Task: Open a template Informal Letter by  Plum save the file as picture.docx Remove the following options from template: 'your brand'. Replace Hello Fan with ' Hello' and change the date to 27 November, 2023. Replace body of the letter with  I can't thank you enough for your love and support. Your presence in my life brings me immense joy and comfort. Thank you for being there for me.; apply Font Style 'Verdana' and font size  14 Add name: Jane
Action: Mouse pressed left at (836, 396)
Screenshot: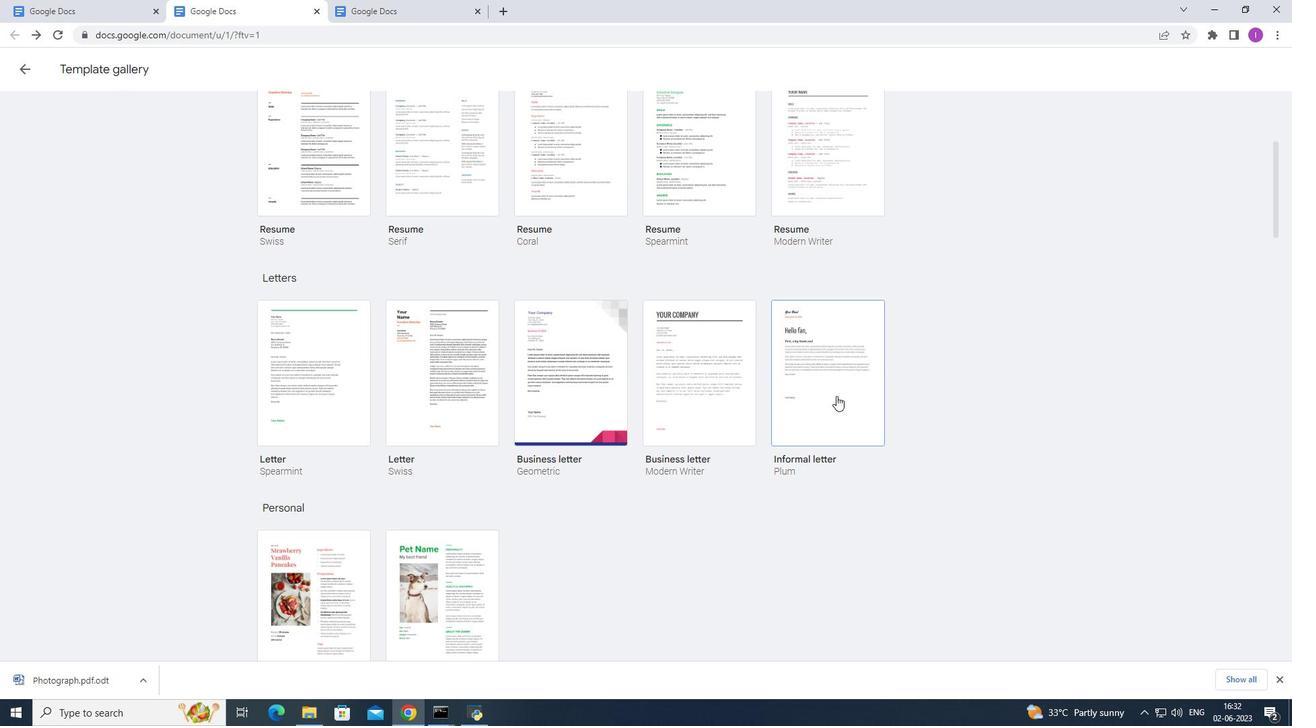 
Action: Mouse moved to (122, 63)
Screenshot: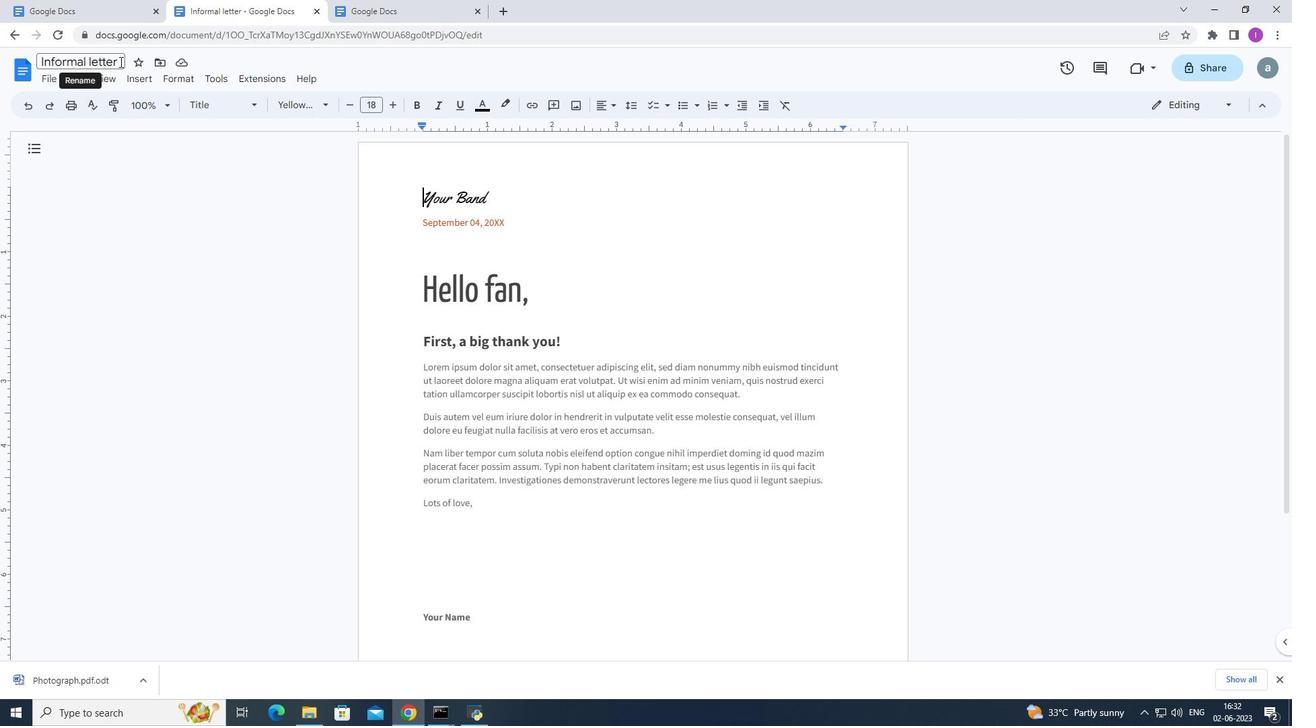 
Action: Mouse pressed left at (122, 63)
Screenshot: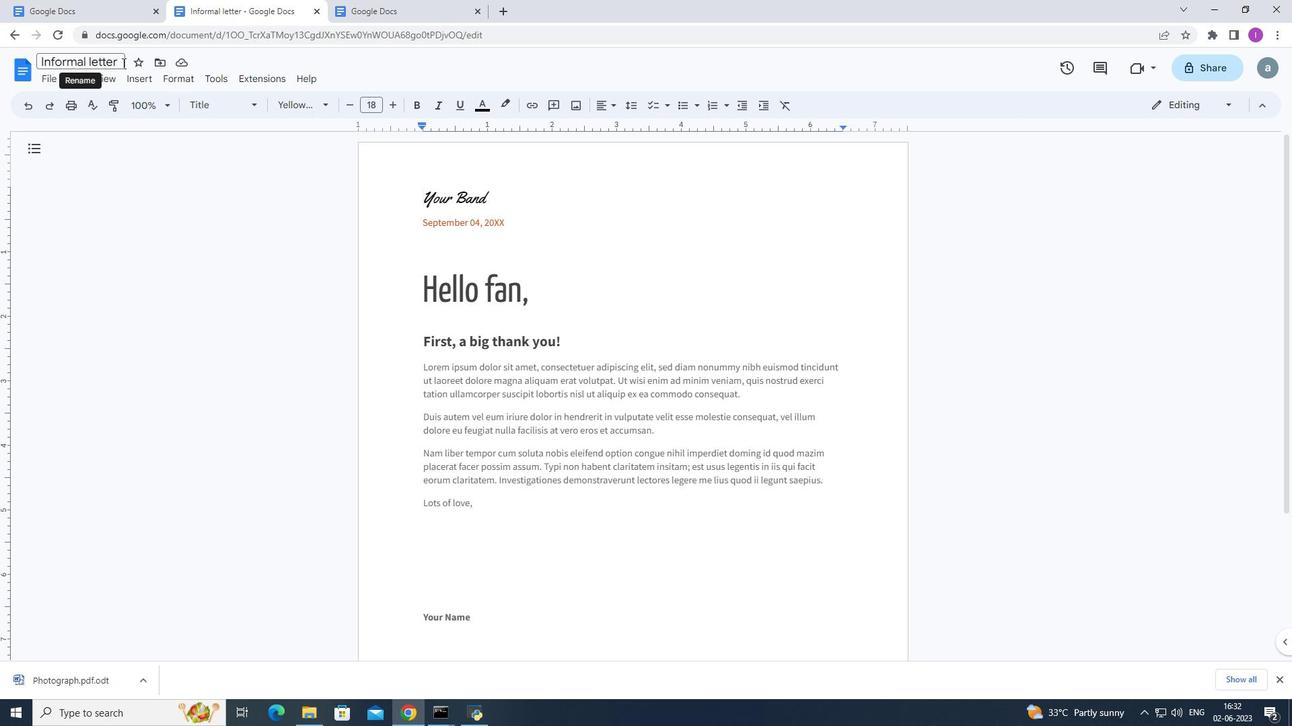 
Action: Key pressed picture.docx
Screenshot: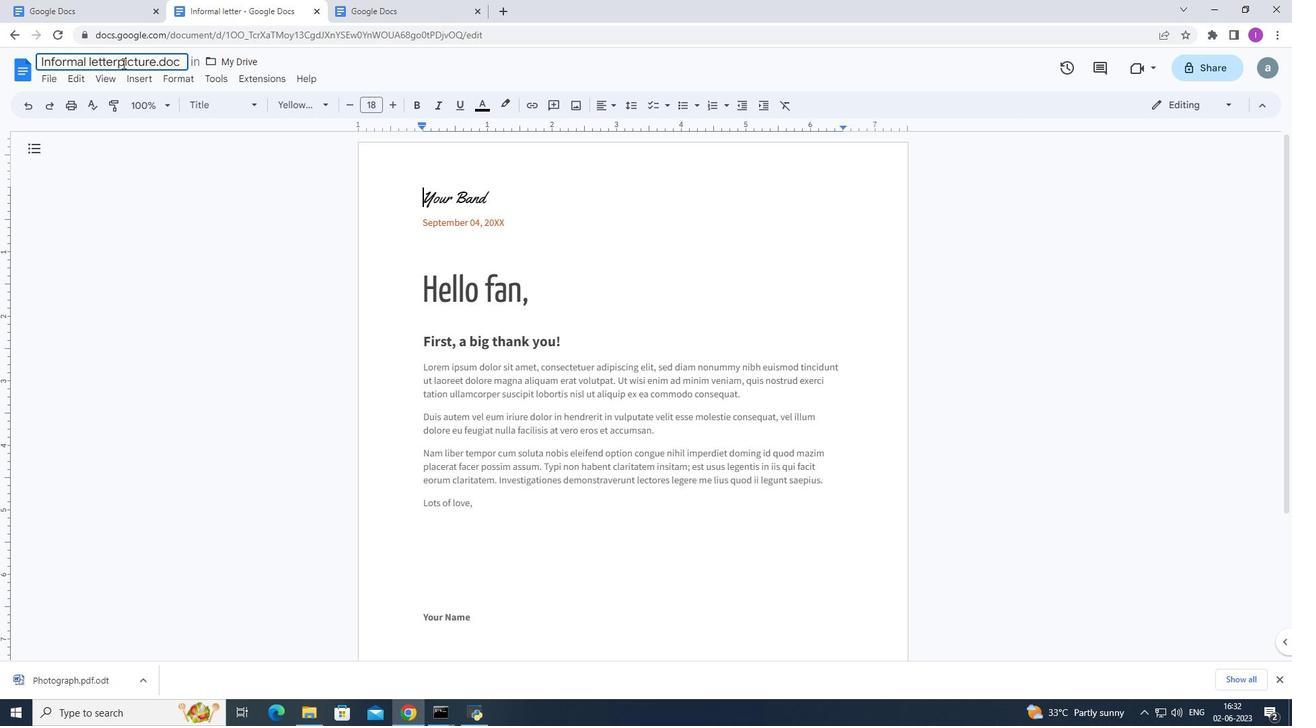 
Action: Mouse moved to (115, 62)
Screenshot: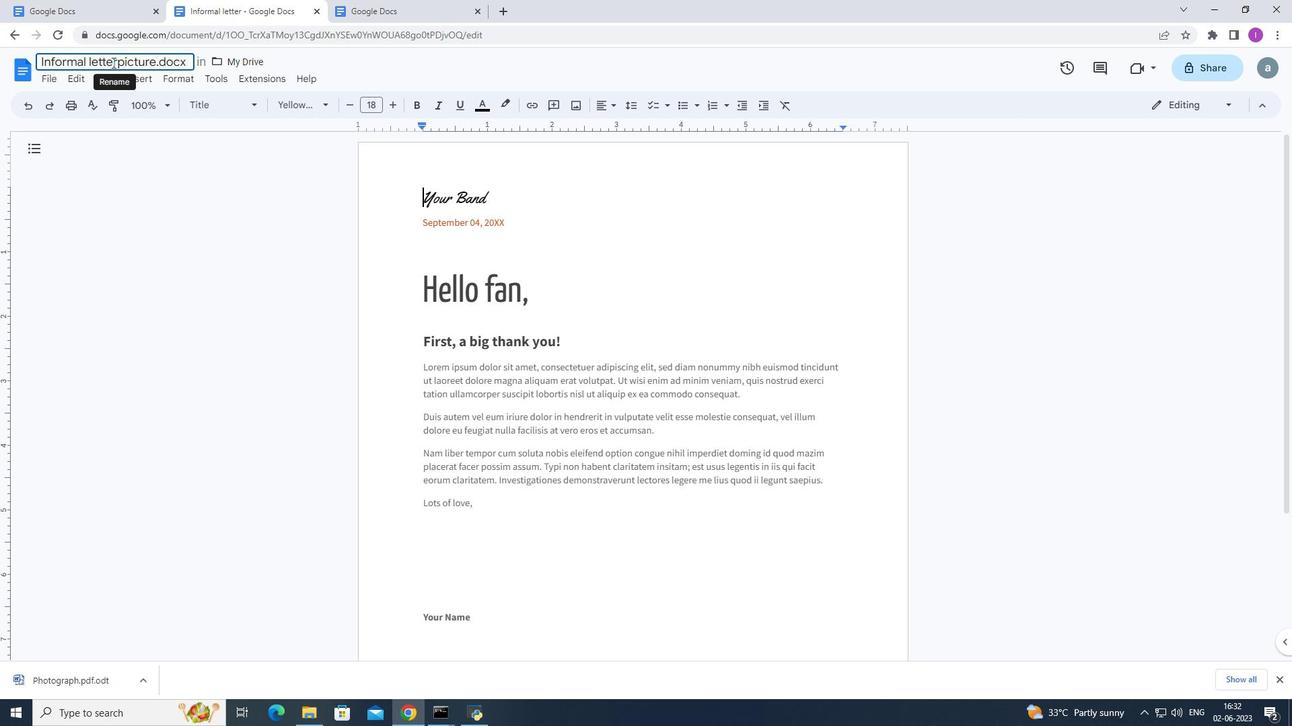 
Action: Mouse pressed left at (115, 62)
Screenshot: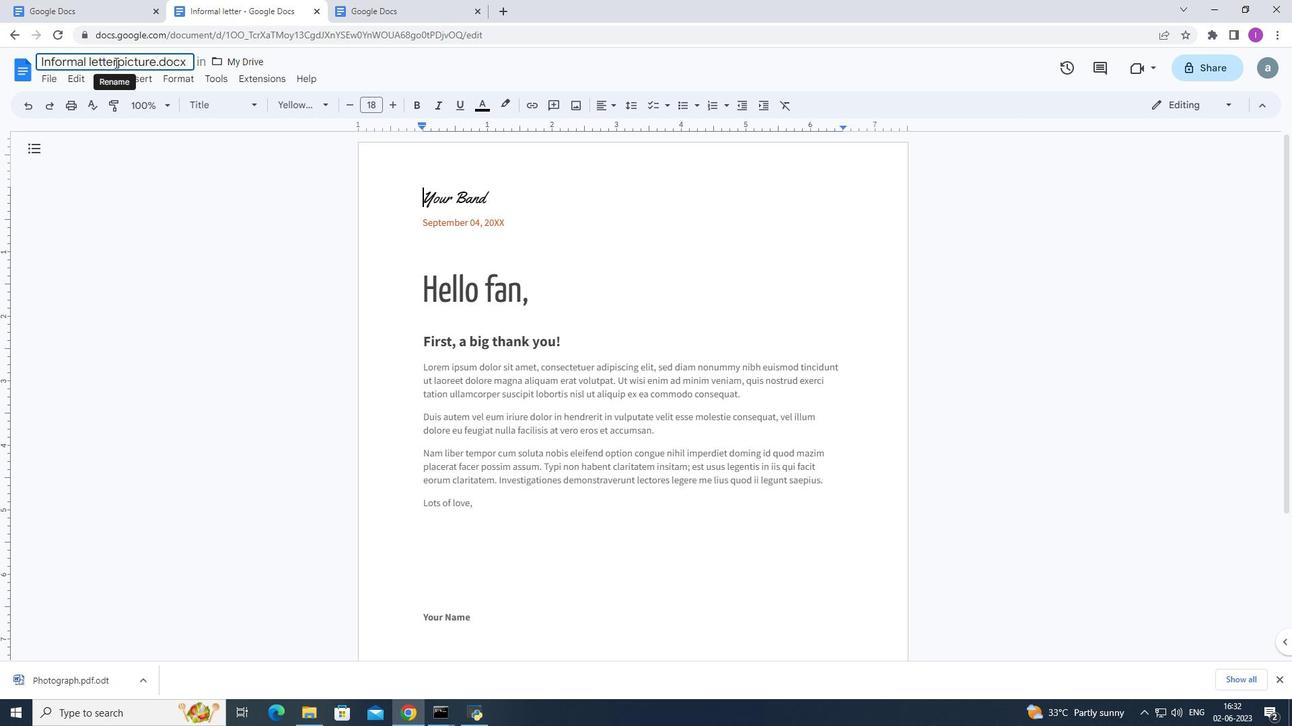 
Action: Key pressed <Key.backspace><Key.backspace><Key.backspace><Key.backspace><Key.backspace>
Screenshot: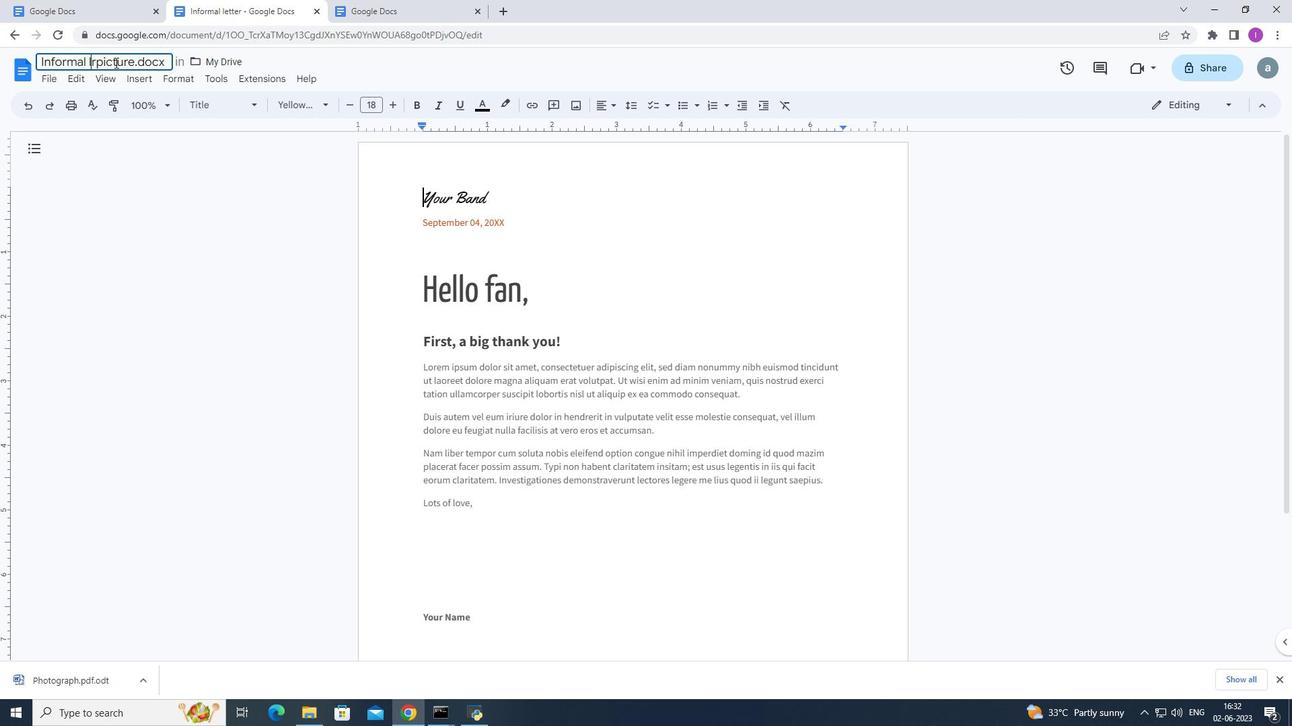 
Action: Mouse moved to (92, 64)
Screenshot: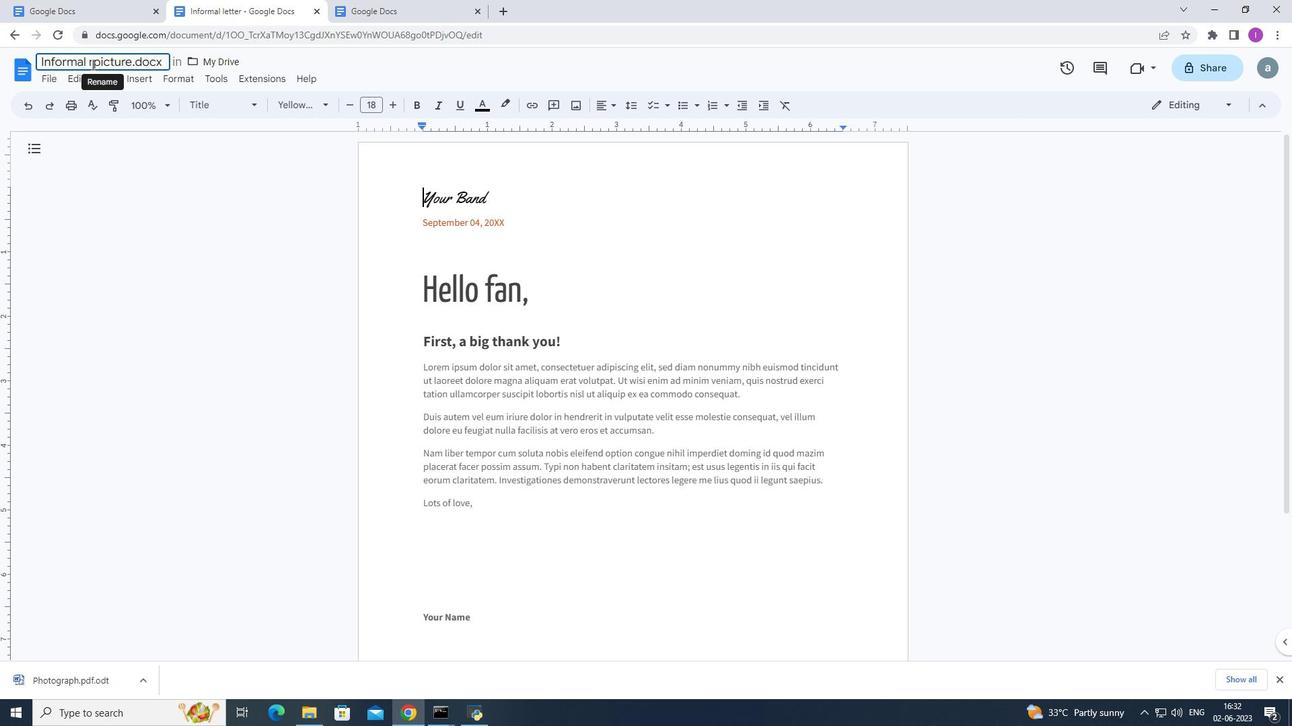 
Action: Mouse pressed left at (92, 64)
Screenshot: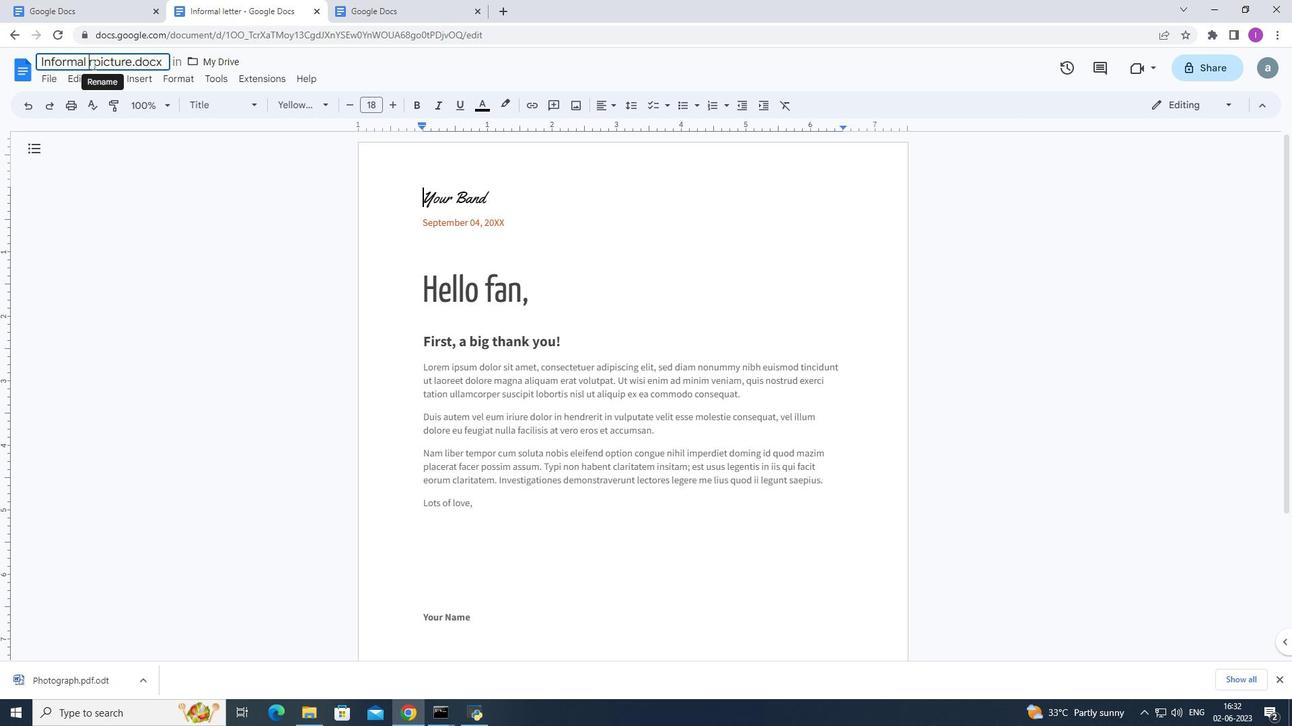 
Action: Mouse moved to (99, 61)
Screenshot: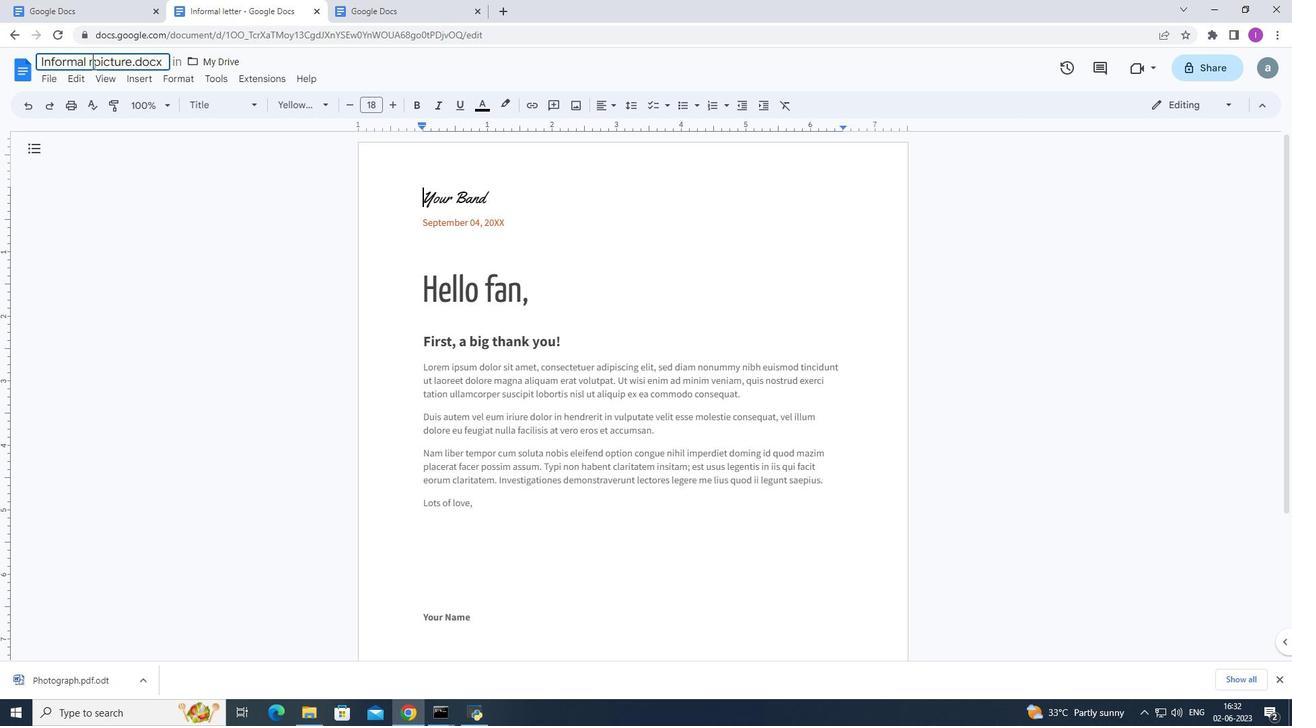 
Action: Key pressed <Key.backspace><Key.backspace><Key.backspace><Key.backspace><Key.backspace><Key.backspace><Key.backspace><Key.backspace><Key.backspace><Key.backspace>
Screenshot: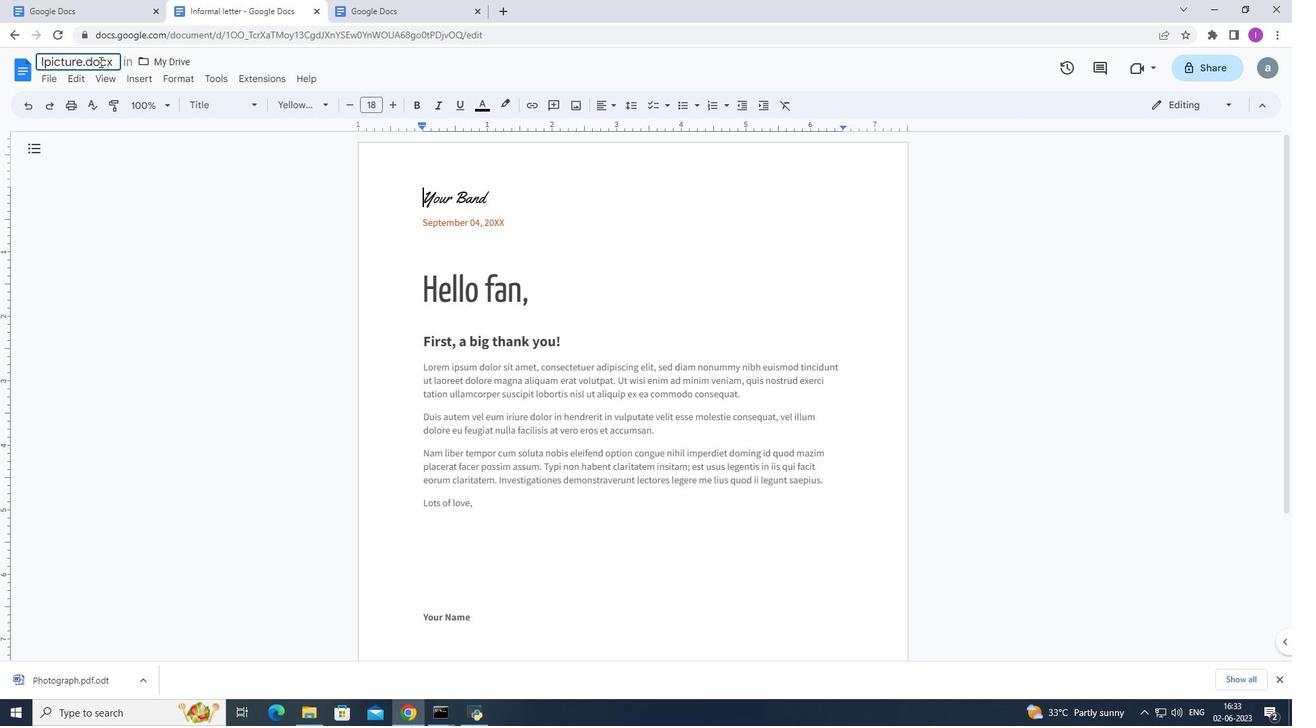 
Action: Mouse moved to (495, 202)
Screenshot: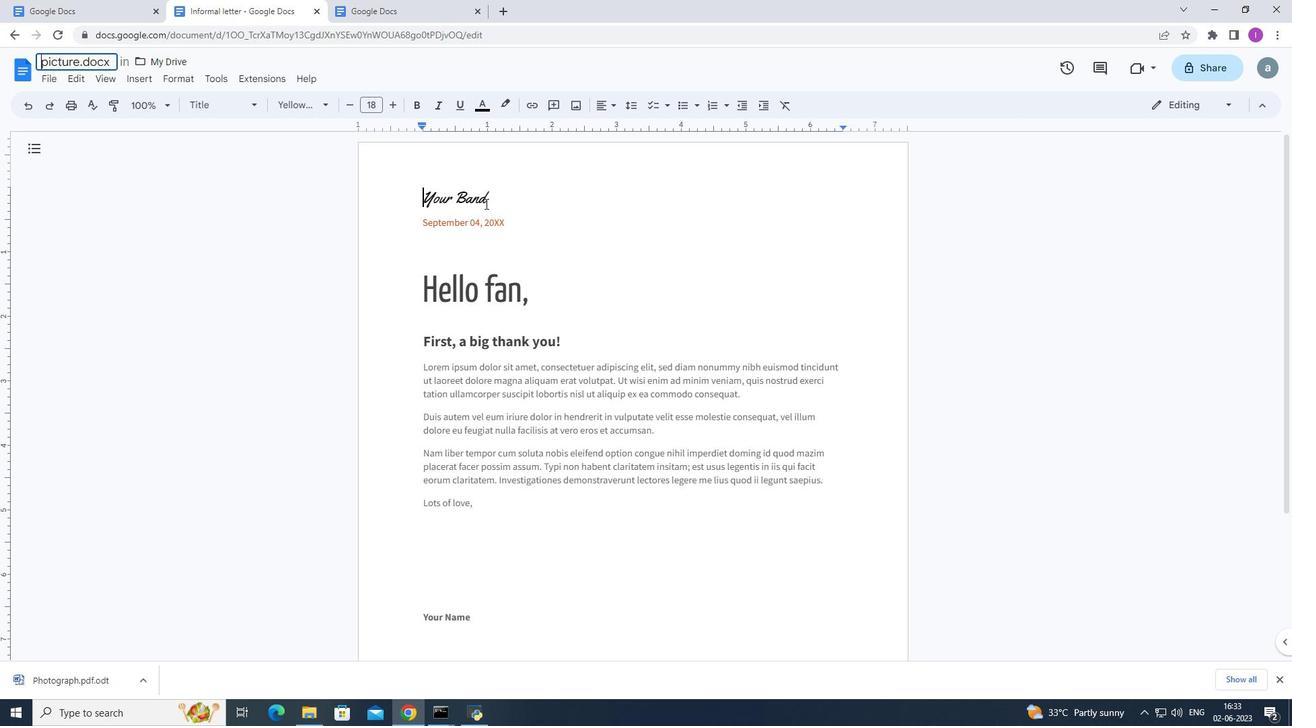 
Action: Mouse pressed left at (495, 202)
Screenshot: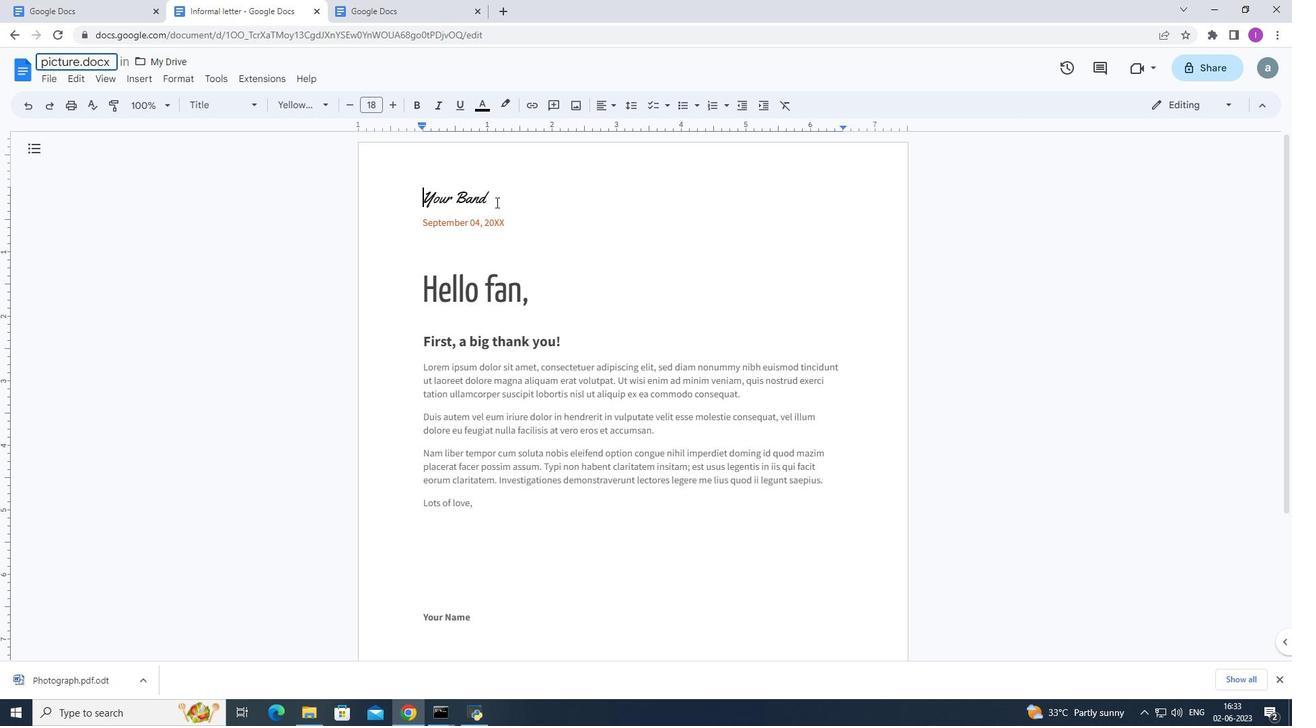 
Action: Mouse moved to (417, 199)
Screenshot: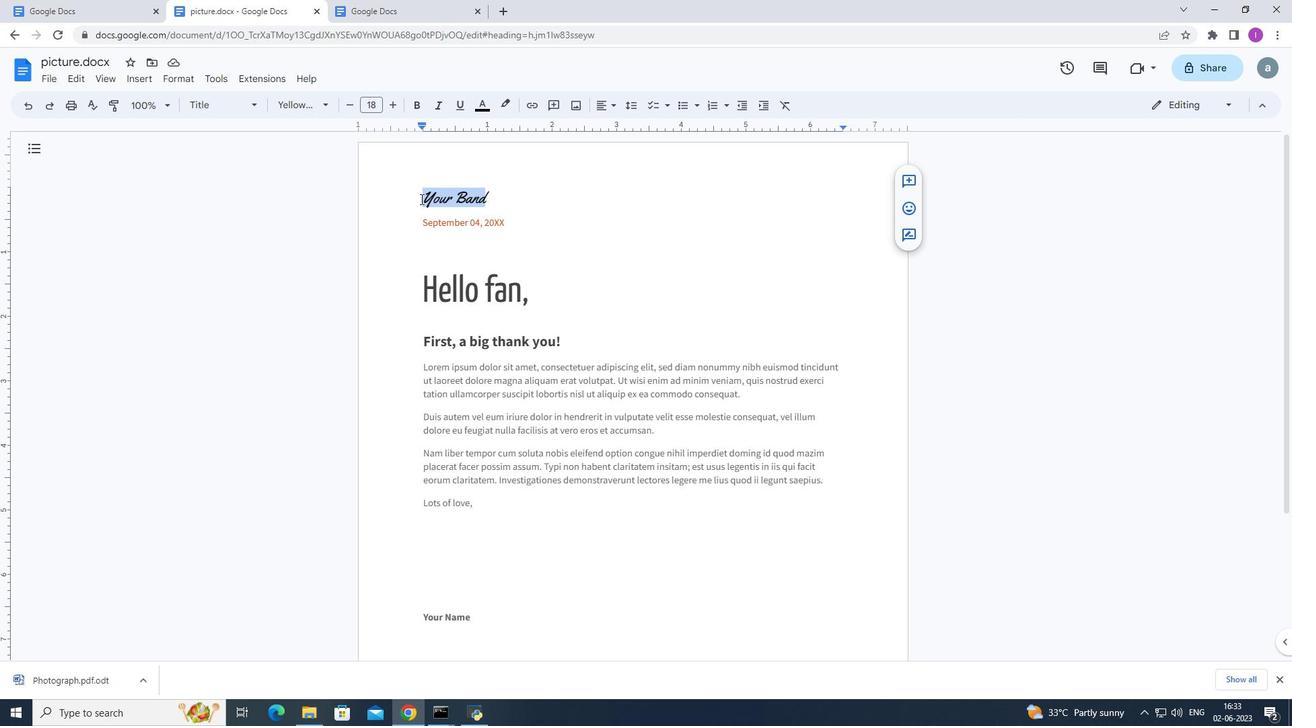 
Action: Key pressed <Key.delete>
Screenshot: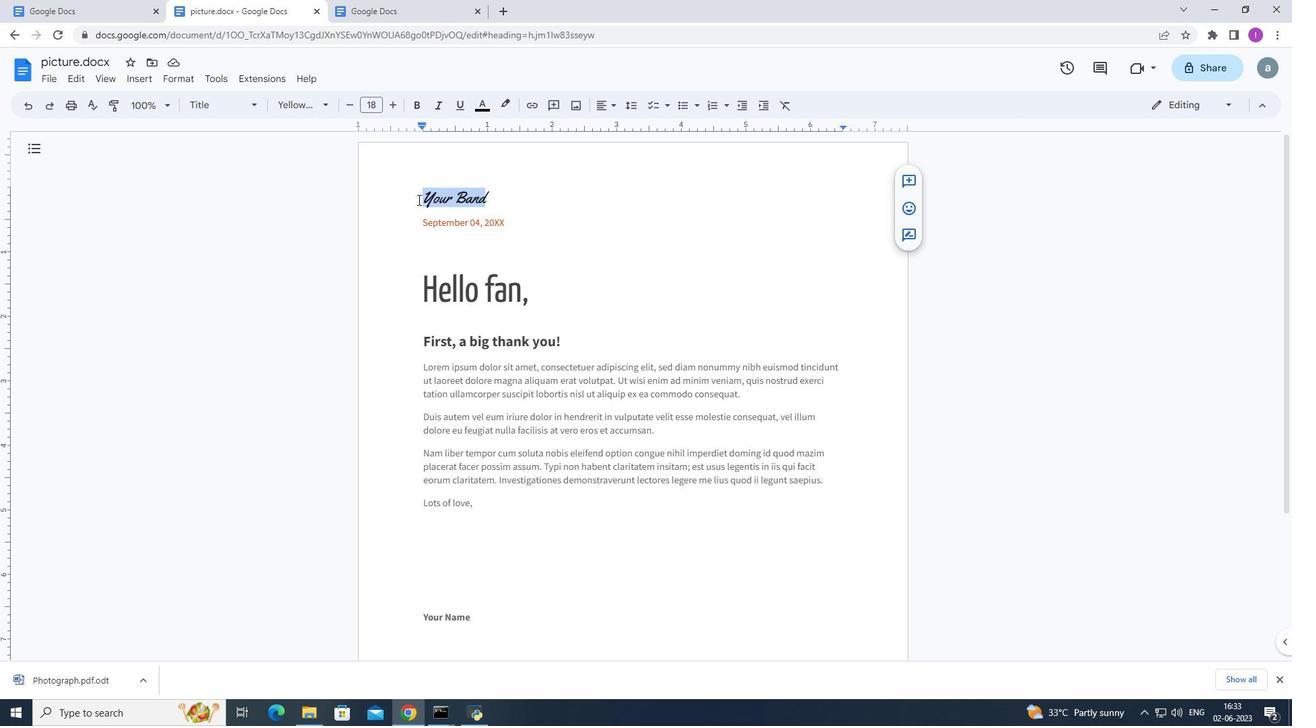 
Action: Mouse moved to (512, 227)
Screenshot: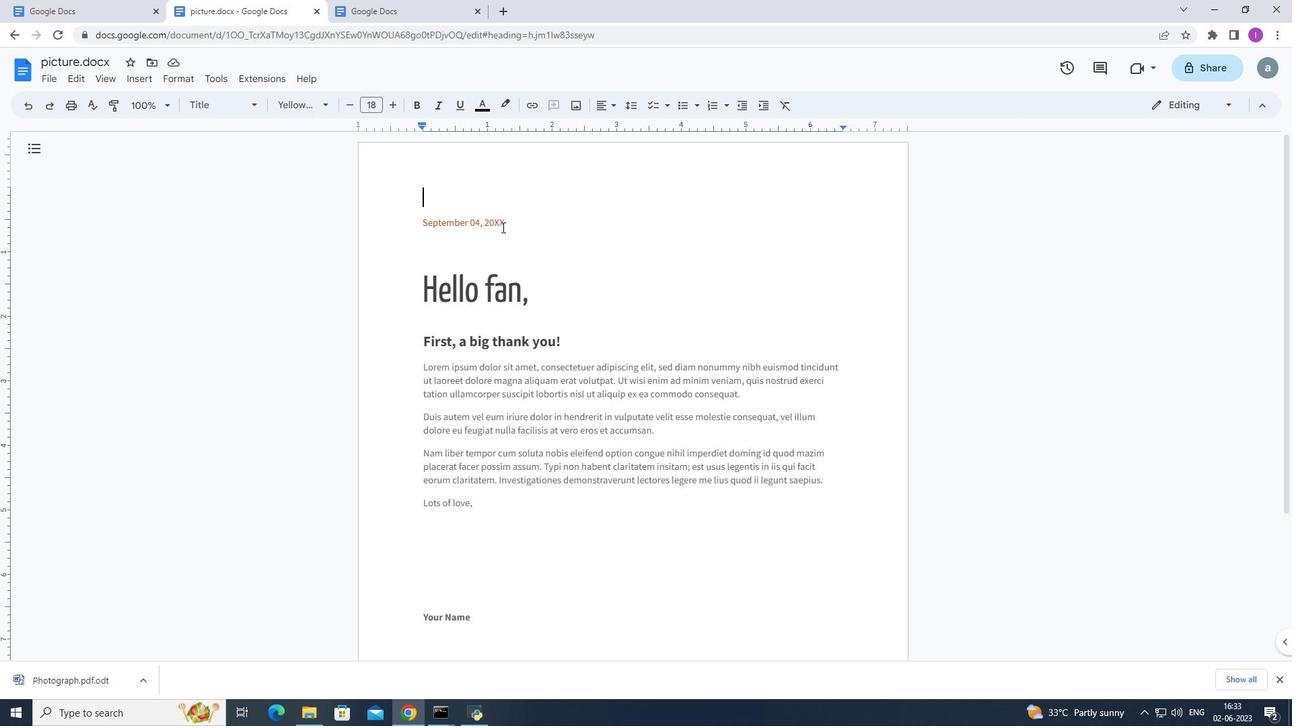 
Action: Mouse pressed left at (512, 227)
Screenshot: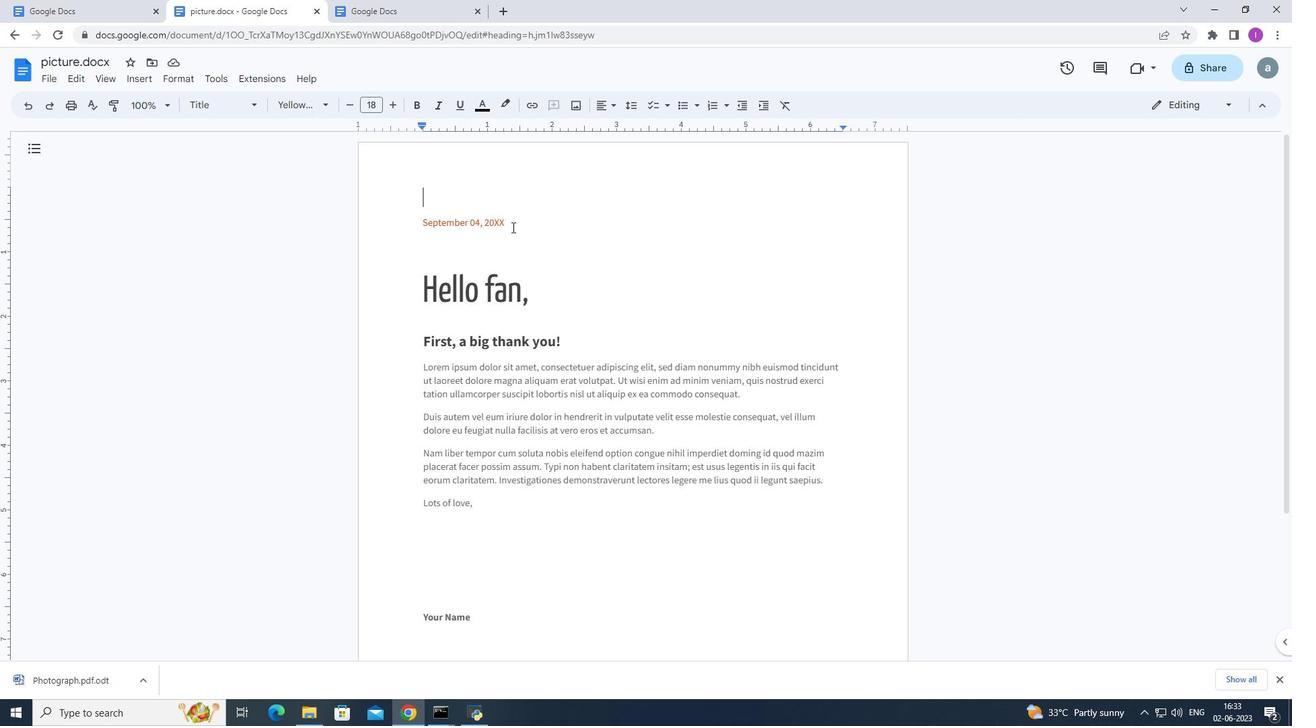 
Action: Mouse moved to (529, 248)
Screenshot: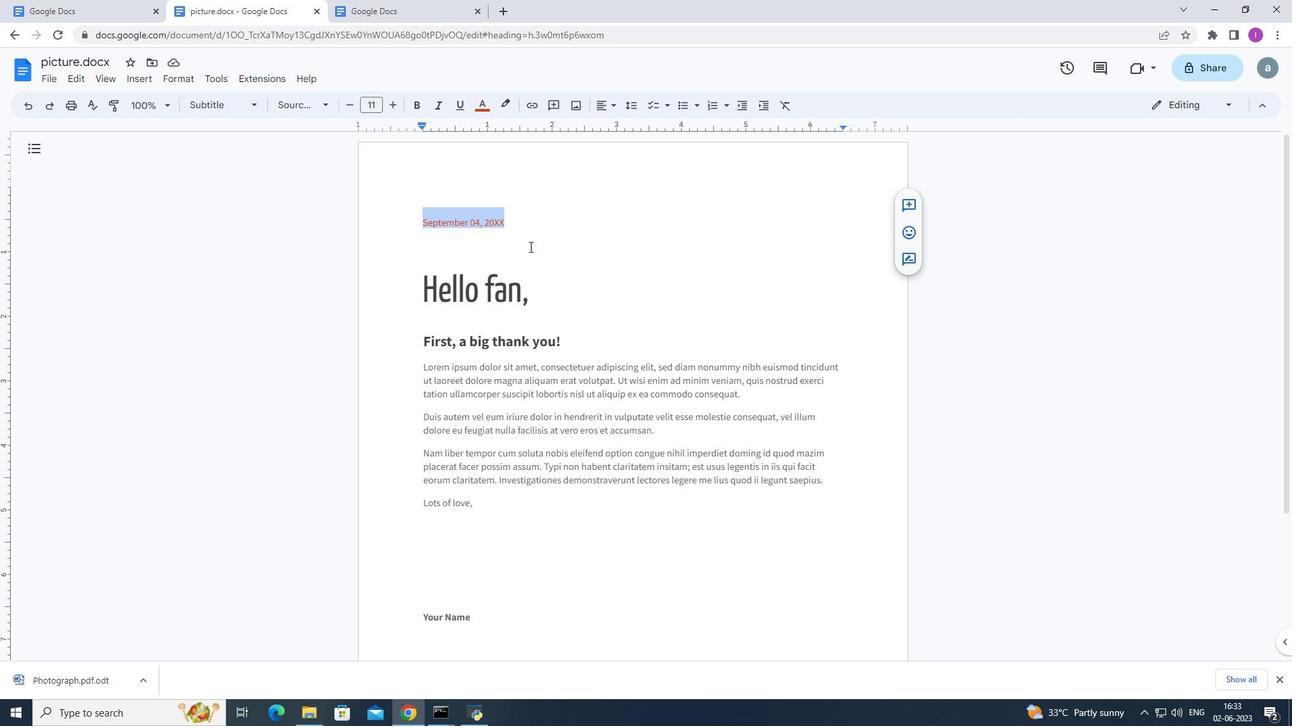 
Action: Key pressed 27<Key.space><Key.shift>November,2023
Screenshot: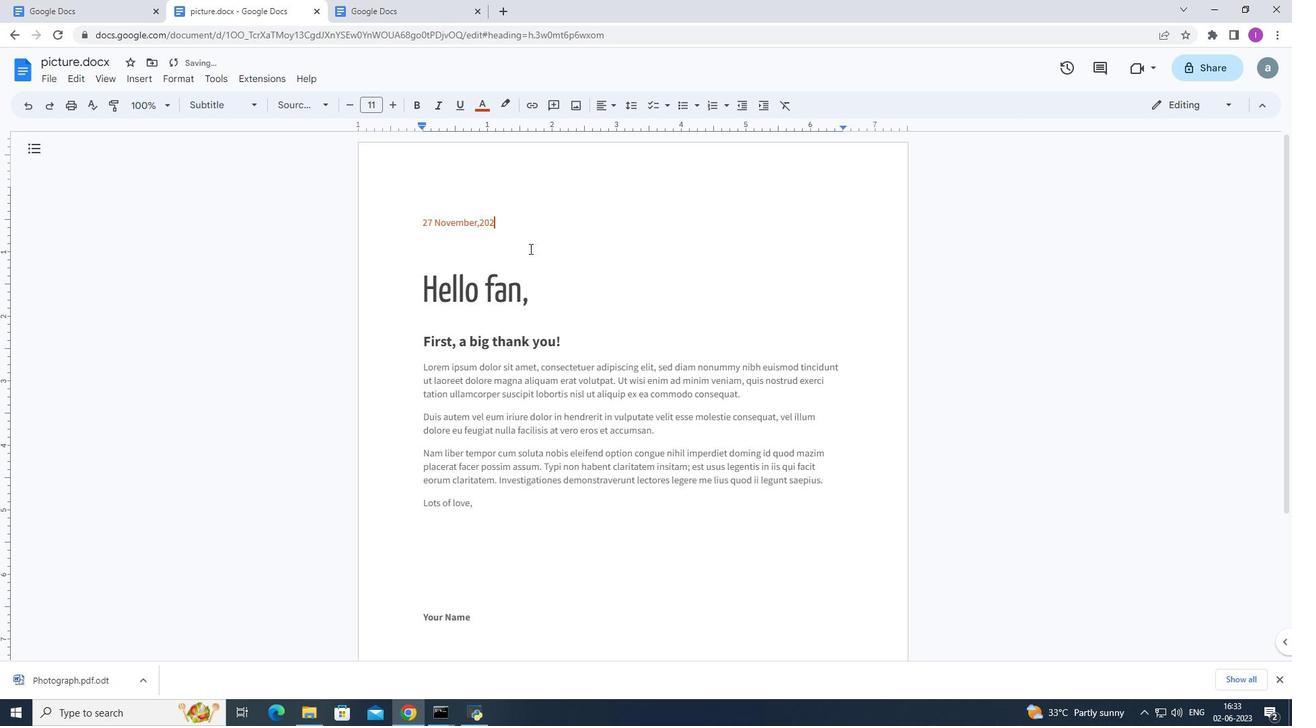 
Action: Mouse moved to (541, 300)
Screenshot: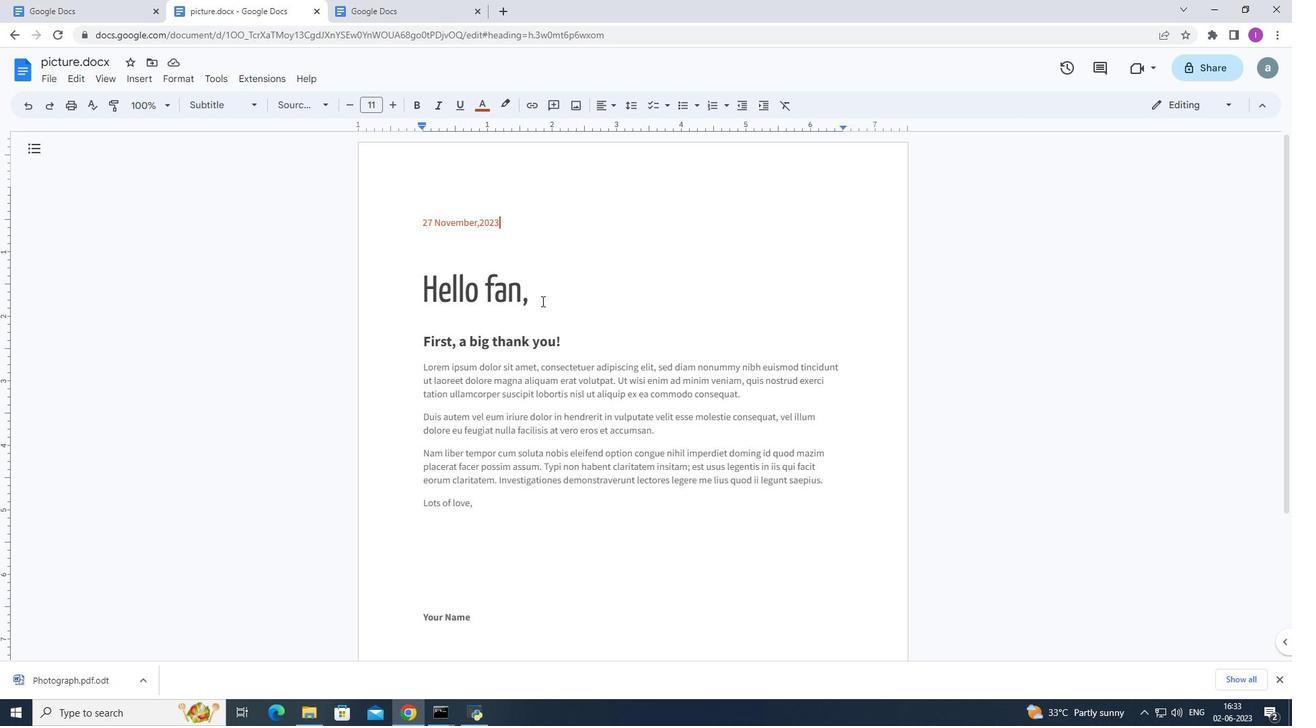 
Action: Mouse pressed left at (541, 300)
Screenshot: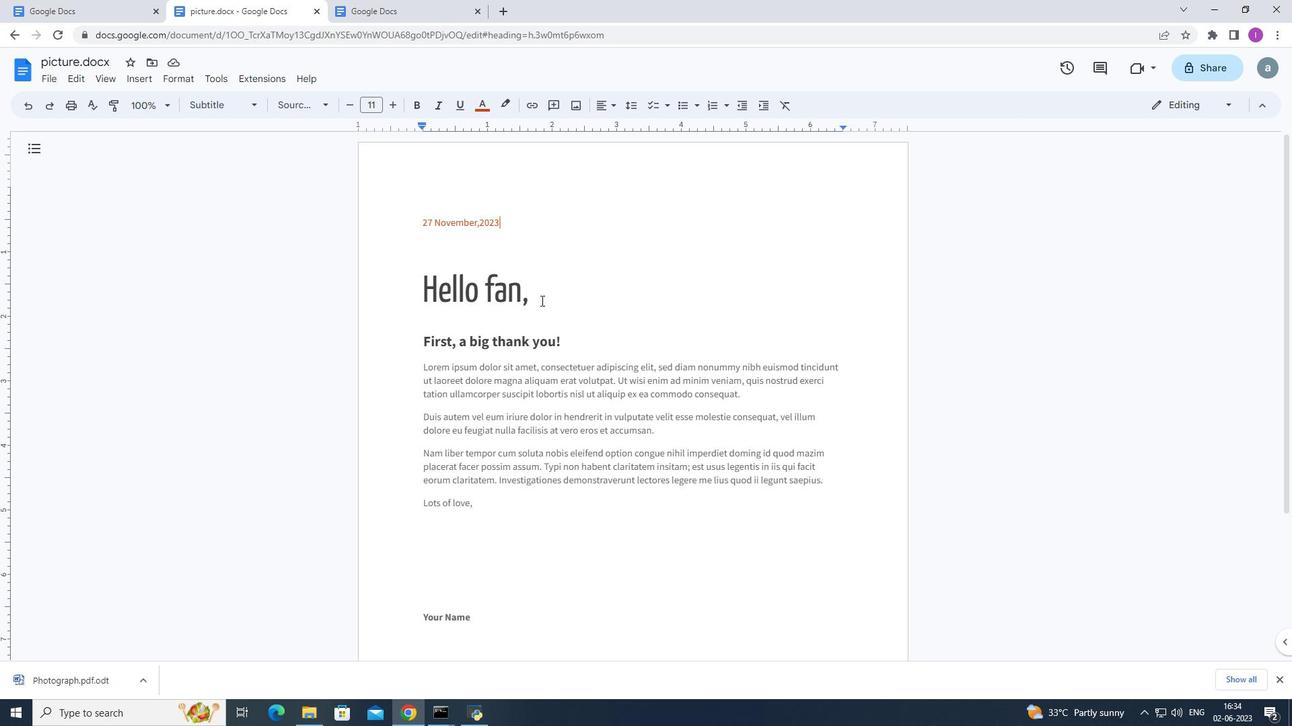 
Action: Mouse moved to (421, 300)
Screenshot: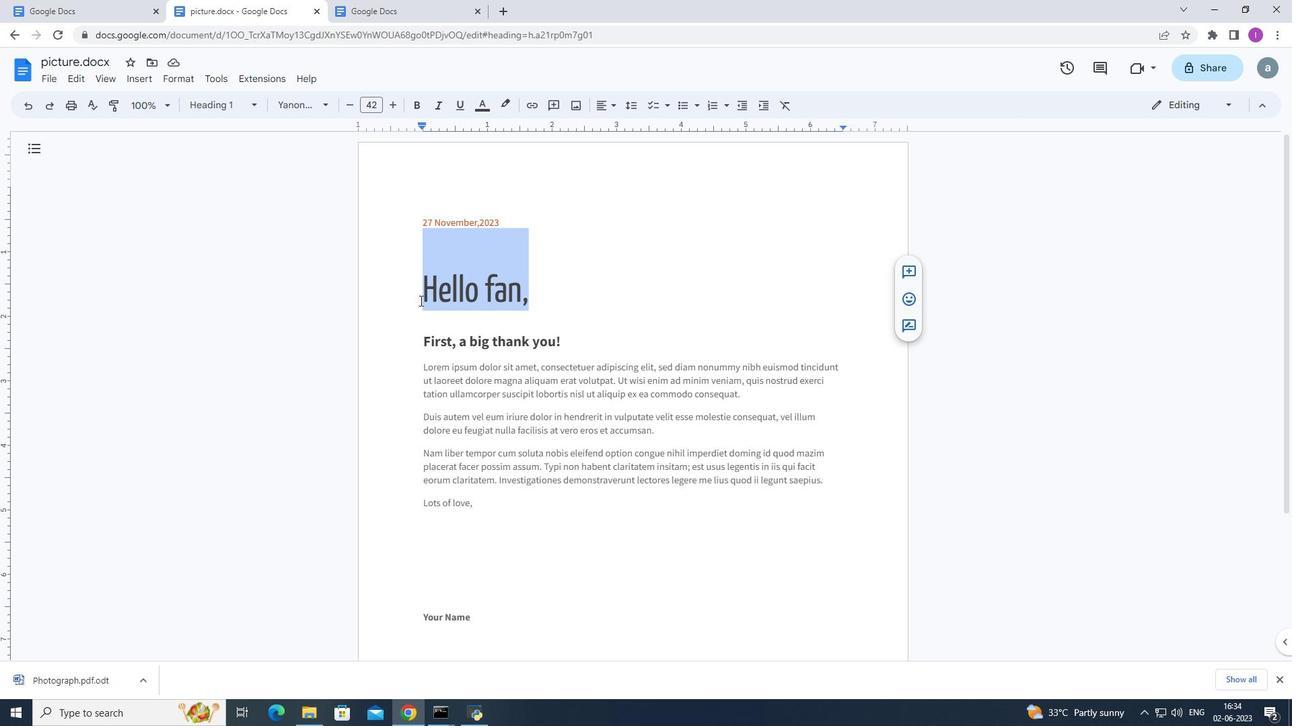 
Action: Key pressed <Key.shift>Hello,
Screenshot: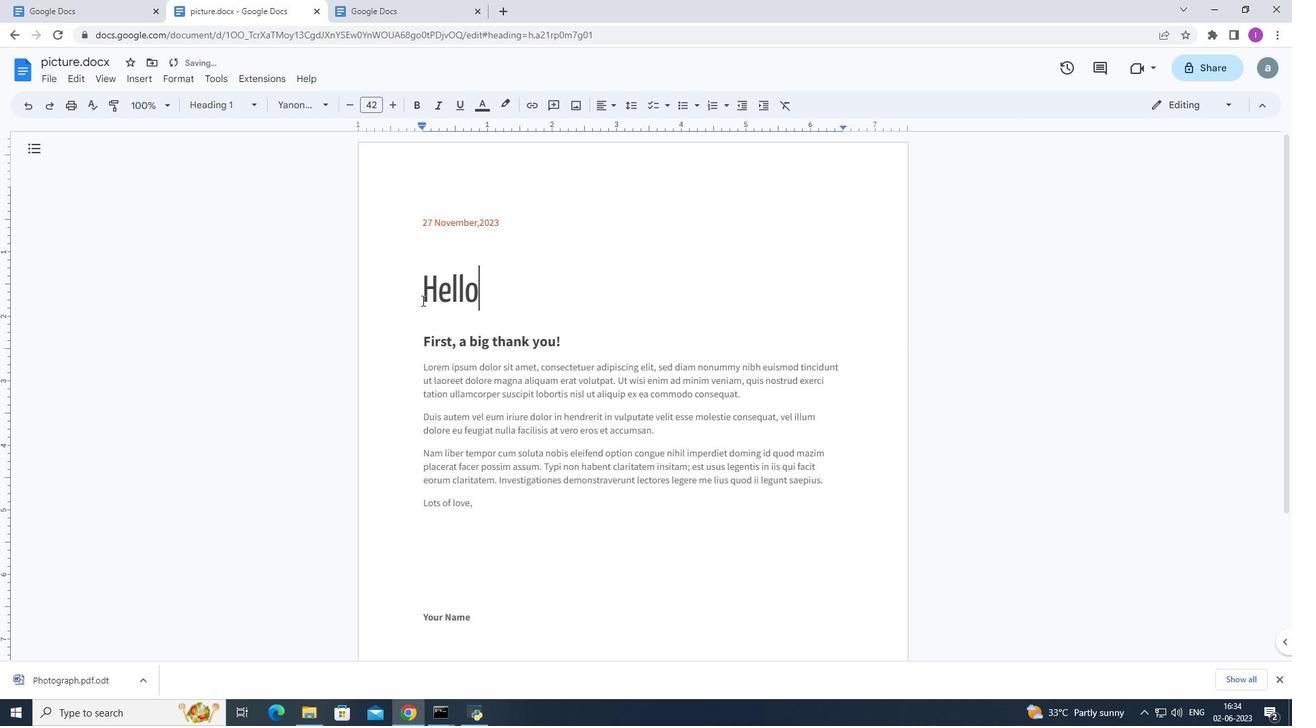 
Action: Mouse moved to (403, 340)
Screenshot: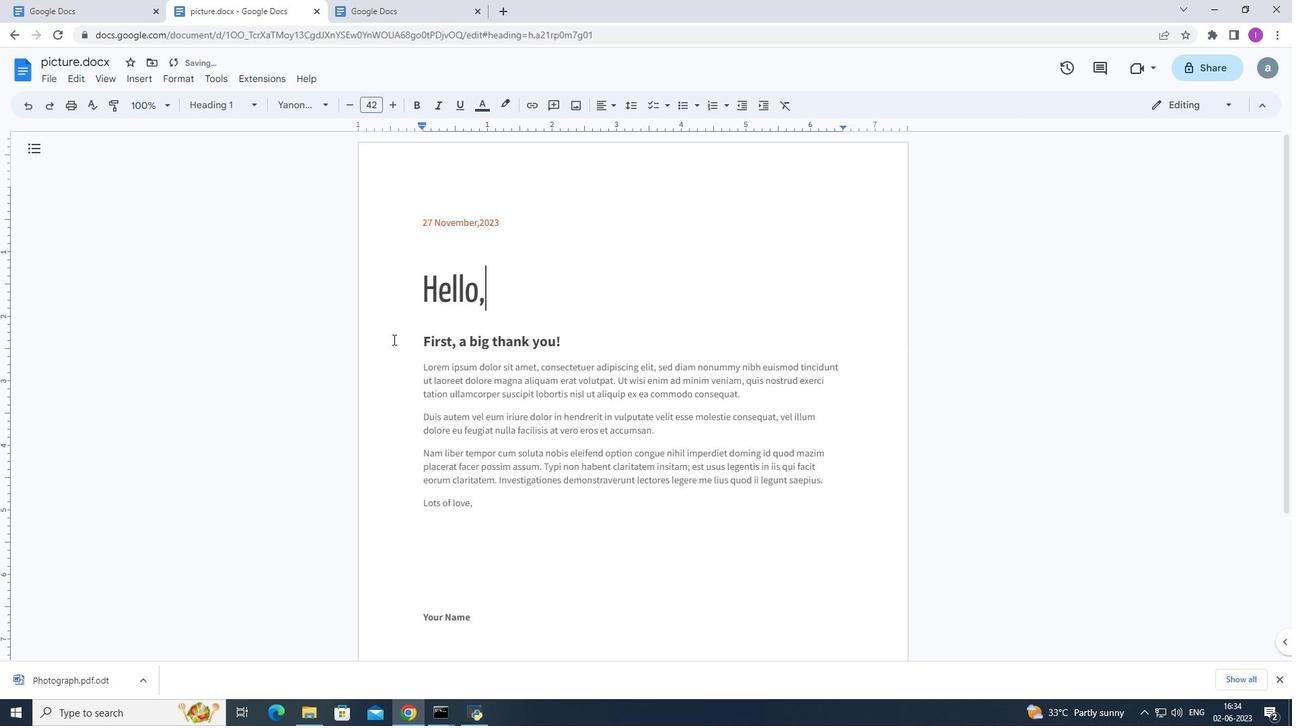 
Action: Mouse pressed left at (403, 340)
Screenshot: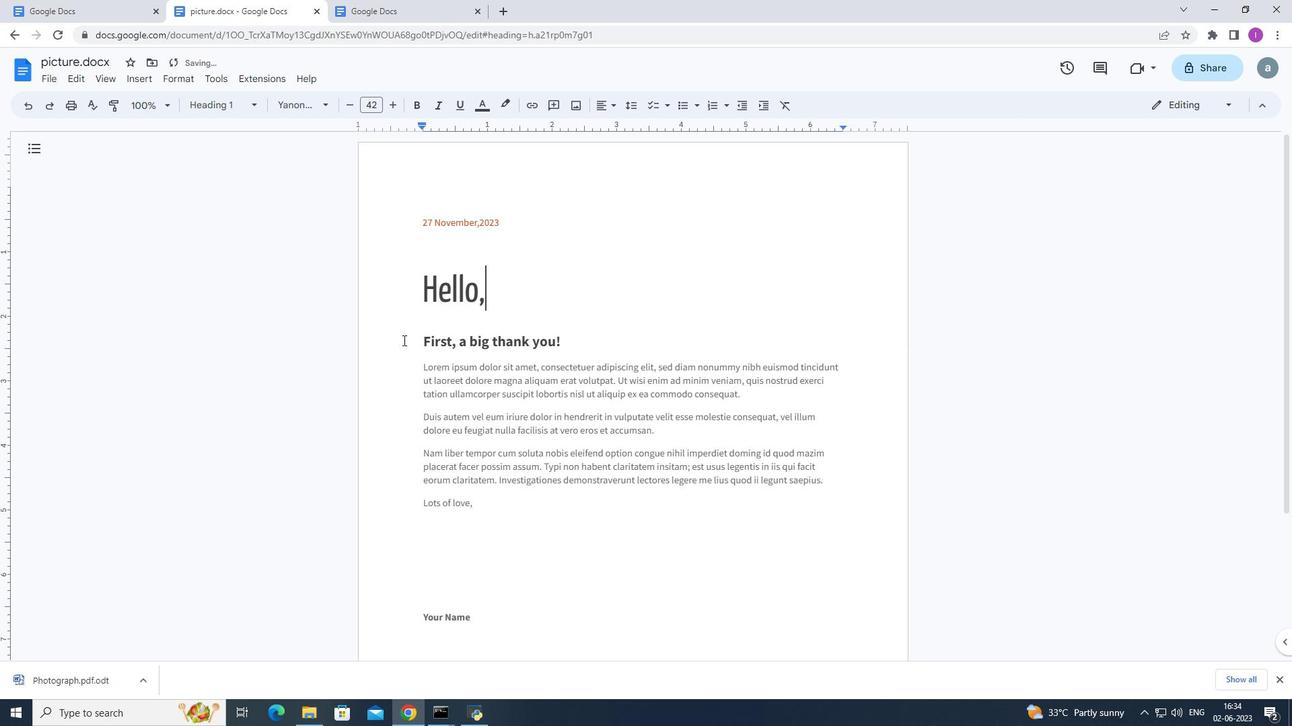 
Action: Mouse moved to (830, 479)
Screenshot: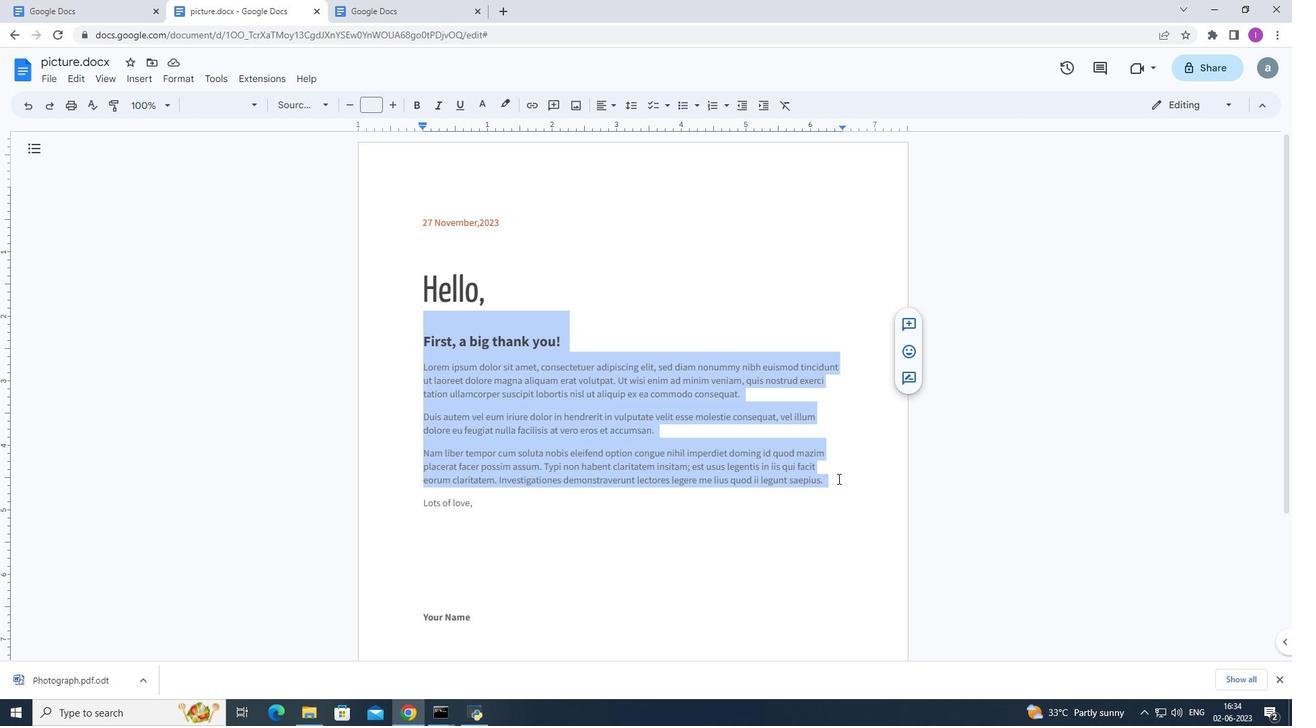 
Action: Key pressed <Key.shift><Key.shift>I<Key.space>can't<Key.space>thank<Key.space>youenough
Screenshot: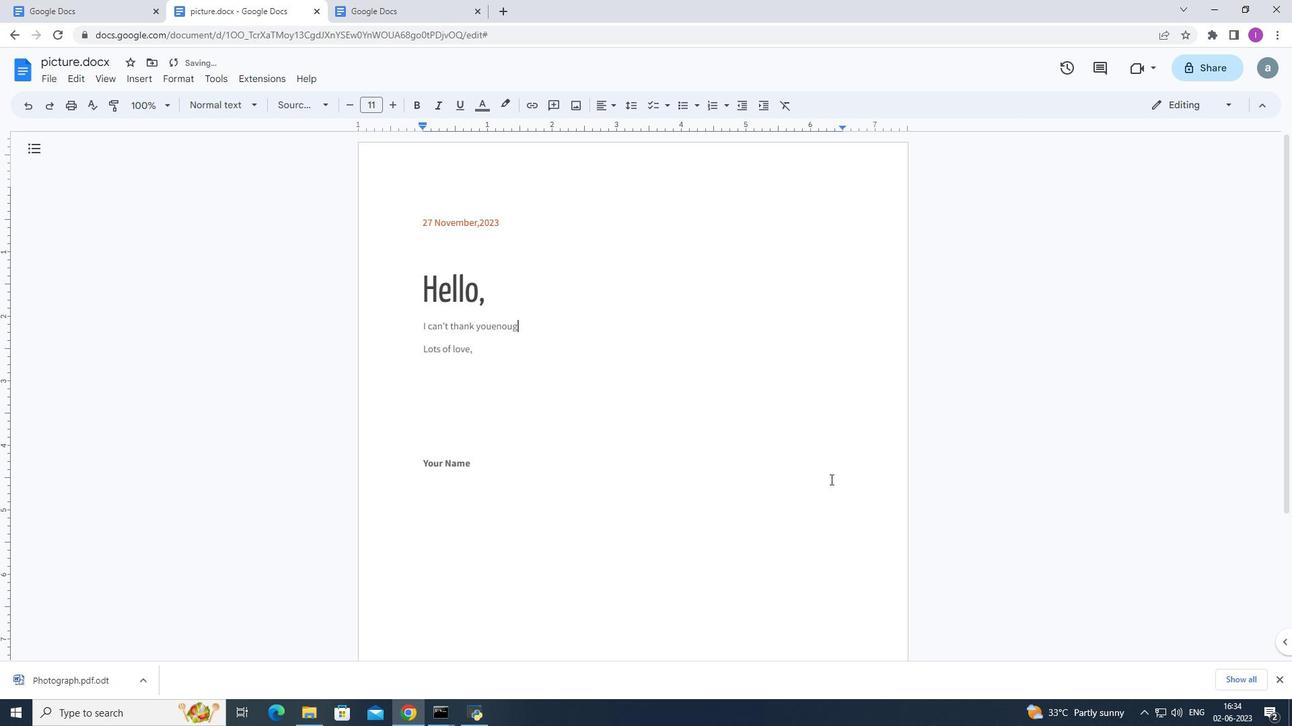 
Action: Mouse moved to (489, 327)
Screenshot: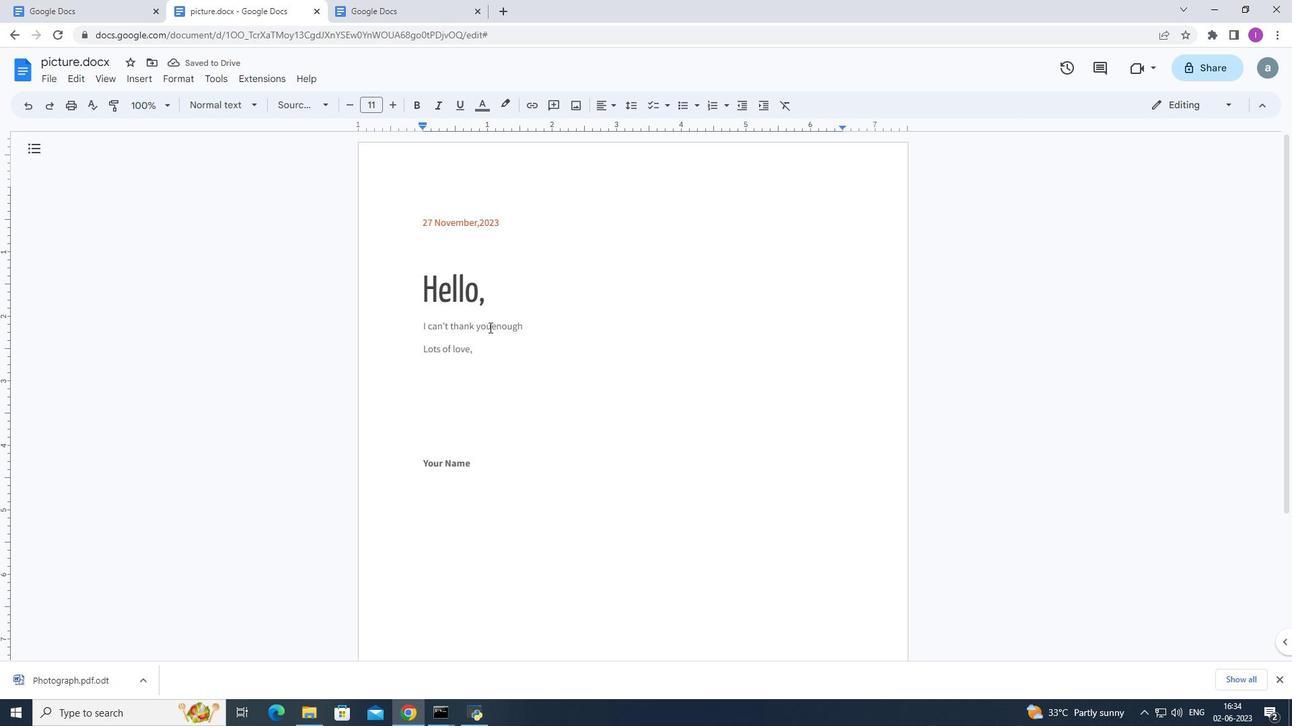 
Action: Mouse pressed left at (489, 327)
Screenshot: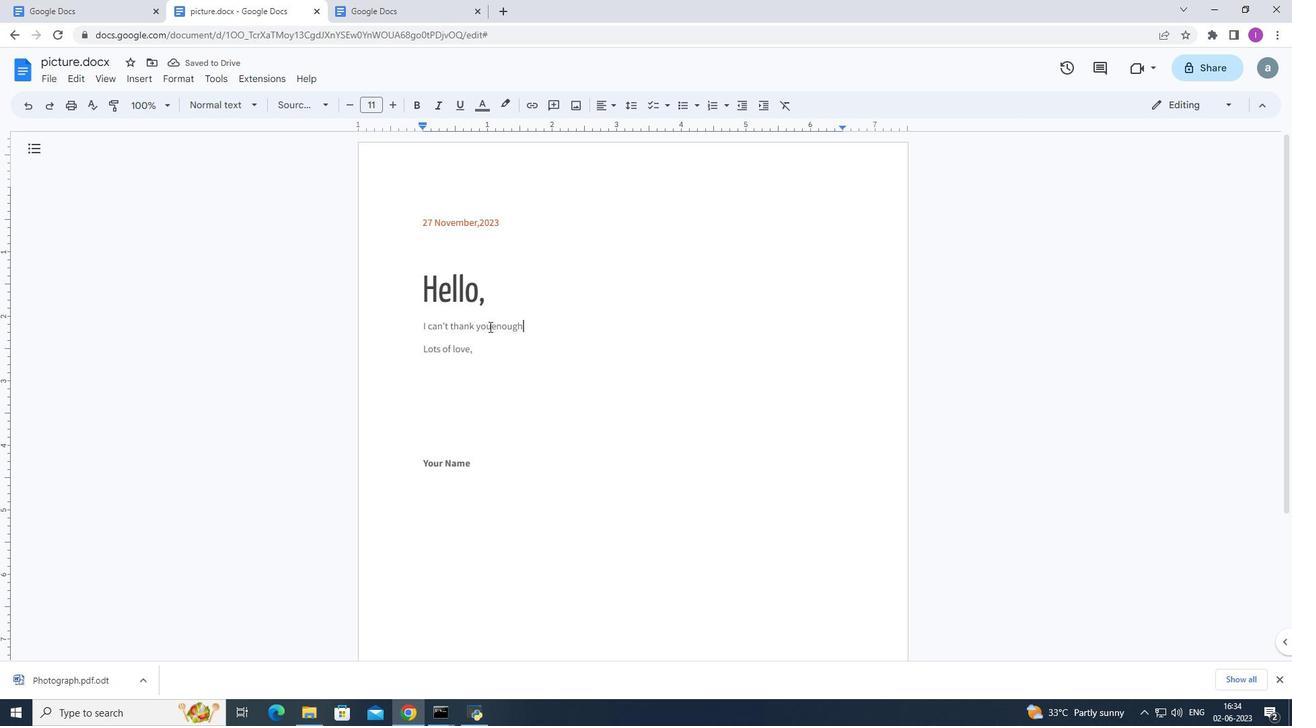 
Action: Mouse moved to (514, 306)
Screenshot: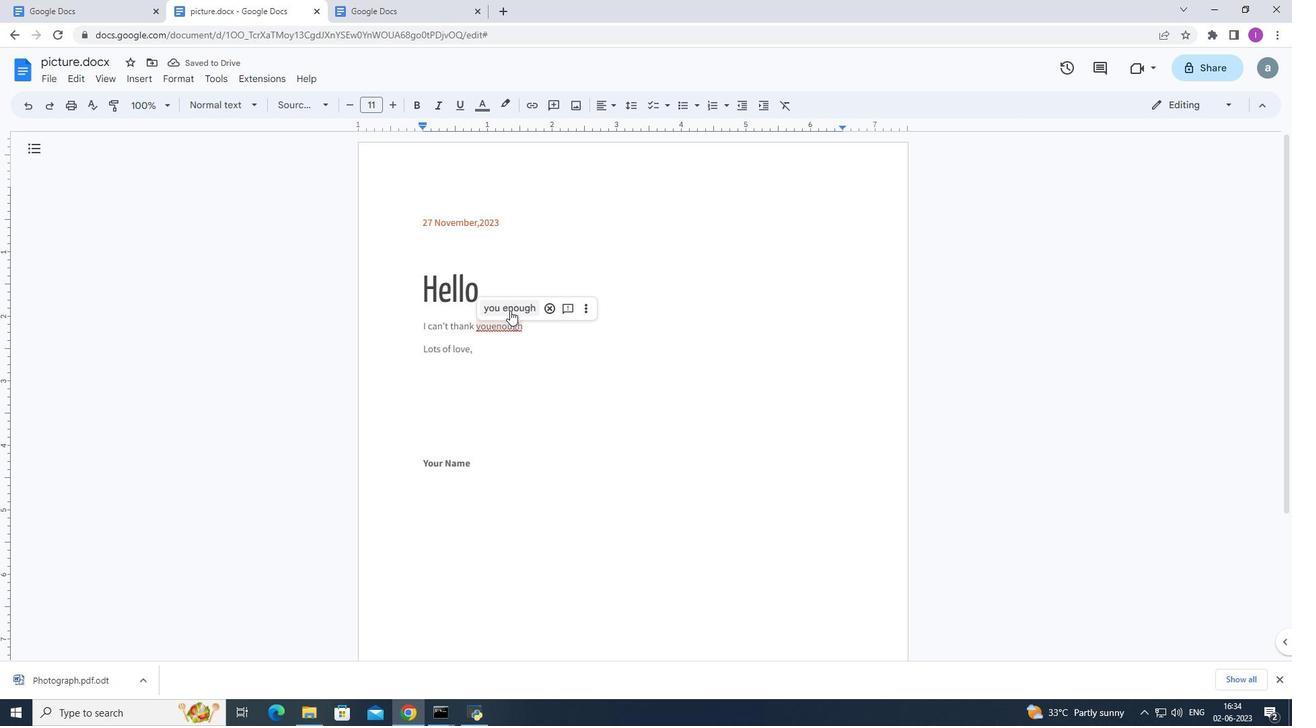 
Action: Mouse pressed left at (514, 306)
Screenshot: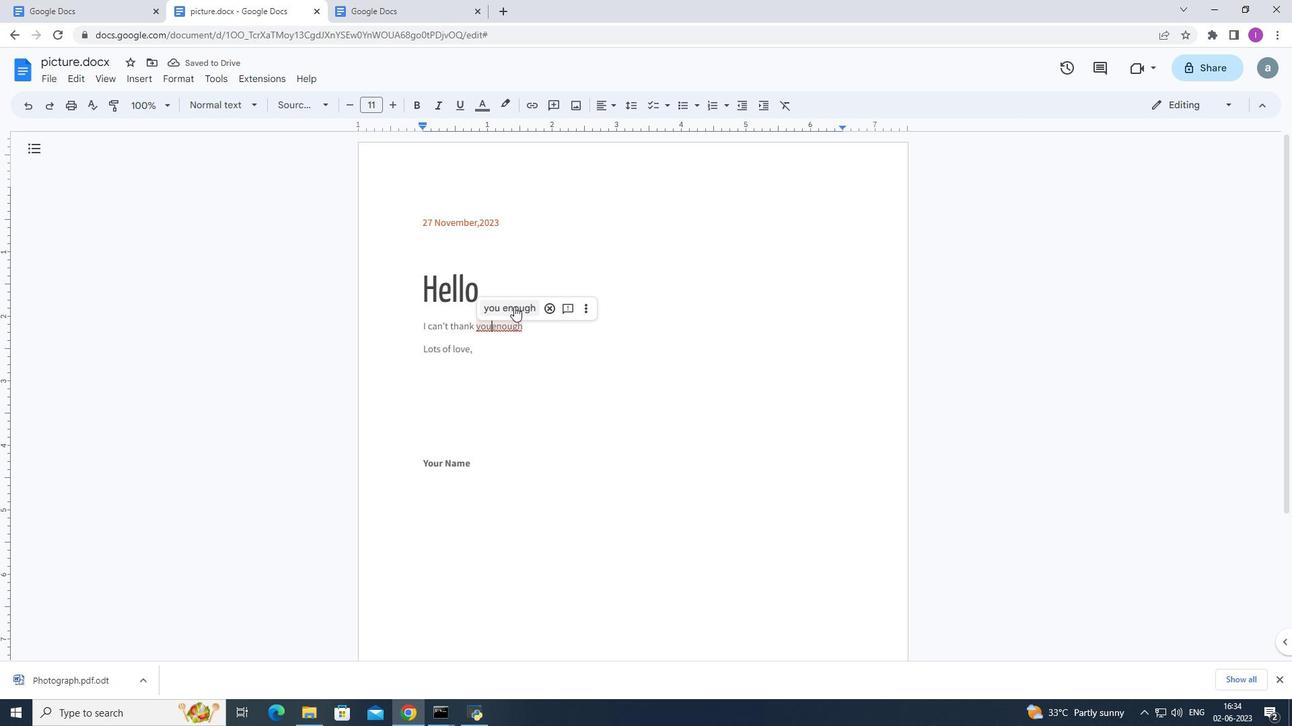 
Action: Mouse moved to (530, 324)
Screenshot: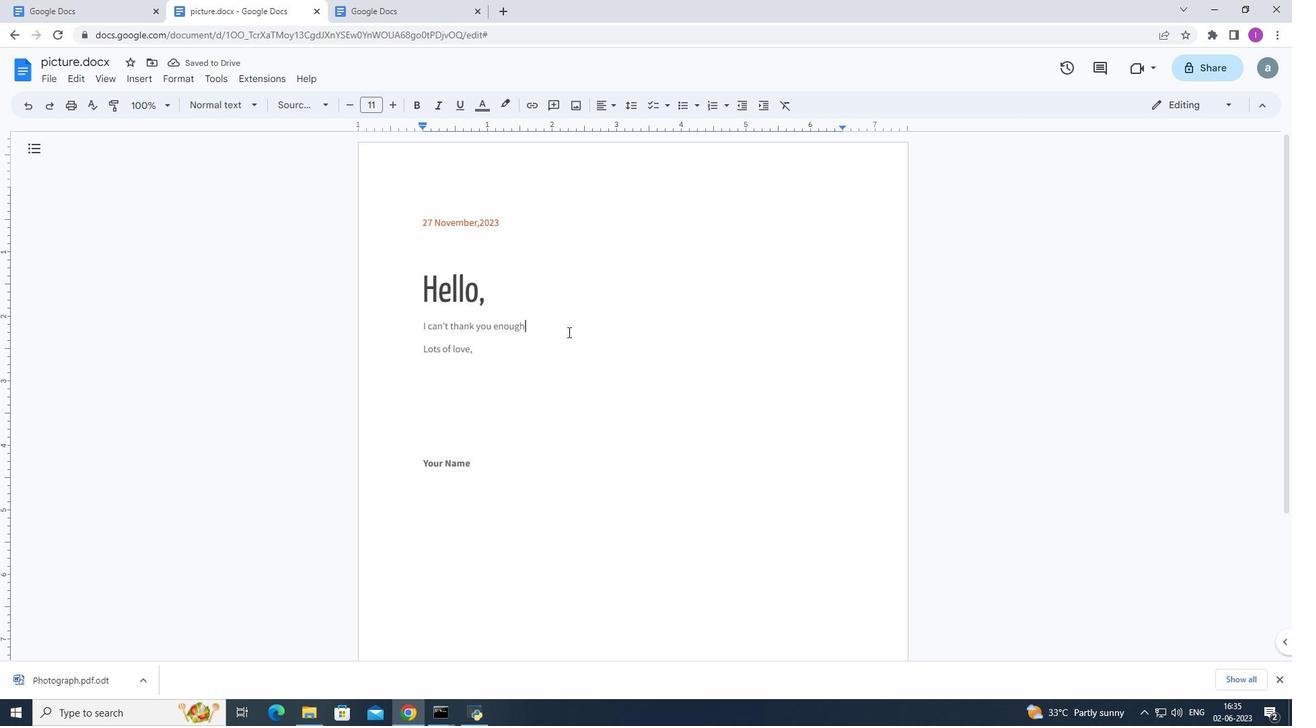 
Action: Mouse pressed left at (530, 324)
Screenshot: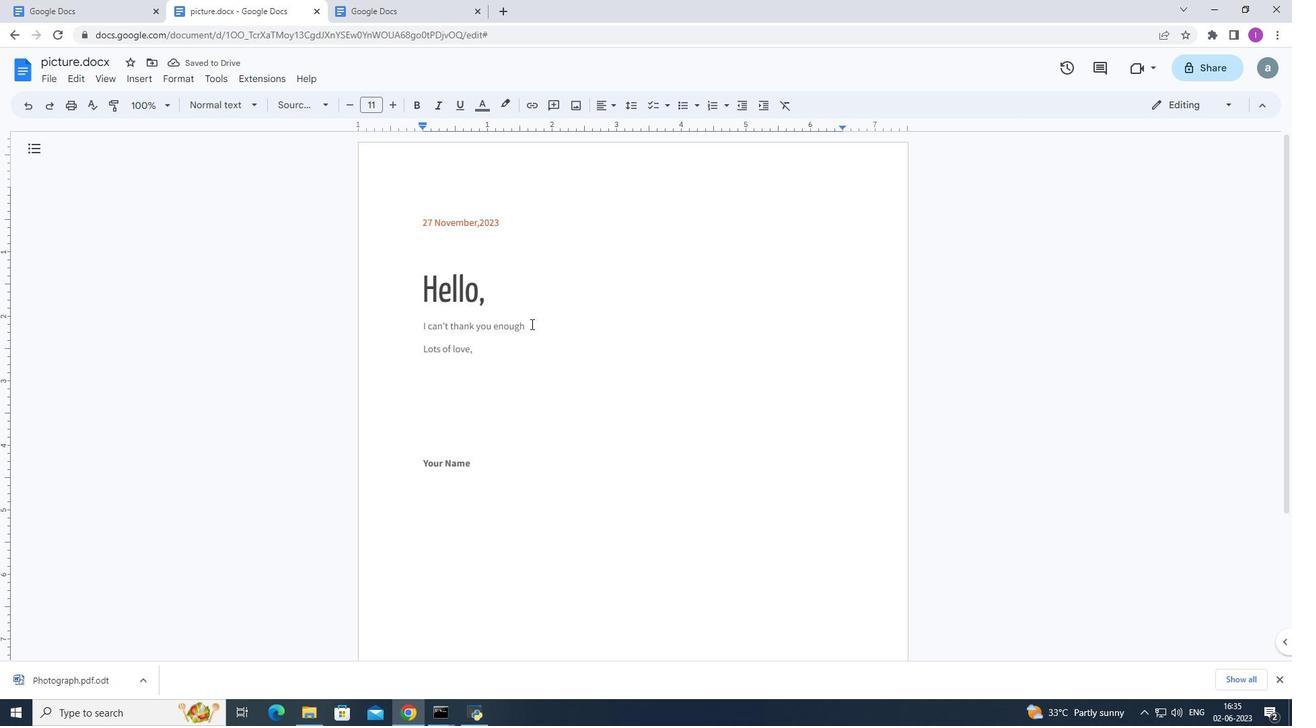 
Action: Mouse moved to (597, 331)
Screenshot: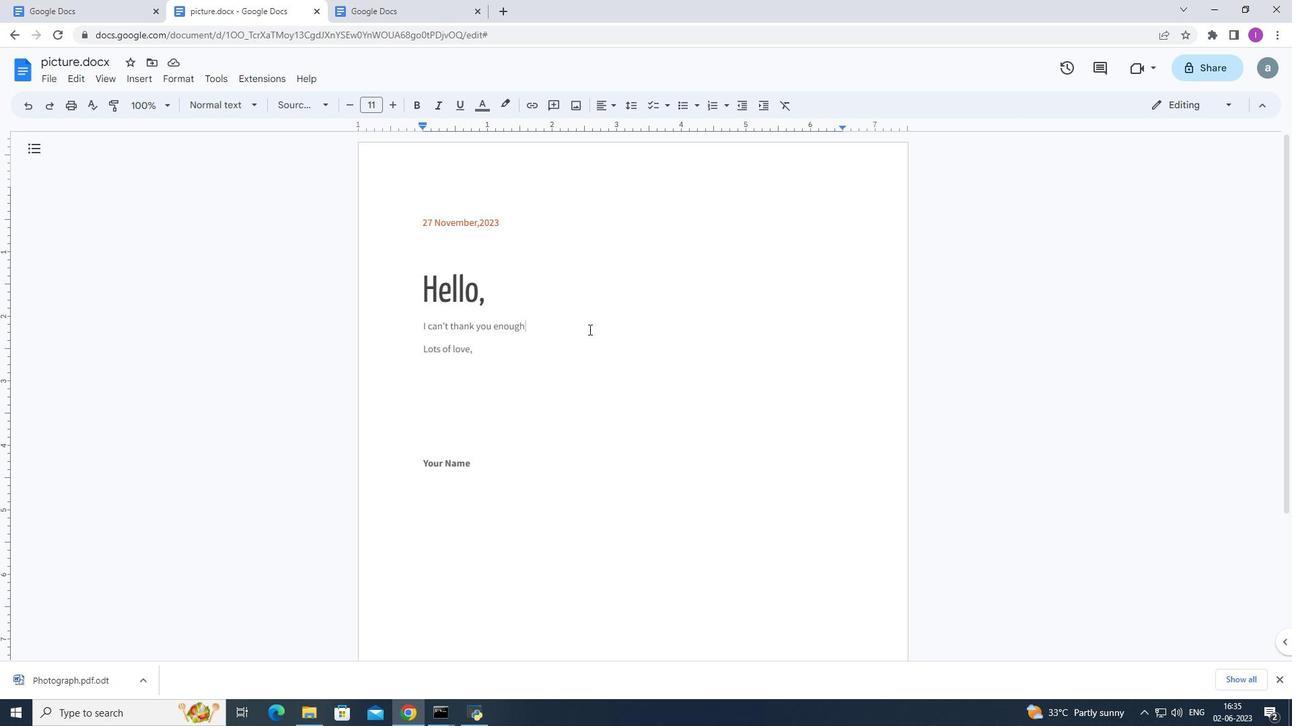 
Action: Key pressed <Key.space>for<Key.space>your<Key.space>love<Key.space>and<Key.space>support.<Key.shift><Key.shift><Key.shift><Key.shift><Key.shift><Key.shift><Key.shift><Key.shift><Key.shift><Key.shift><Key.shift><Key.shift>Your<Key.space>presence<Key.space>in<Key.space>my<Key.space>life<Key.space>brings<Key.space>me<Key.space>immense<Key.space>joy<Key.space>and<Key.space>somfort
Screenshot: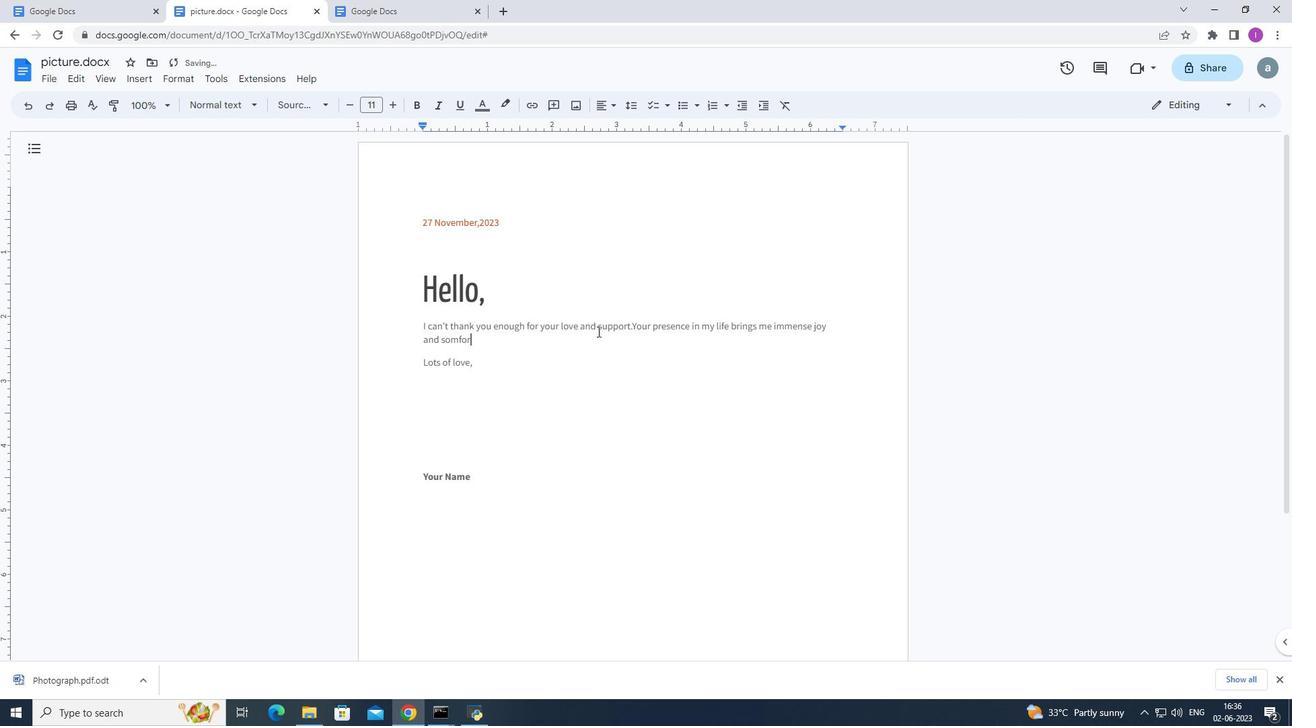 
Action: Mouse moved to (445, 341)
Screenshot: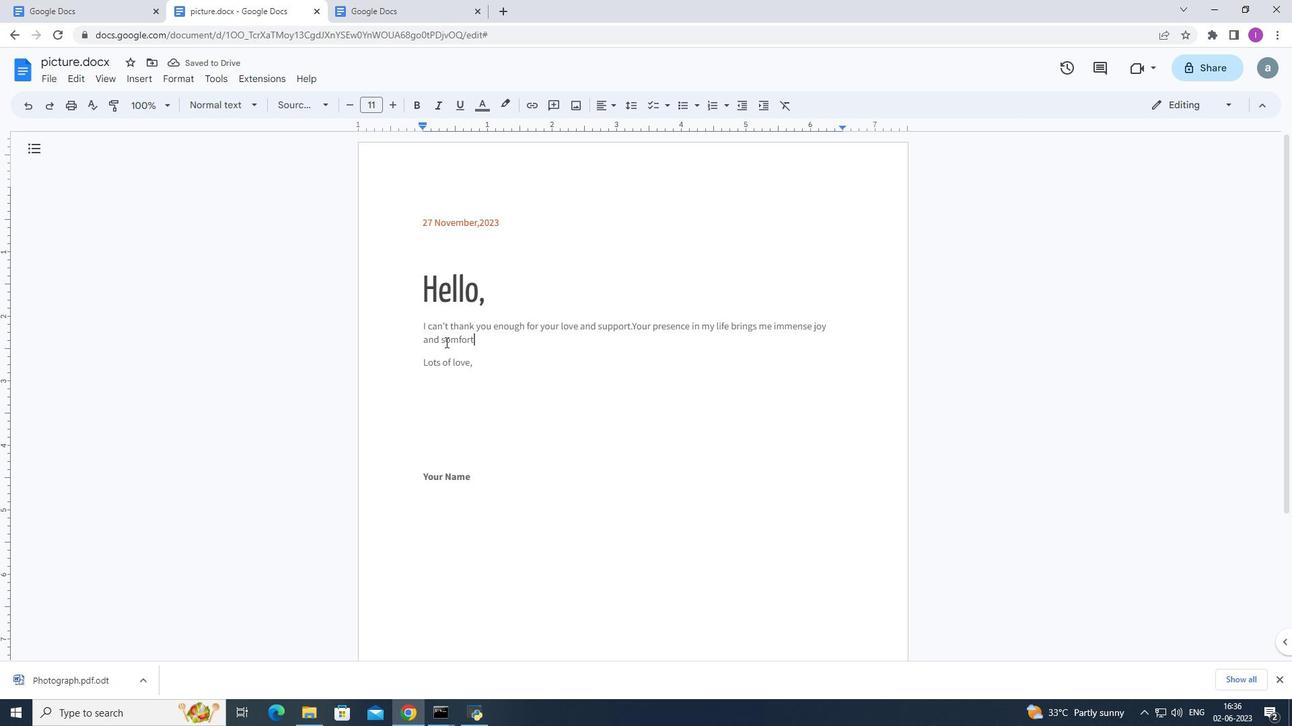 
Action: Mouse pressed left at (445, 341)
Screenshot: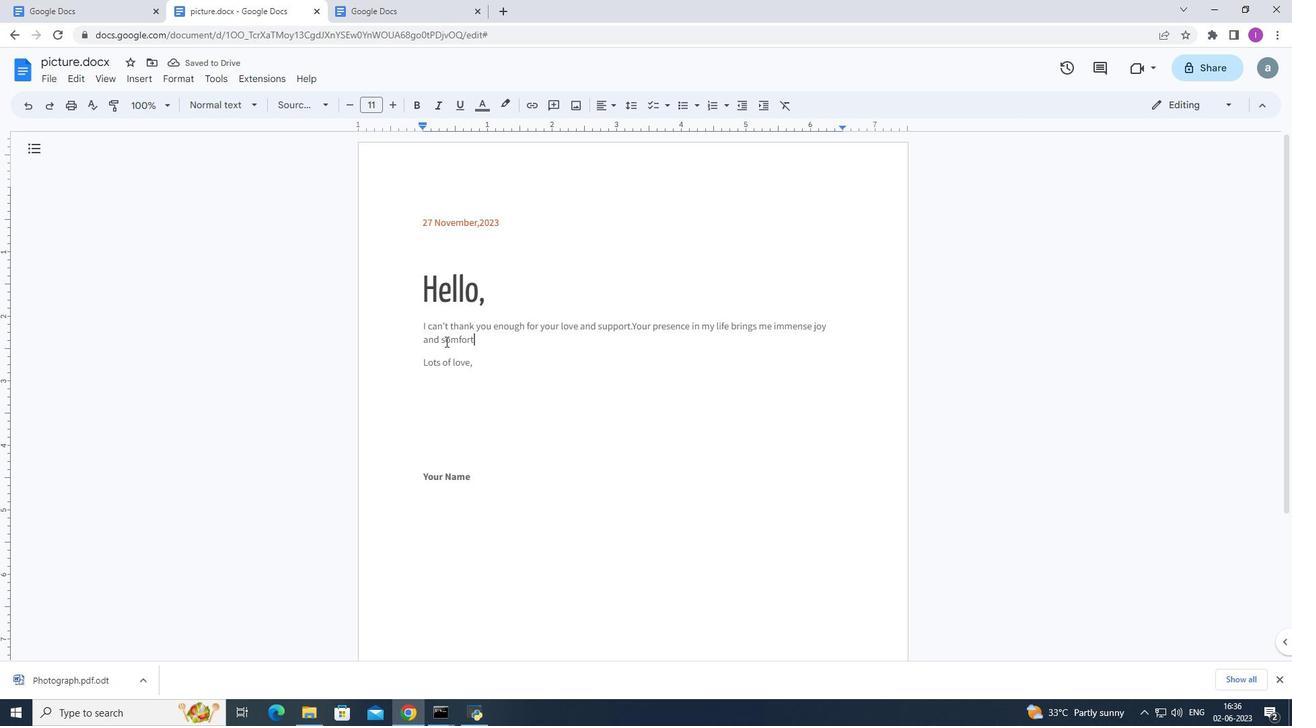 
Action: Mouse moved to (465, 316)
Screenshot: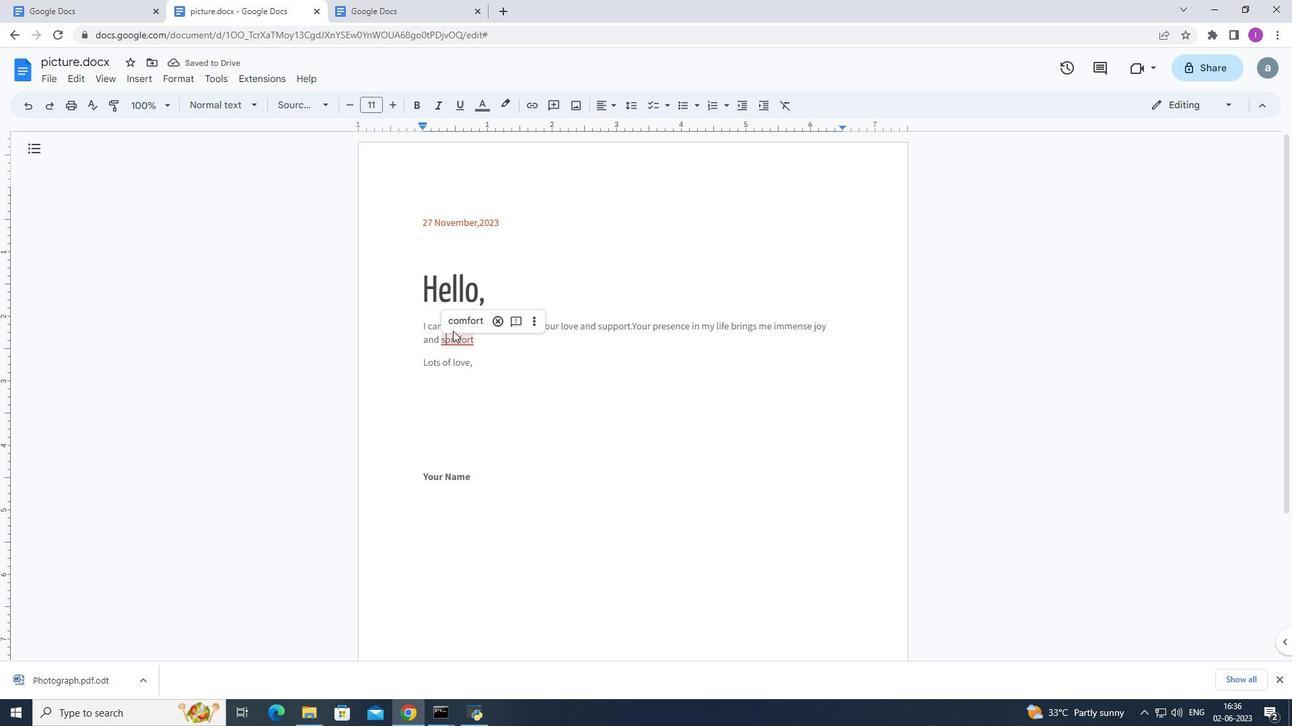 
Action: Mouse pressed left at (465, 316)
Screenshot: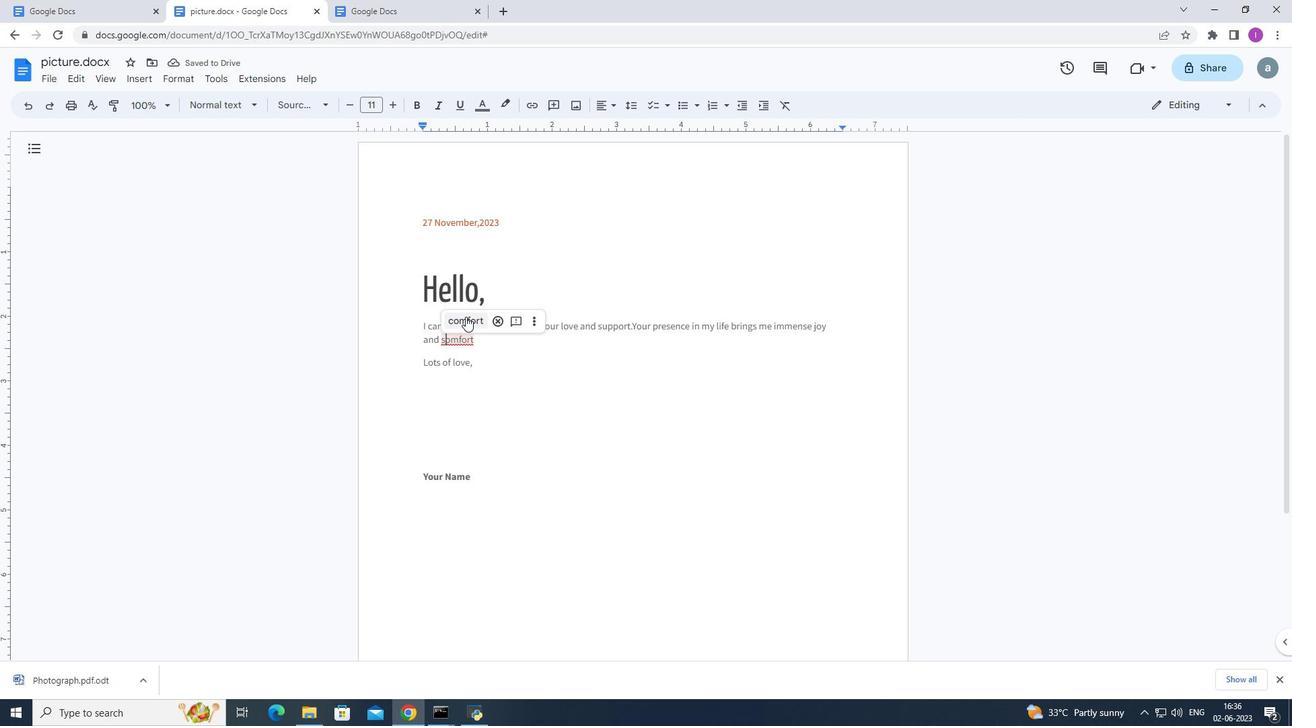 
Action: Mouse moved to (495, 341)
Screenshot: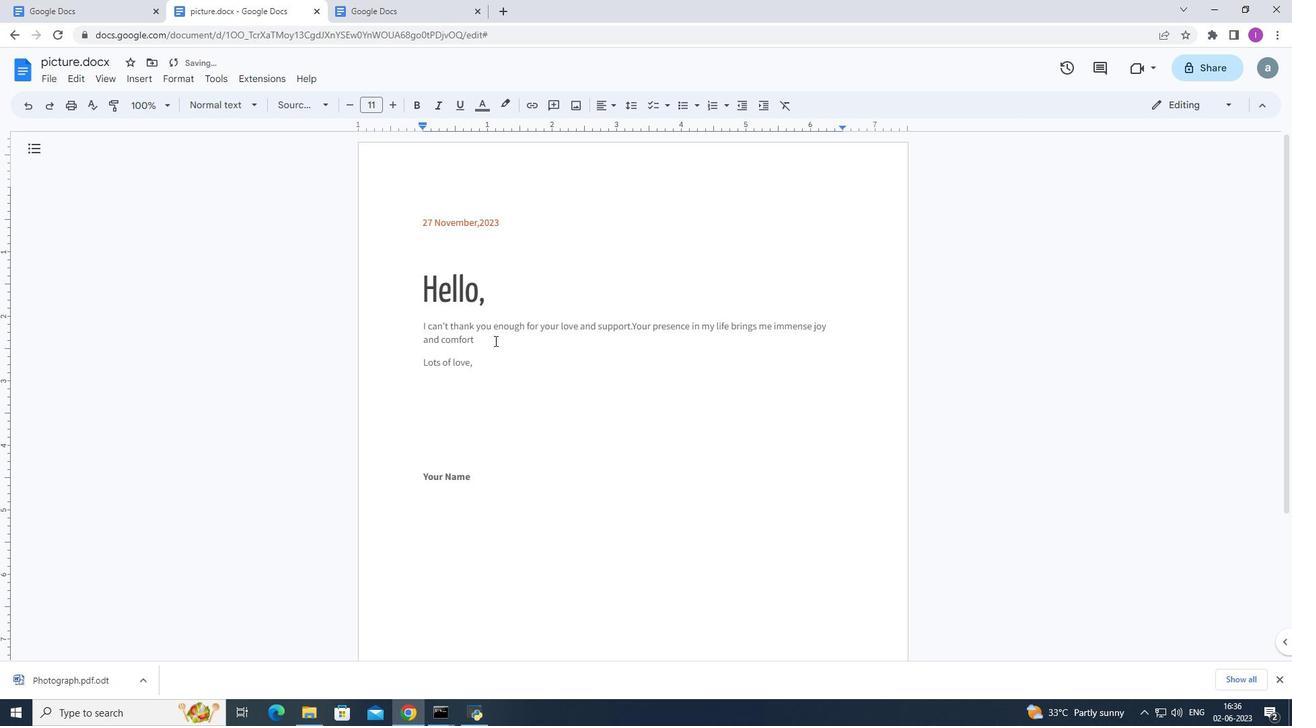 
Action: Key pressed .<Key.shift>Thank<Key.space>you<Key.space>for<Key.space>being<Key.space>there<Key.space>forme.
Screenshot: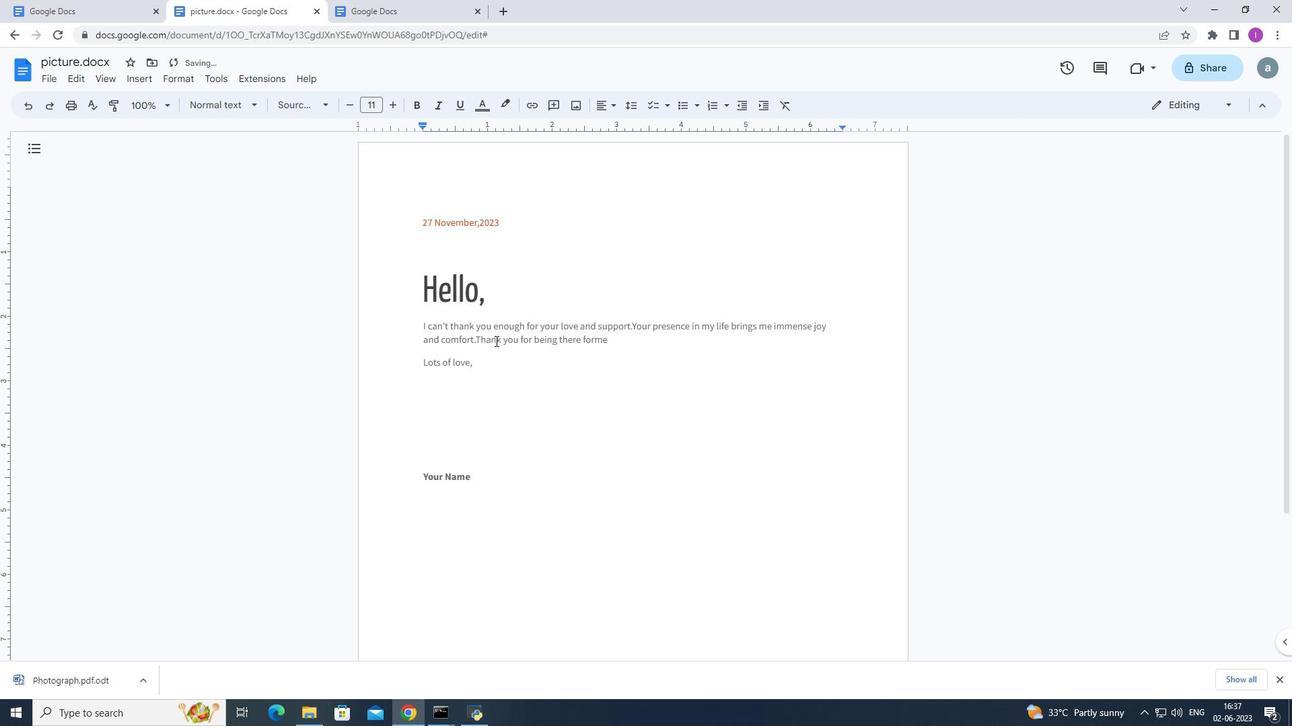 
Action: Mouse moved to (591, 341)
Screenshot: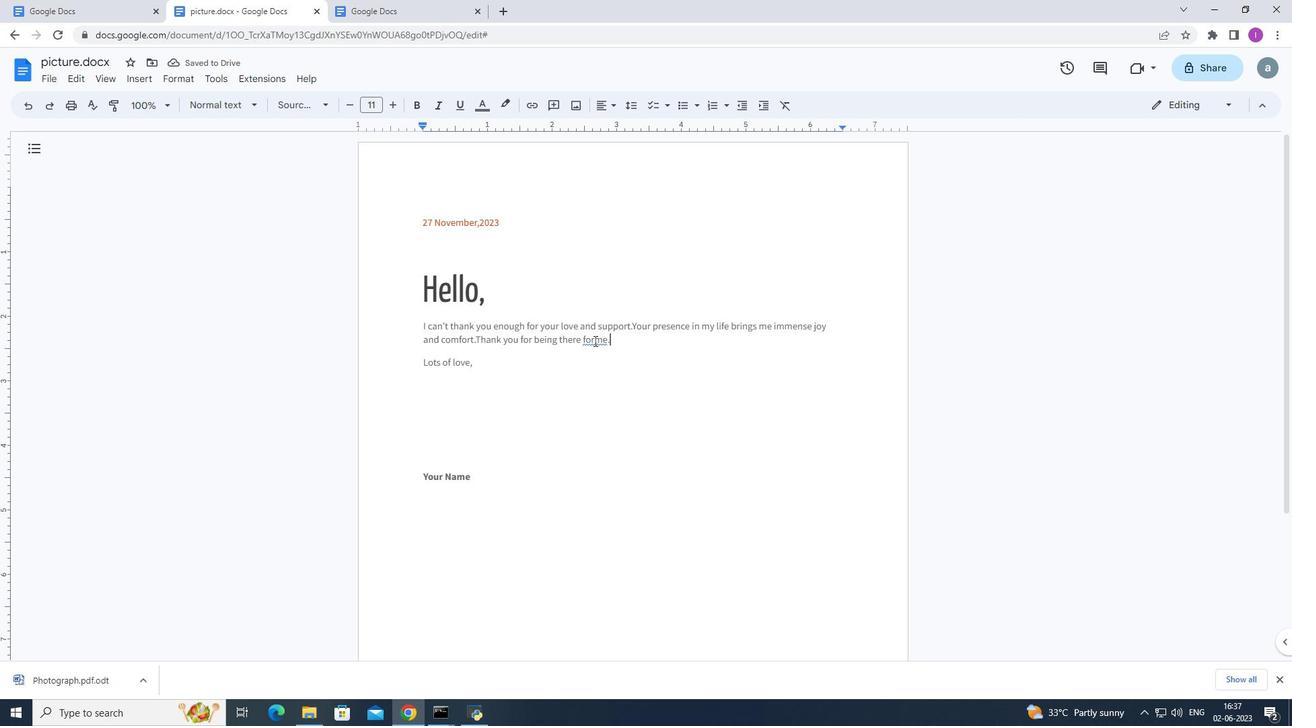 
Action: Mouse pressed left at (591, 341)
Screenshot: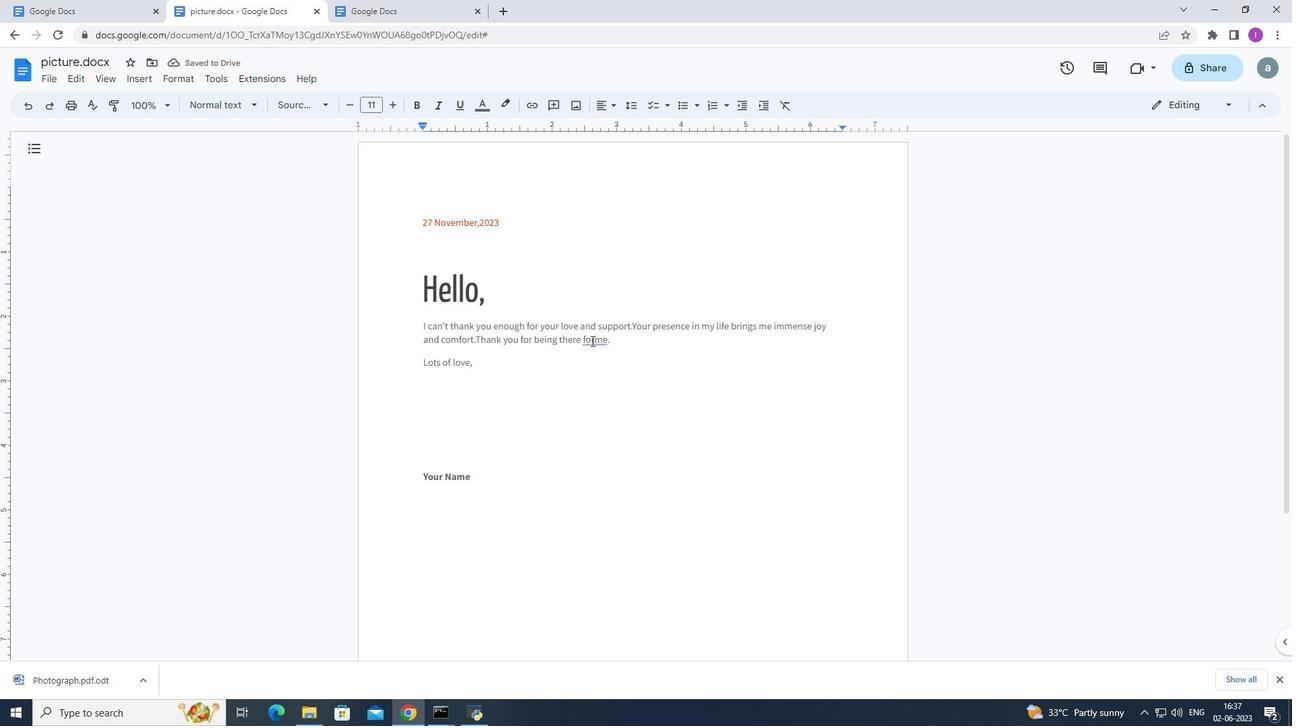 
Action: Mouse moved to (600, 323)
Screenshot: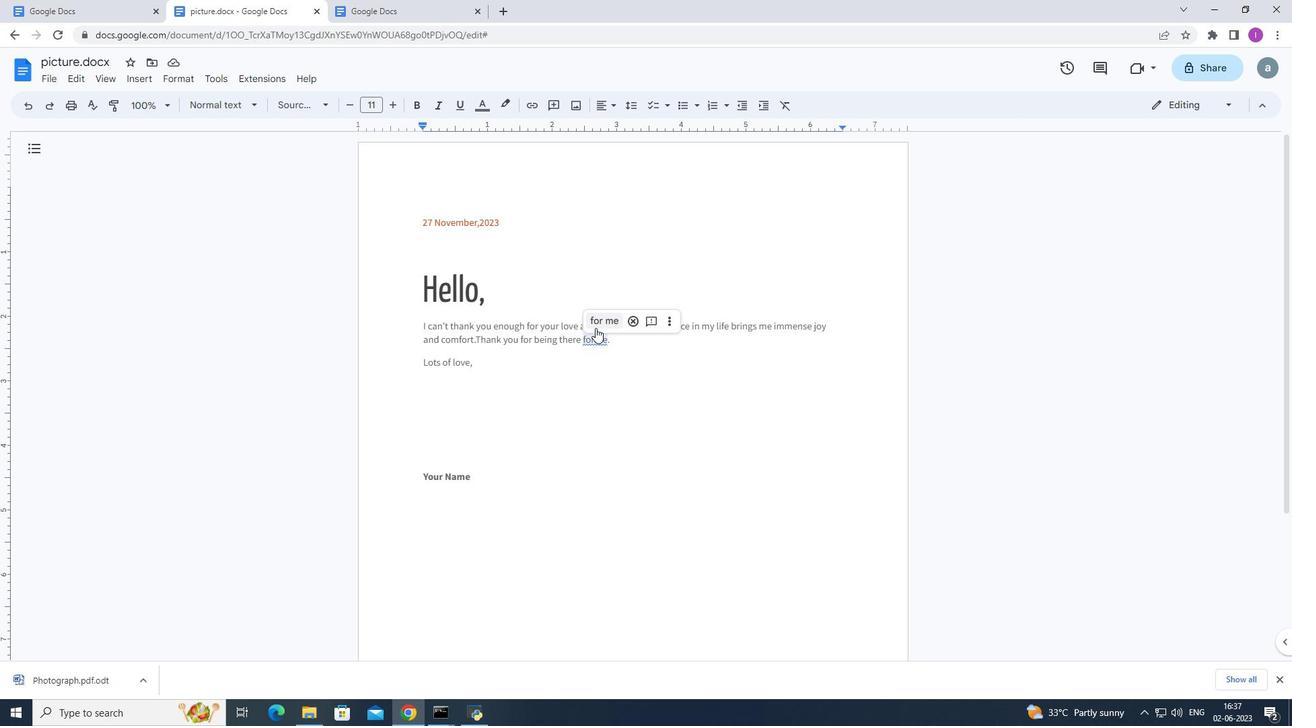 
Action: Mouse pressed left at (600, 323)
Screenshot: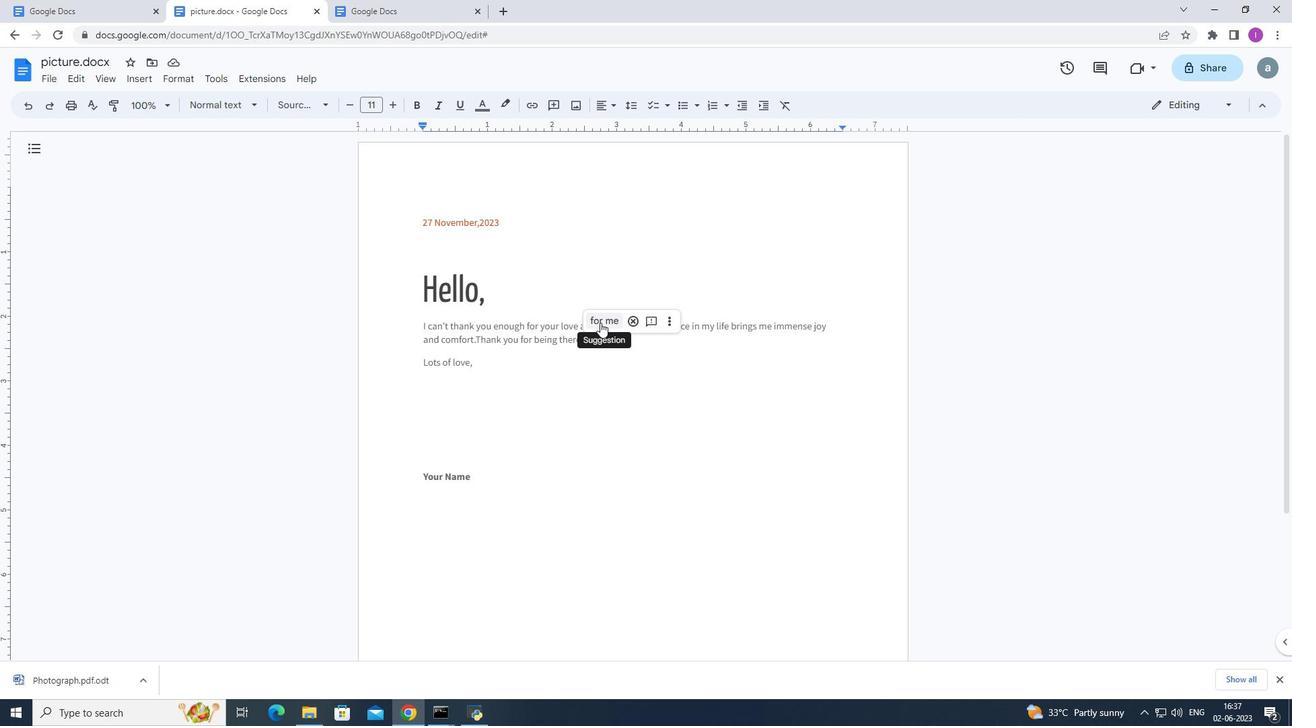 
Action: Mouse moved to (504, 370)
Screenshot: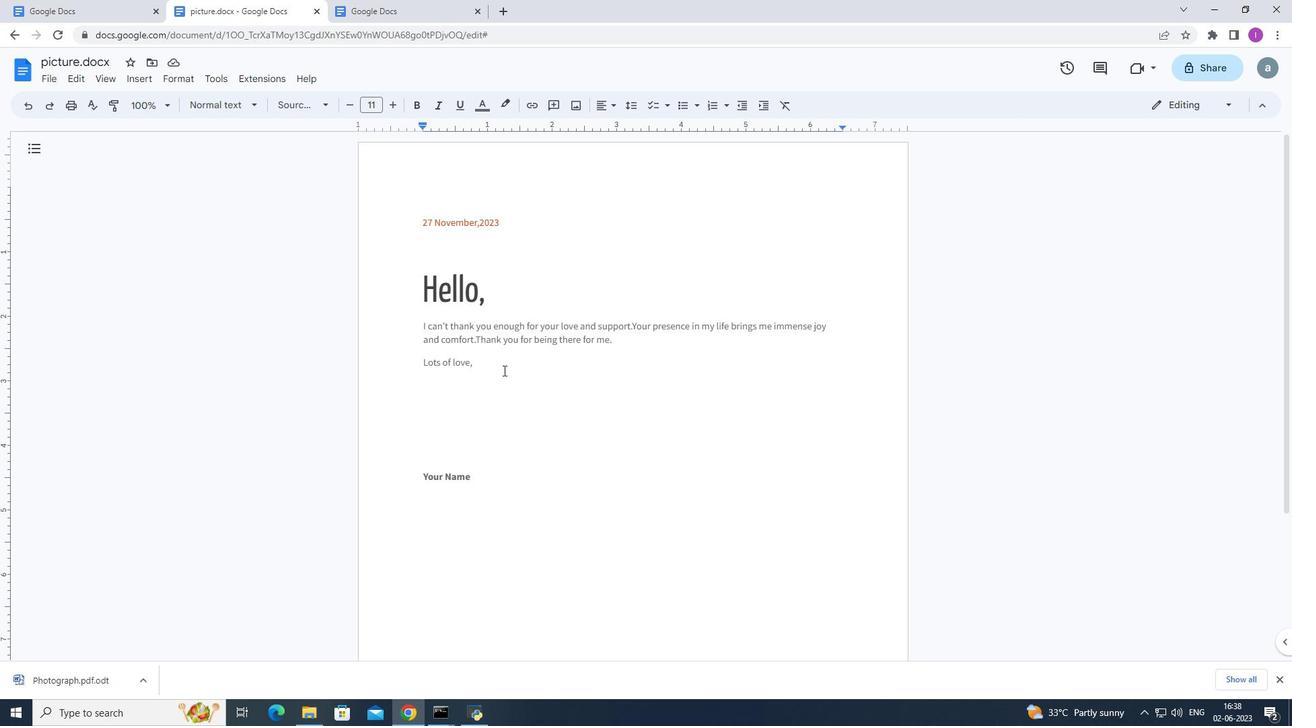 
Action: Mouse pressed left at (504, 370)
Screenshot: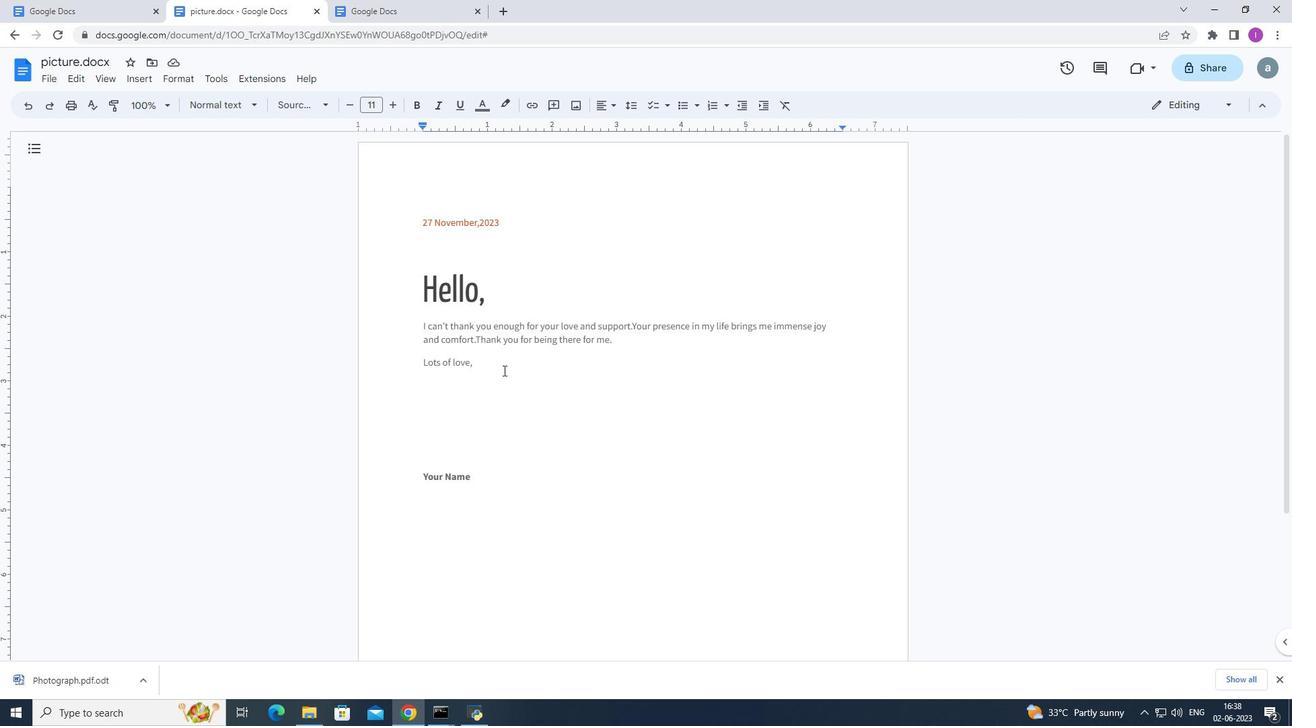 
Action: Mouse moved to (328, 101)
Screenshot: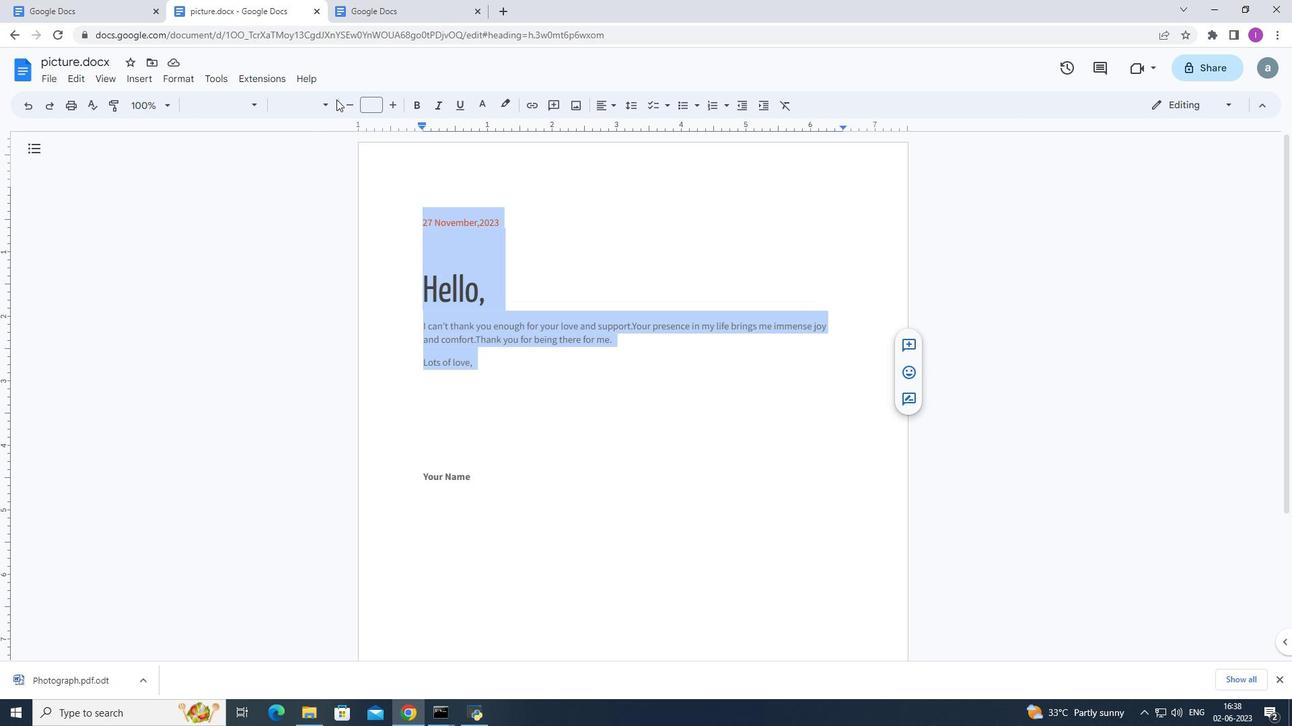 
Action: Mouse pressed left at (328, 101)
Screenshot: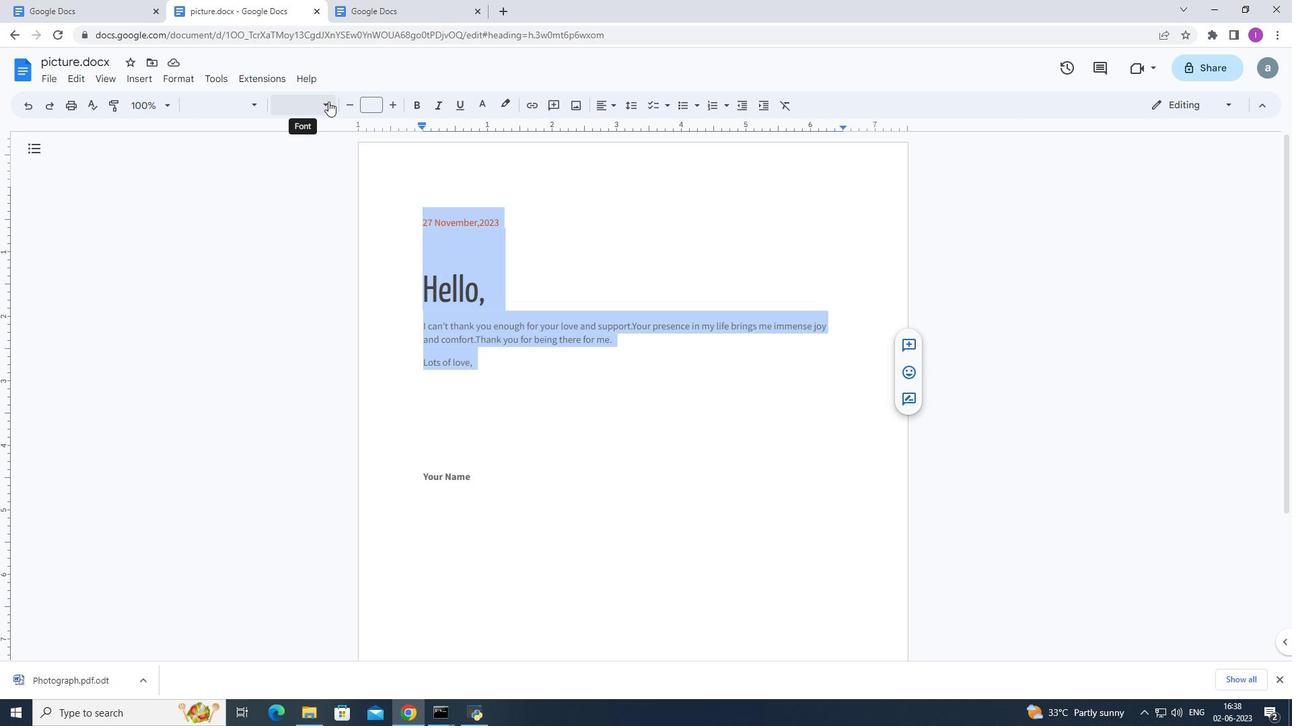
Action: Mouse moved to (337, 456)
Screenshot: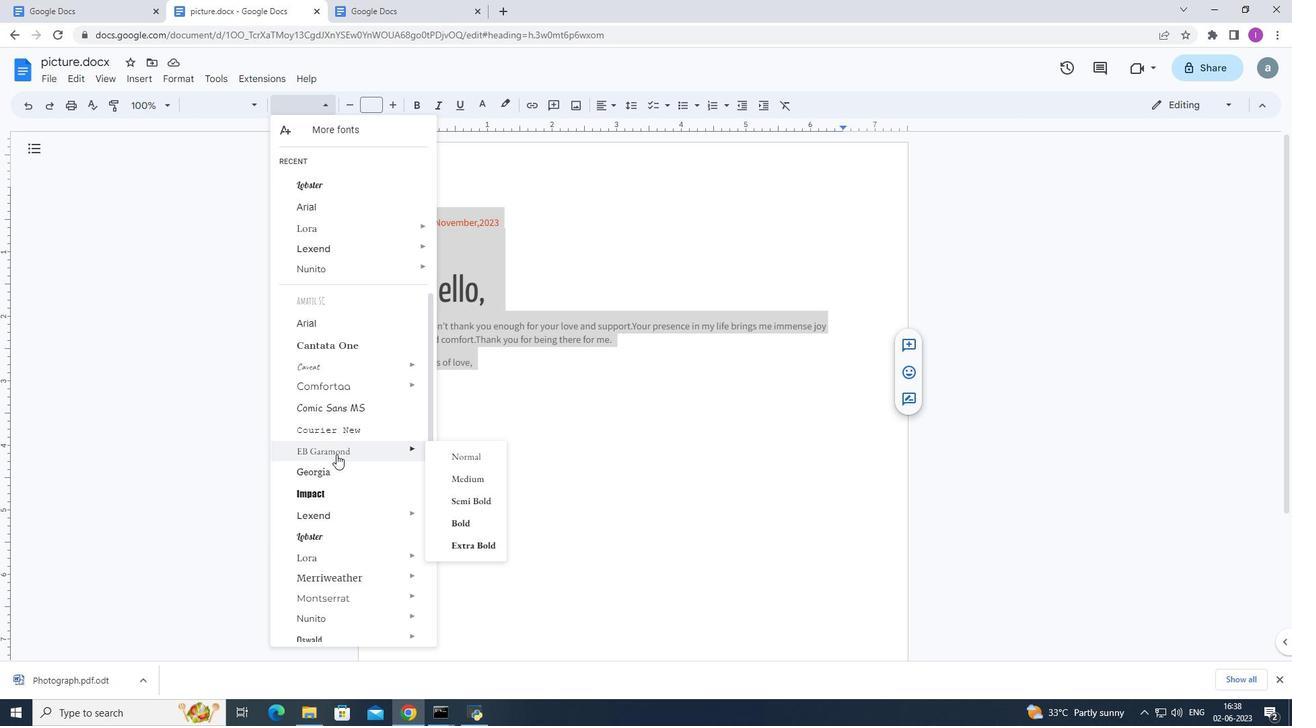 
Action: Mouse scrolled (337, 455) with delta (0, 0)
Screenshot: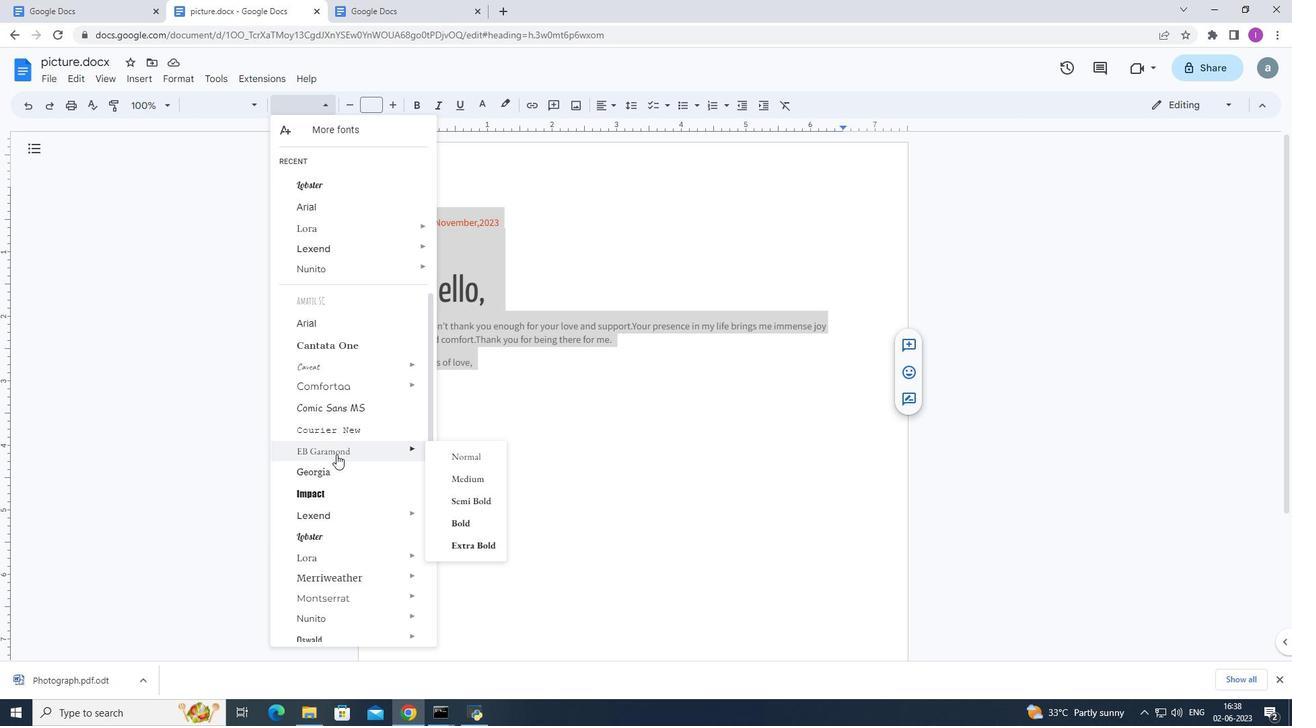 
Action: Mouse moved to (337, 456)
Screenshot: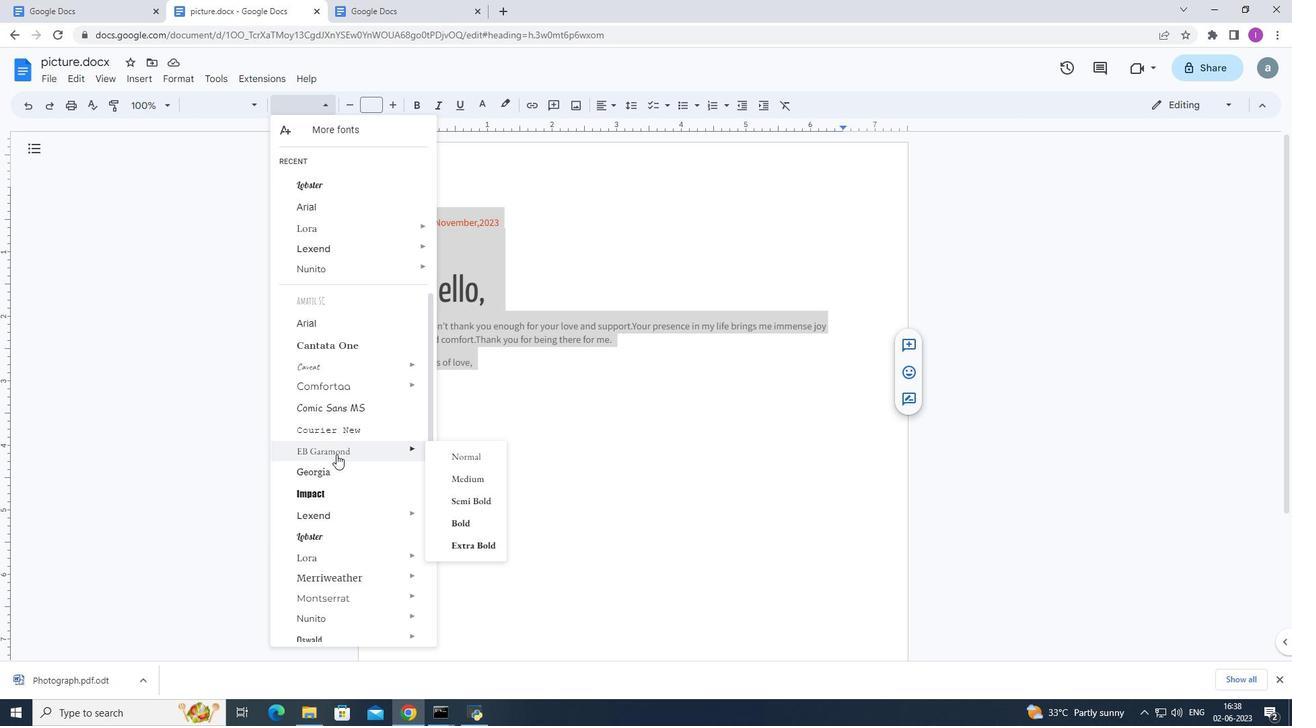 
Action: Mouse scrolled (337, 455) with delta (0, 0)
Screenshot: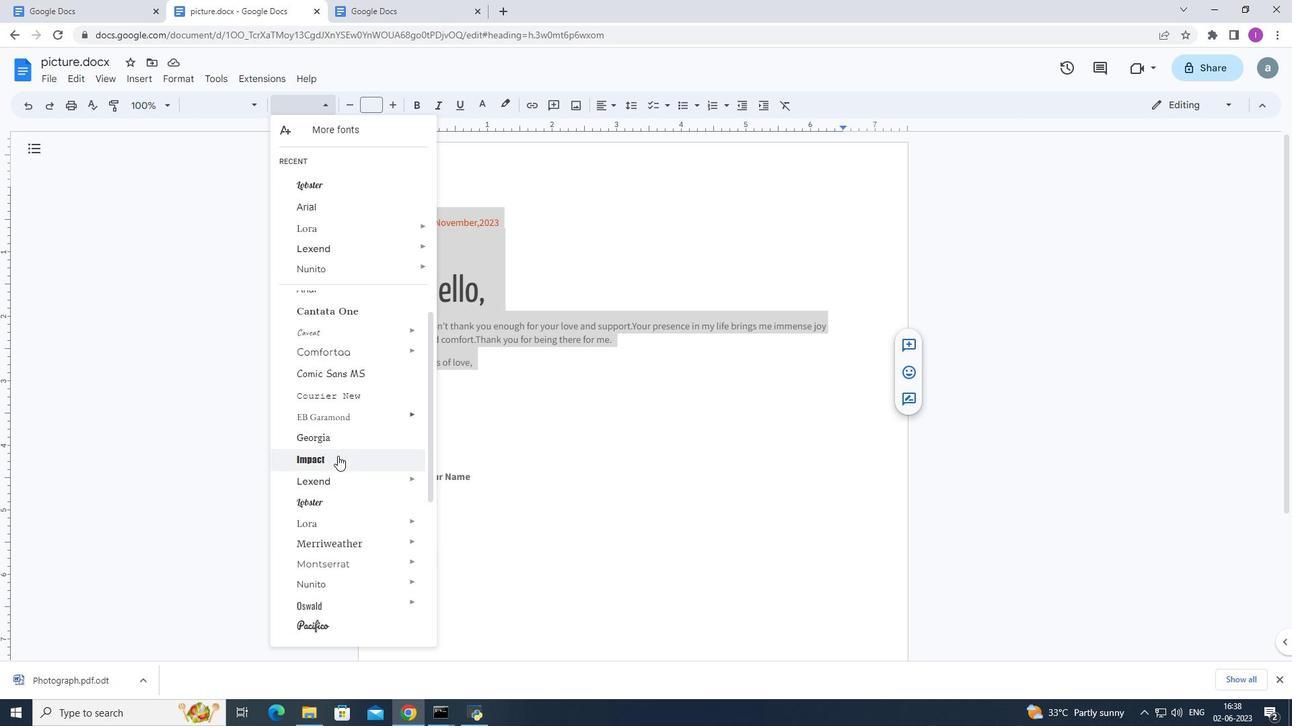 
Action: Mouse scrolled (337, 455) with delta (0, 0)
Screenshot: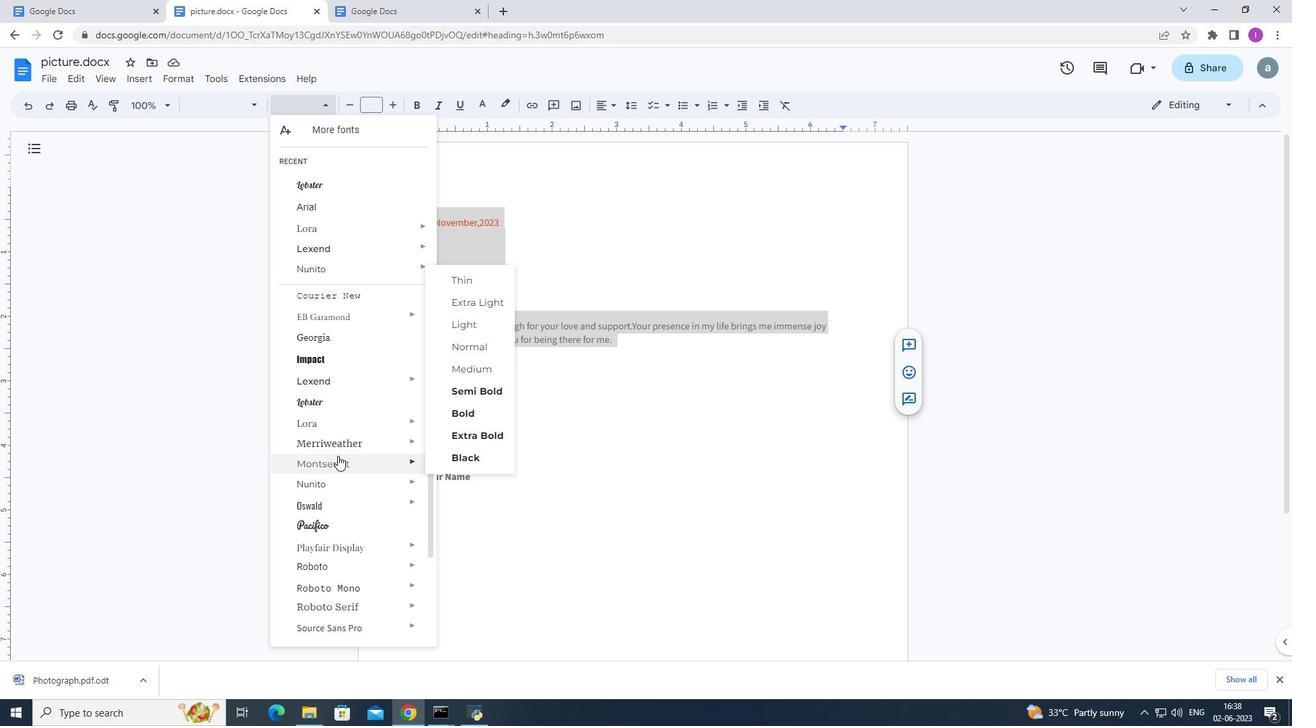 
Action: Mouse moved to (354, 452)
Screenshot: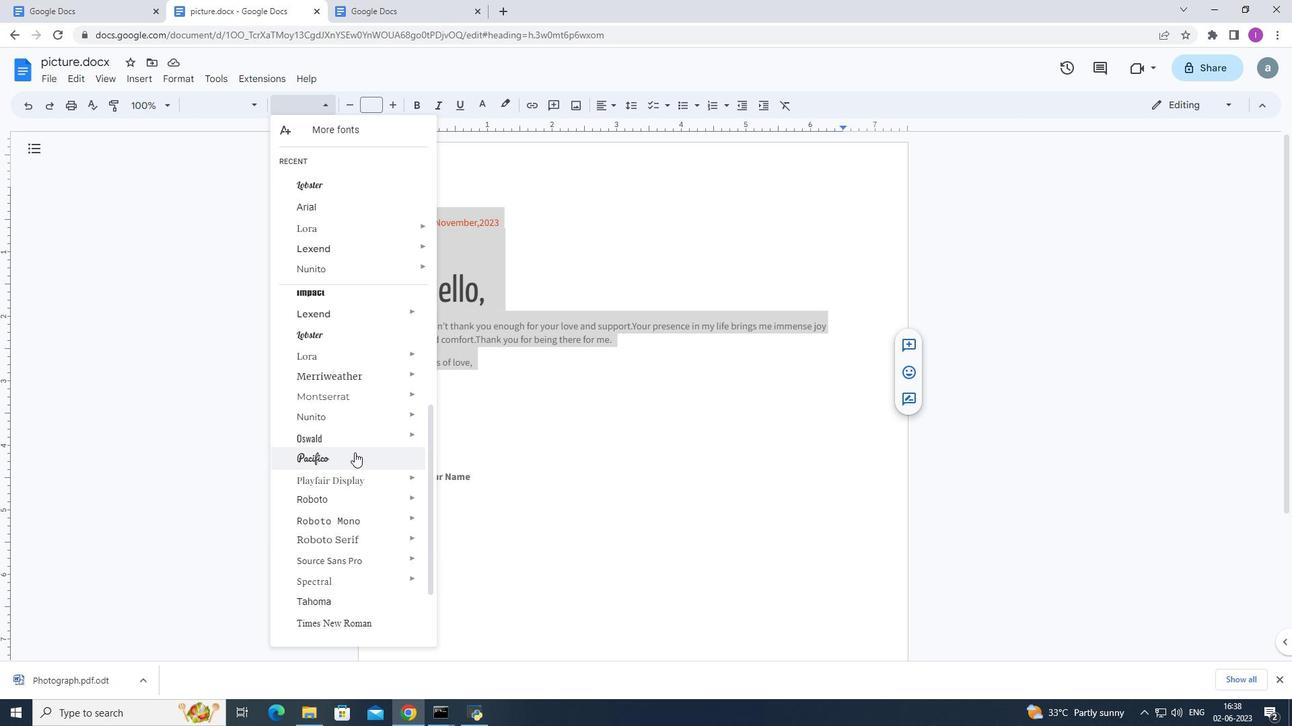
Action: Mouse scrolled (354, 452) with delta (0, 0)
Screenshot: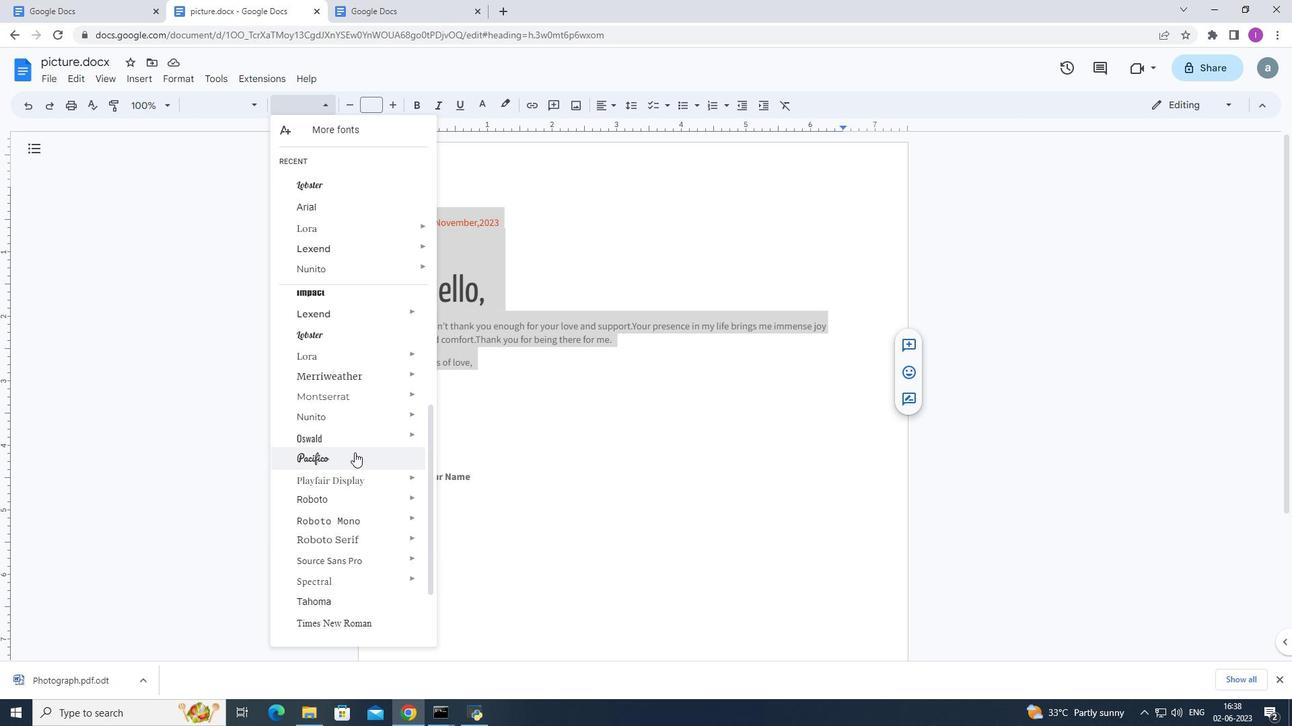 
Action: Mouse moved to (355, 452)
Screenshot: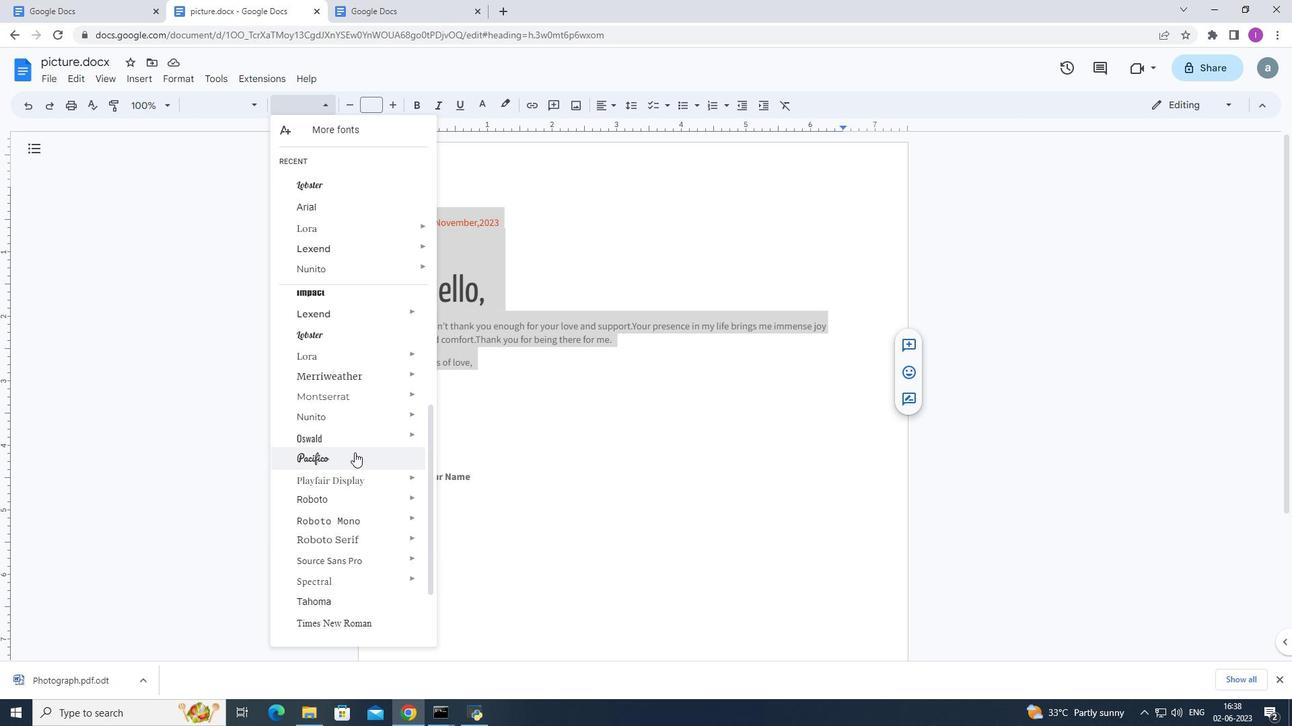 
Action: Mouse scrolled (355, 452) with delta (0, 0)
Screenshot: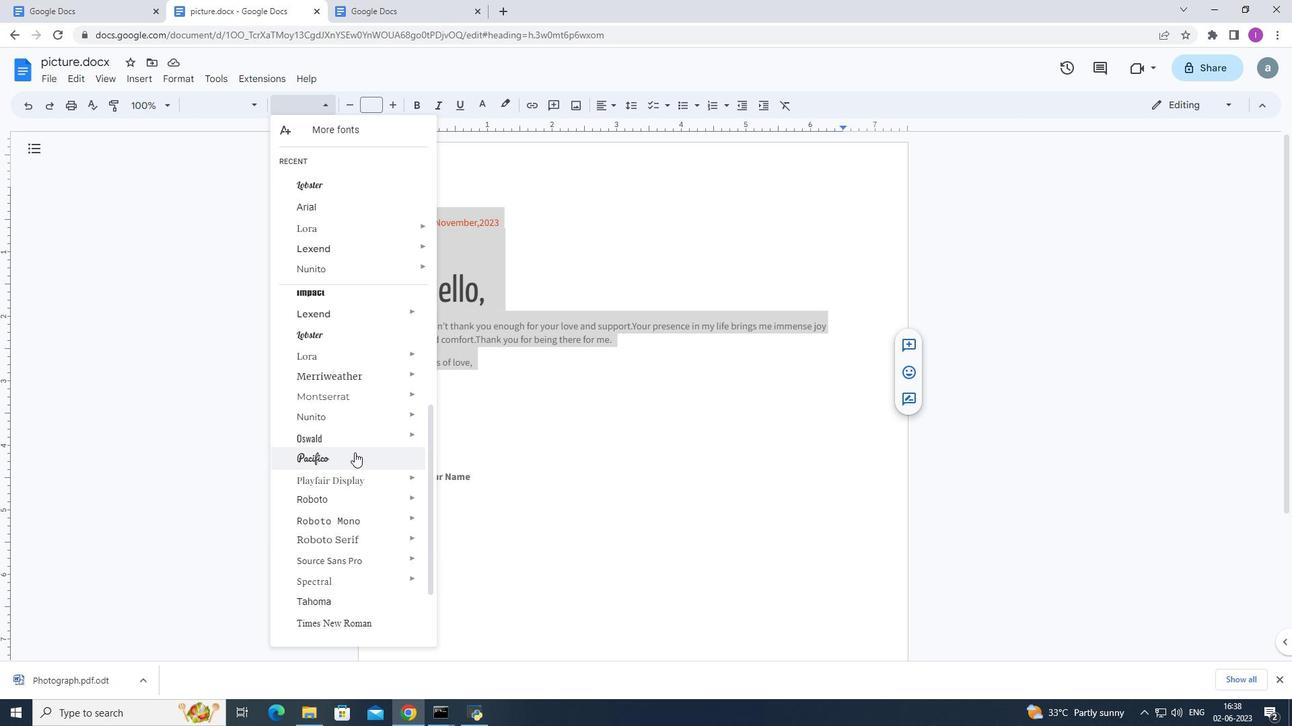 
Action: Mouse moved to (355, 452)
Screenshot: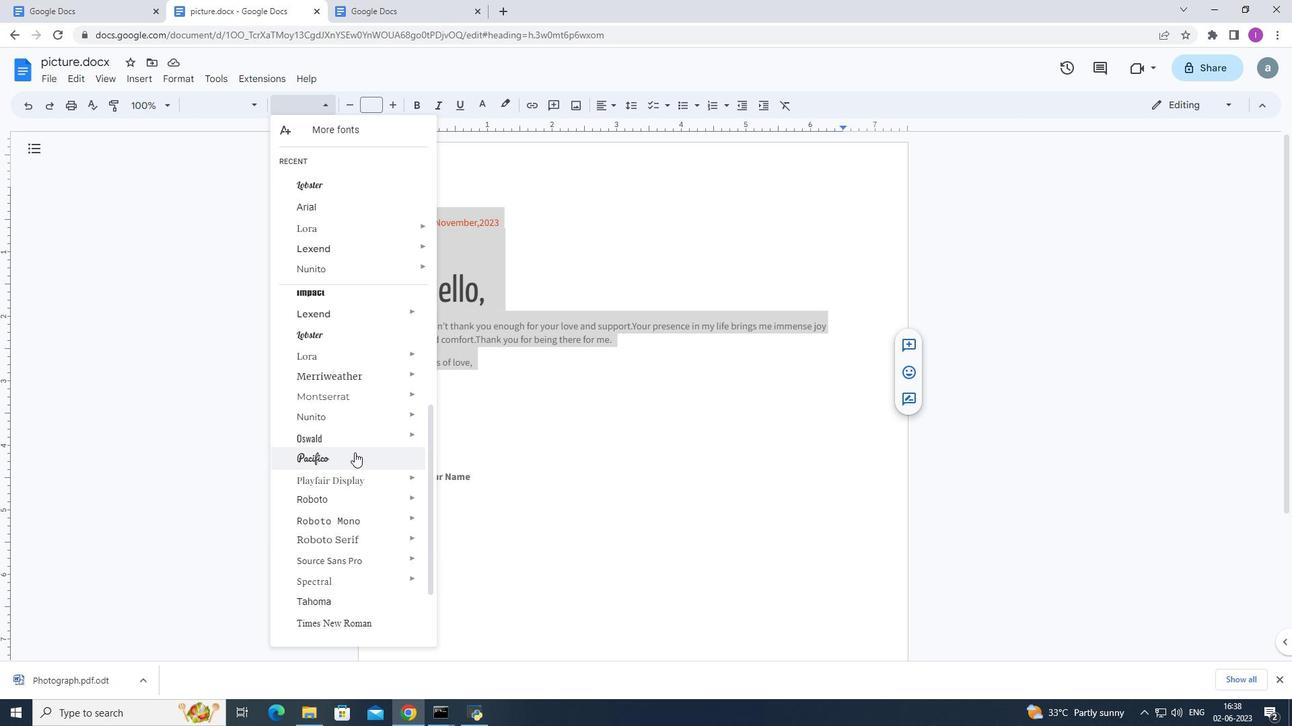 
Action: Mouse scrolled (355, 452) with delta (0, 0)
Screenshot: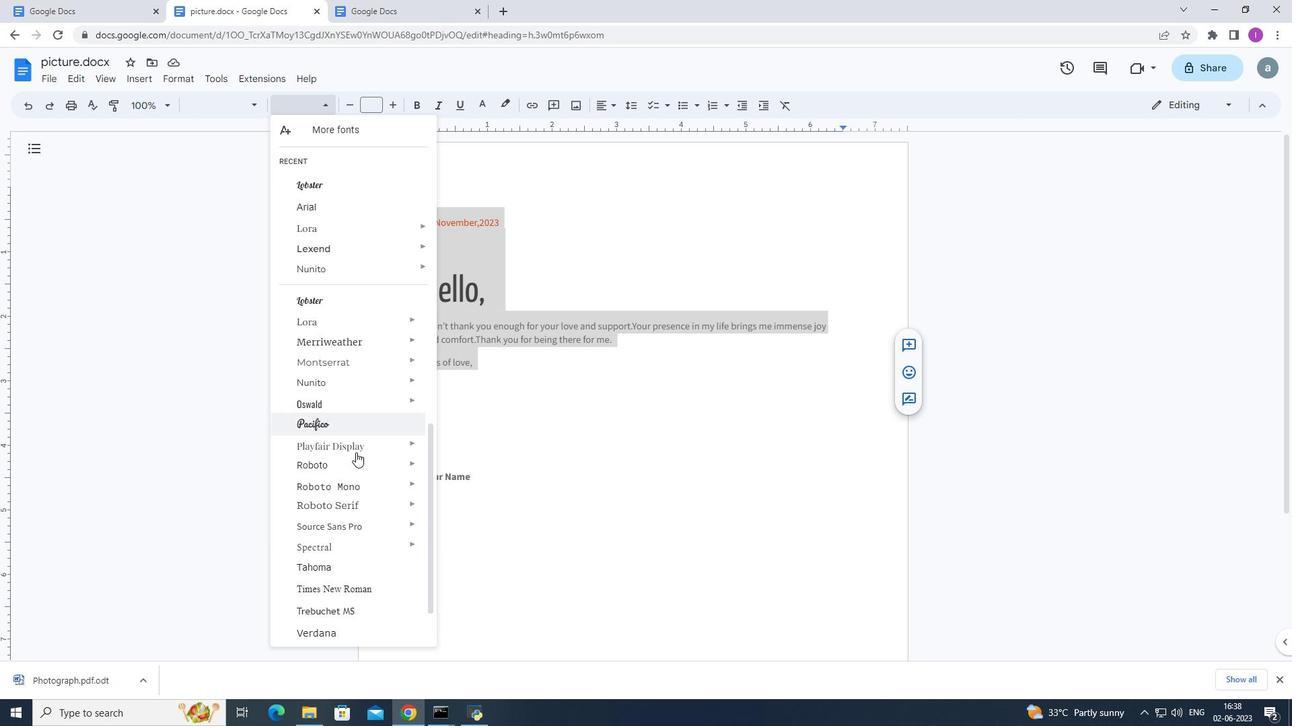 
Action: Mouse moved to (335, 590)
Screenshot: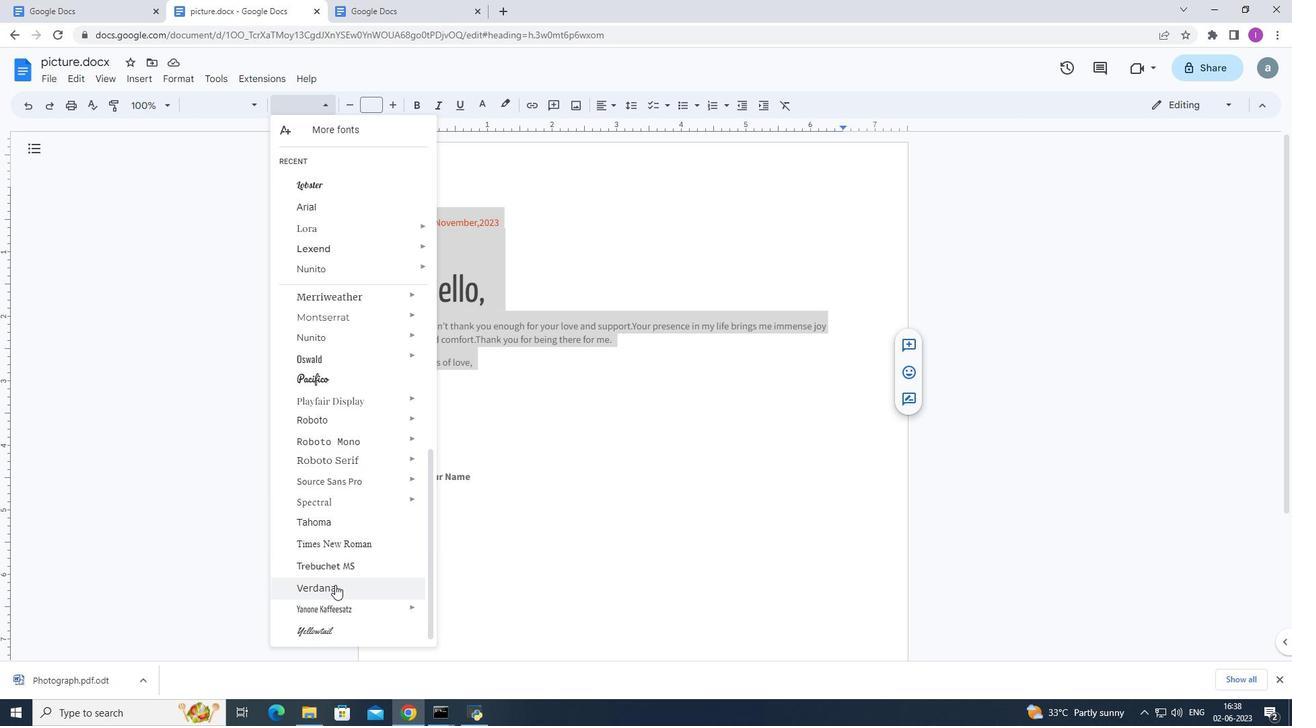 
Action: Mouse pressed left at (335, 590)
Screenshot: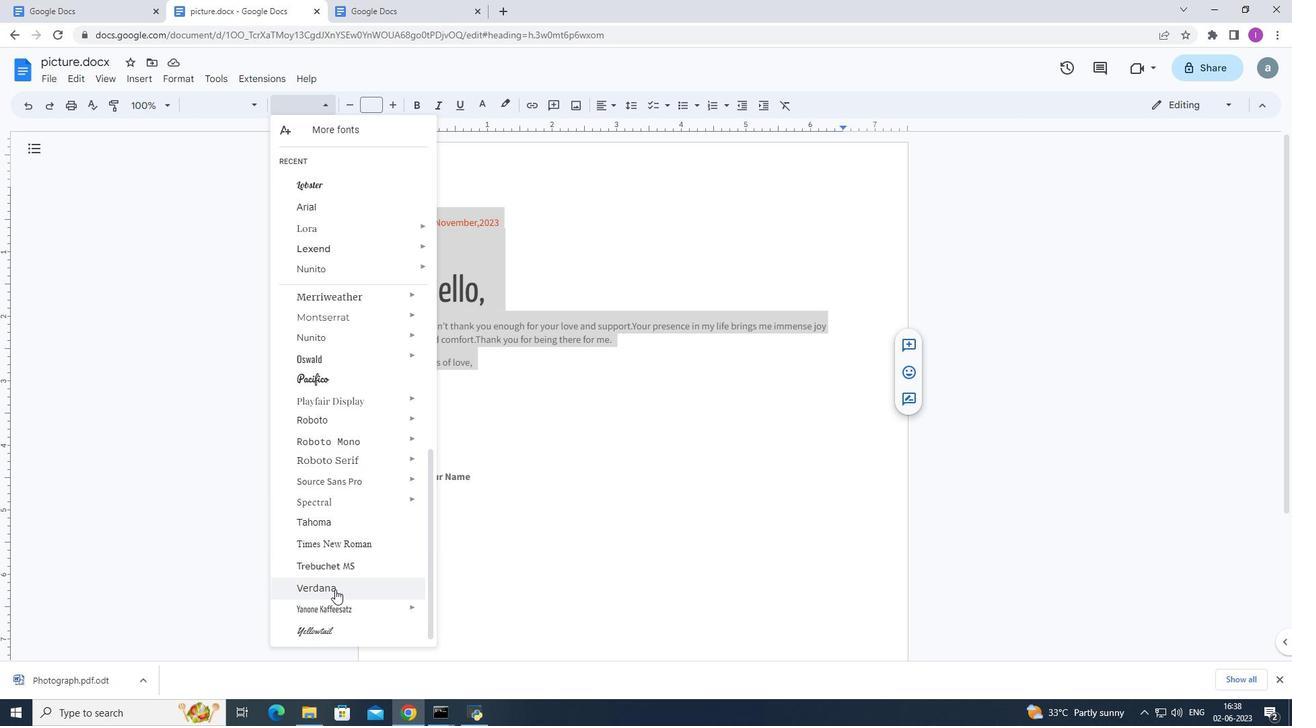 
Action: Mouse moved to (376, 106)
Screenshot: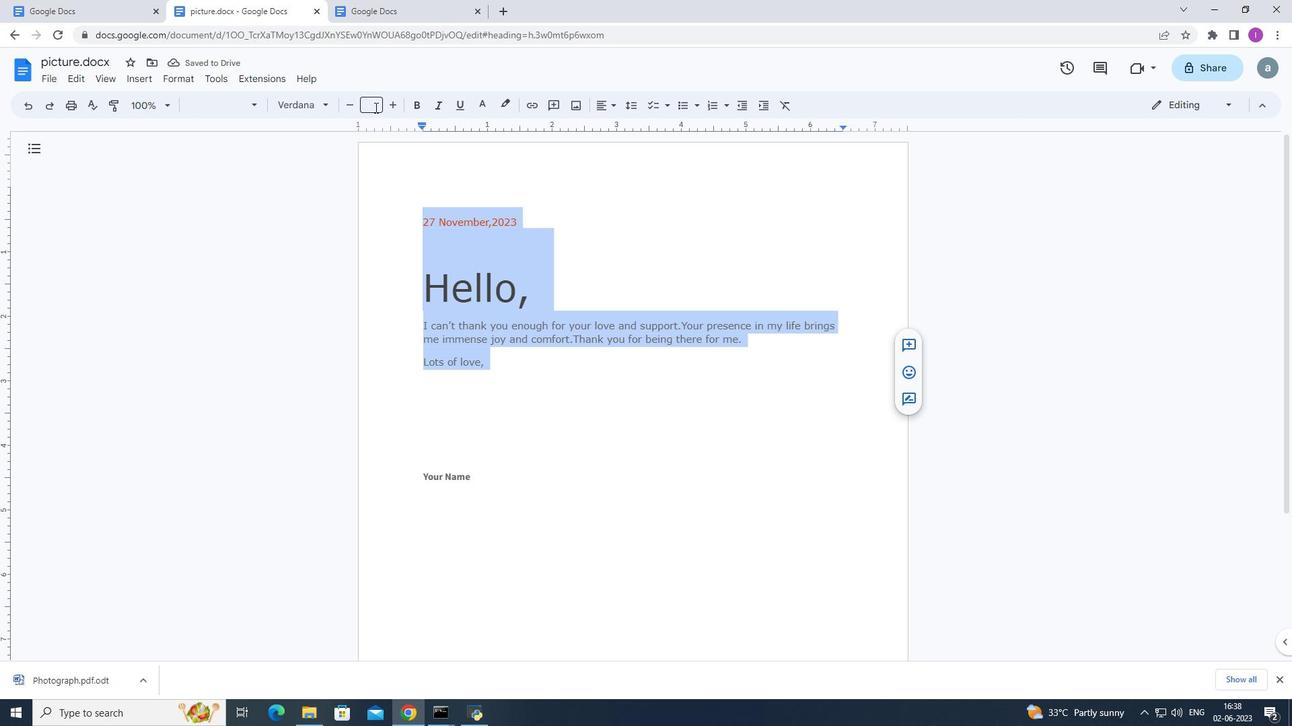 
Action: Mouse pressed left at (376, 106)
Screenshot: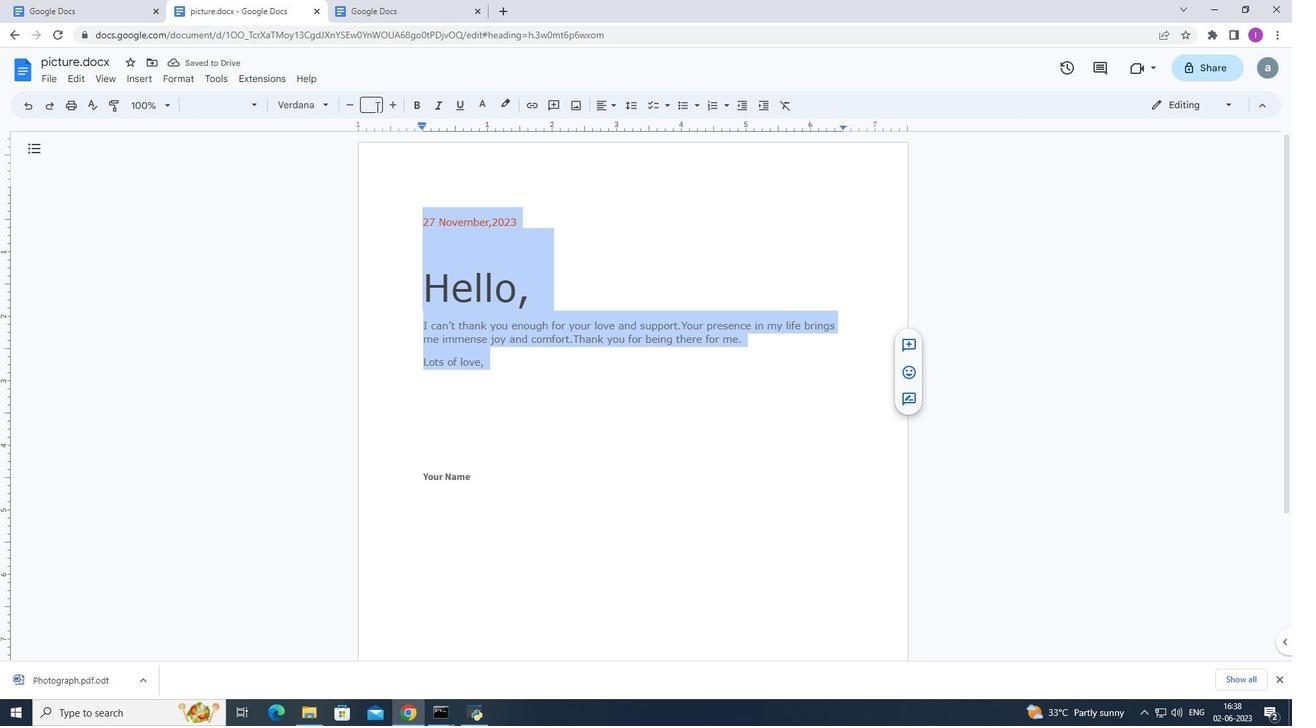 
Action: Mouse moved to (374, 240)
Screenshot: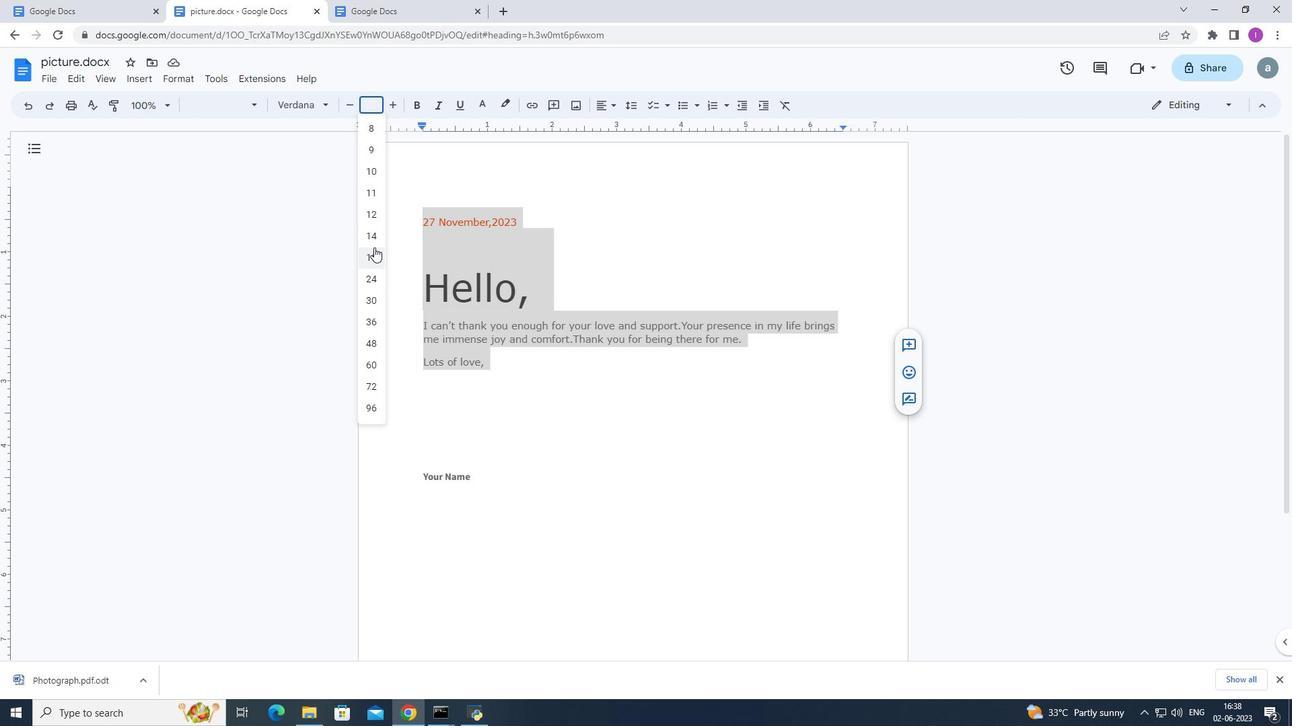 
Action: Mouse pressed left at (374, 240)
Screenshot: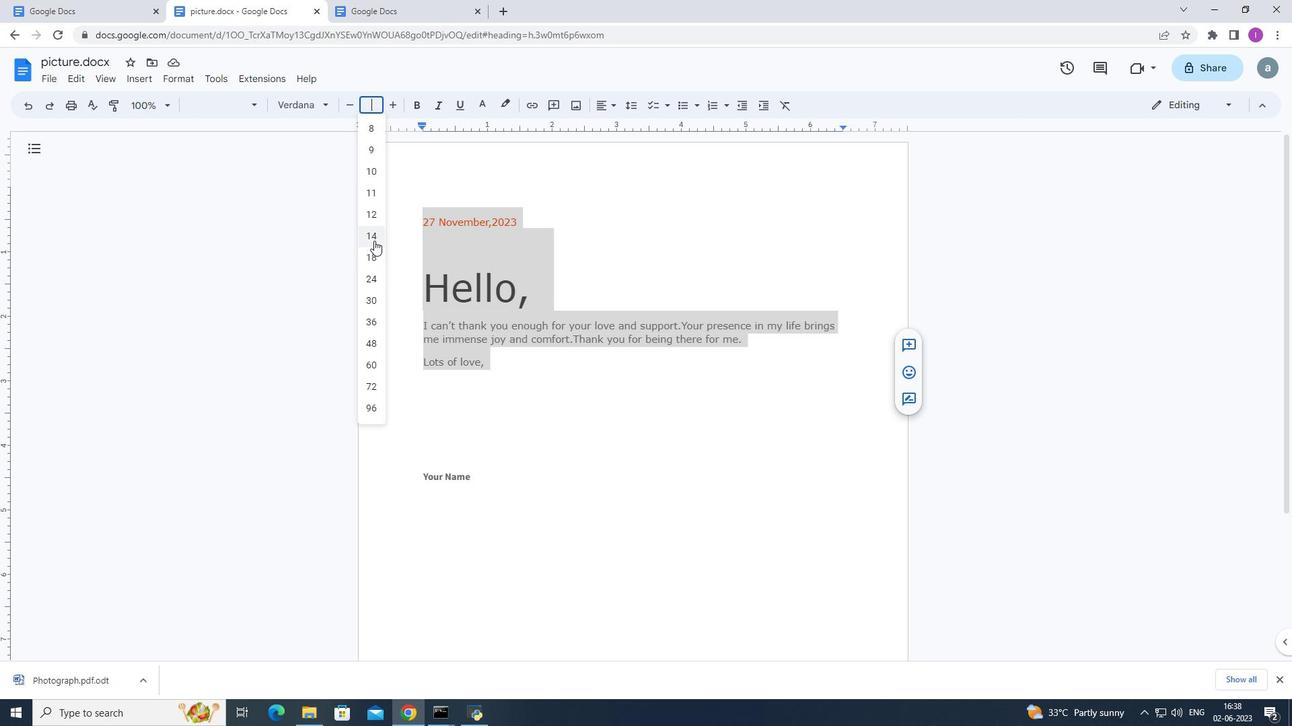 
Action: Mouse moved to (483, 390)
Screenshot: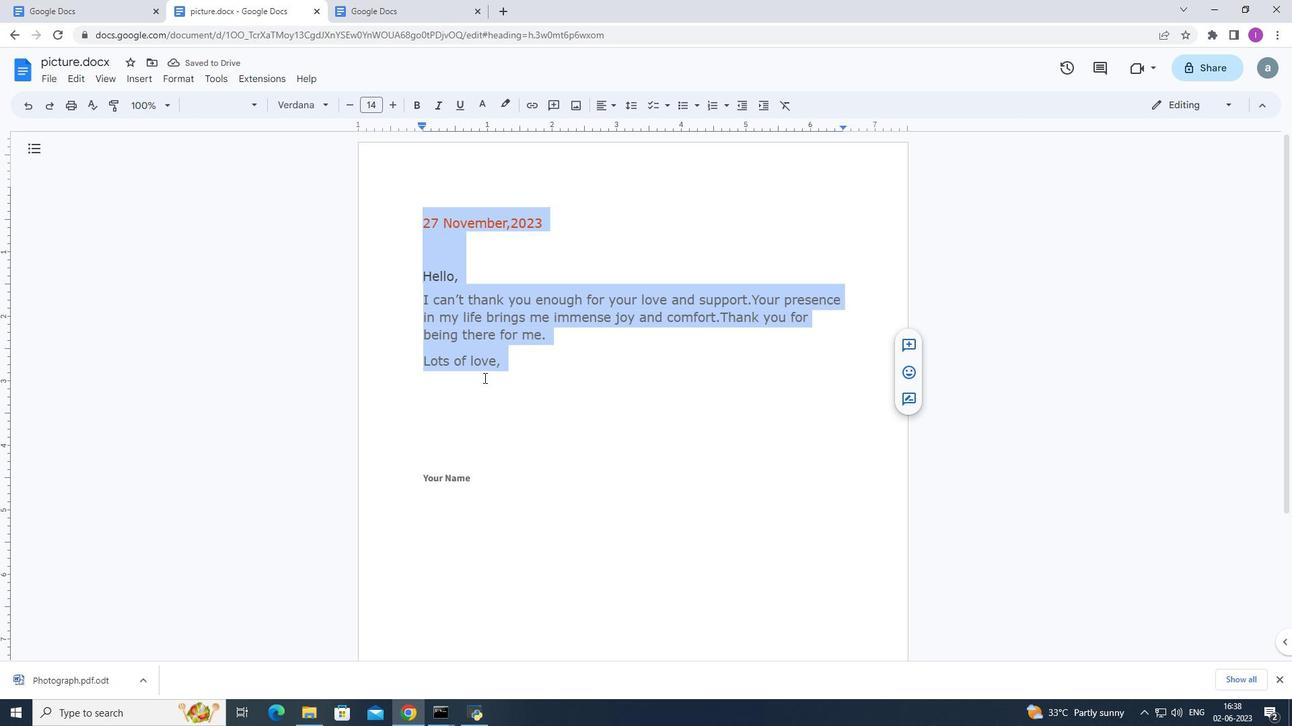 
Action: Mouse pressed left at (483, 390)
Screenshot: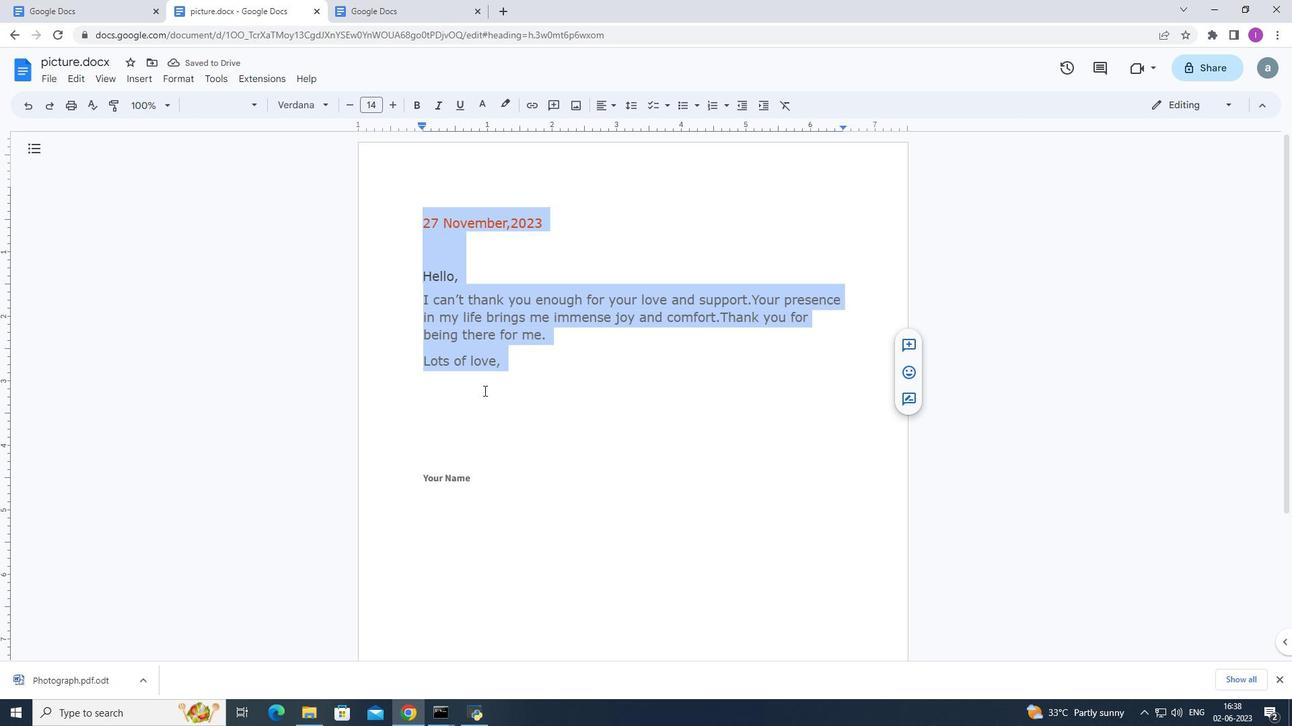 
Action: Mouse moved to (464, 395)
Screenshot: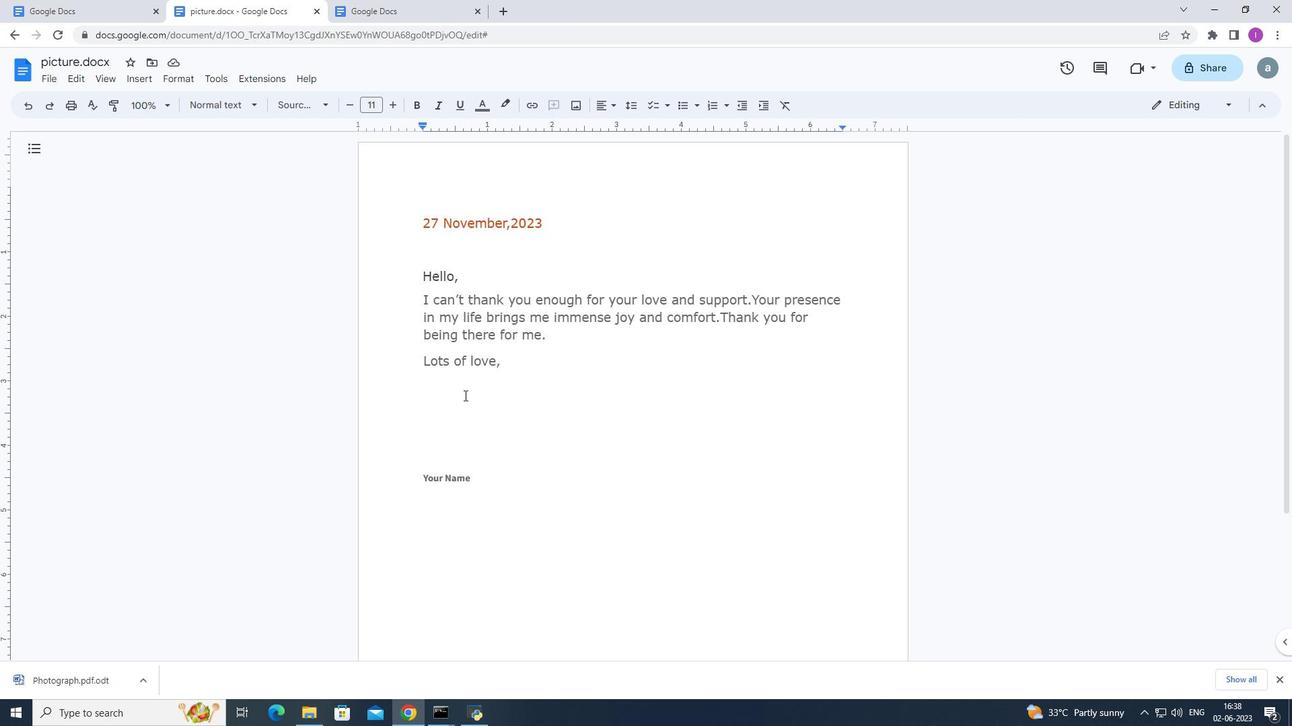 
Action: Key pressed janr<Key.backspace>e
Screenshot: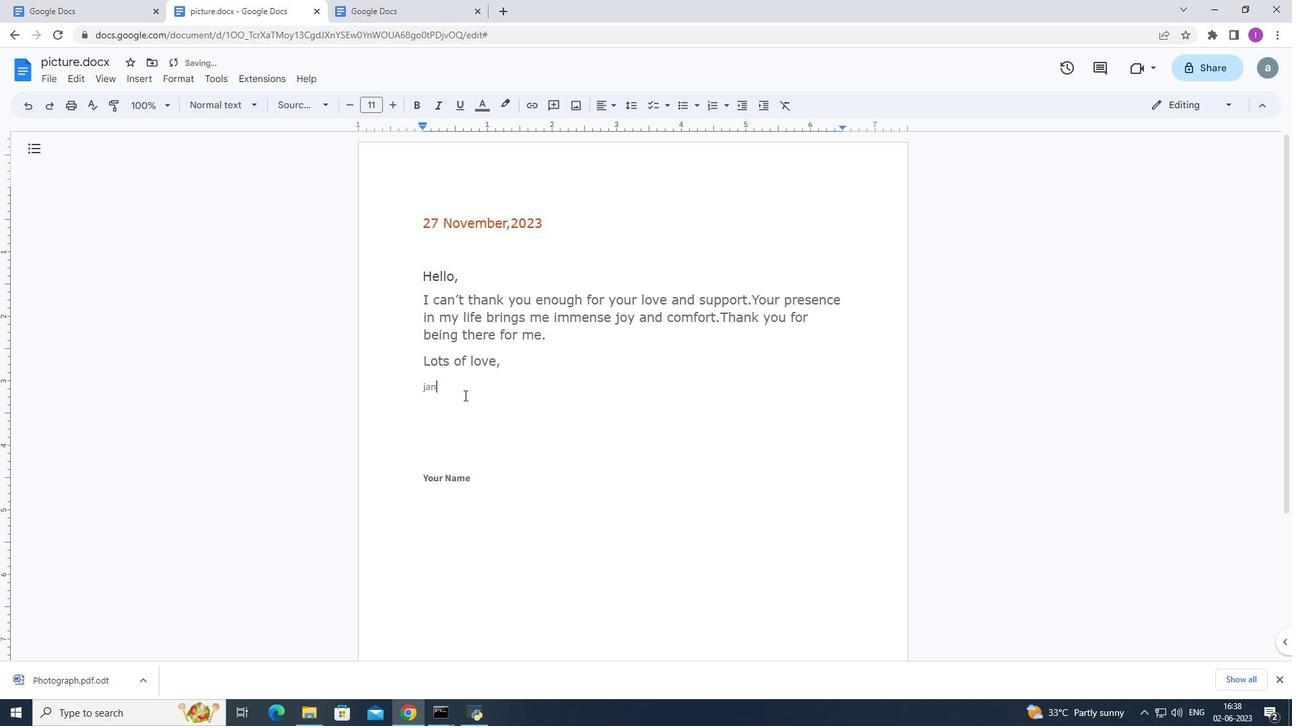 
Action: Mouse moved to (460, 390)
Screenshot: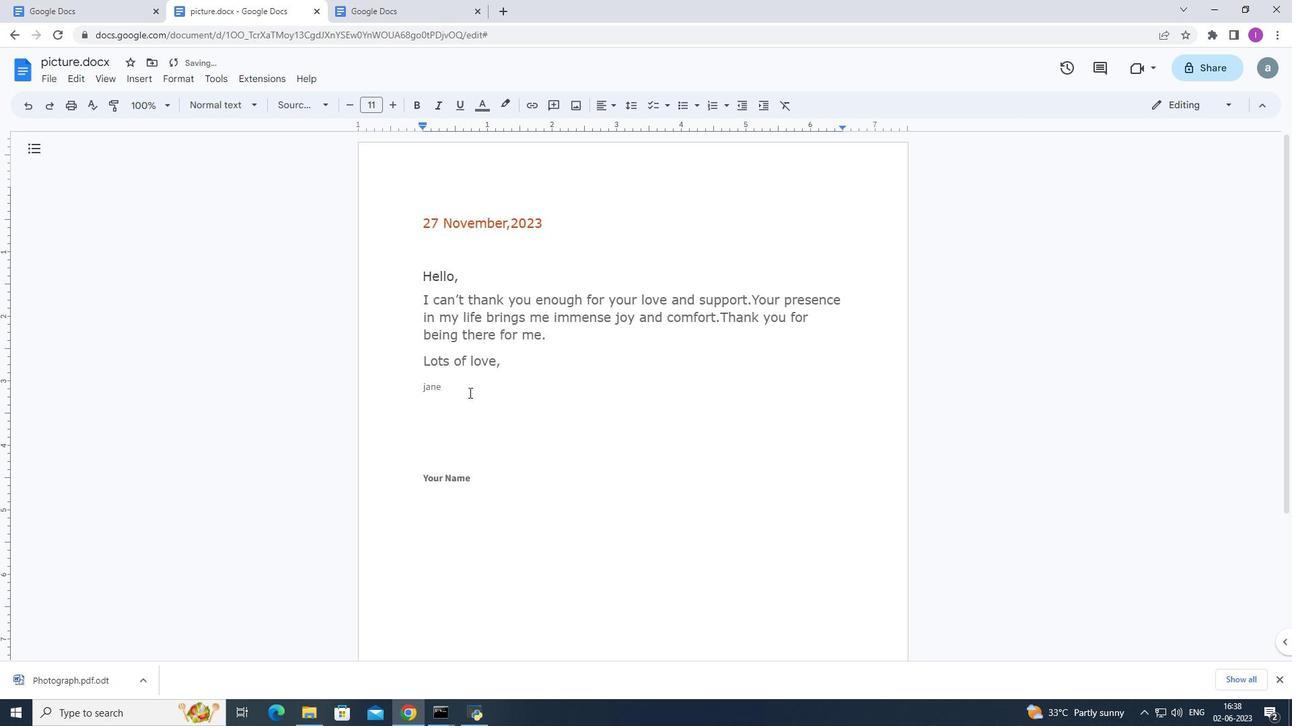 
Action: Mouse pressed left at (460, 390)
Screenshot: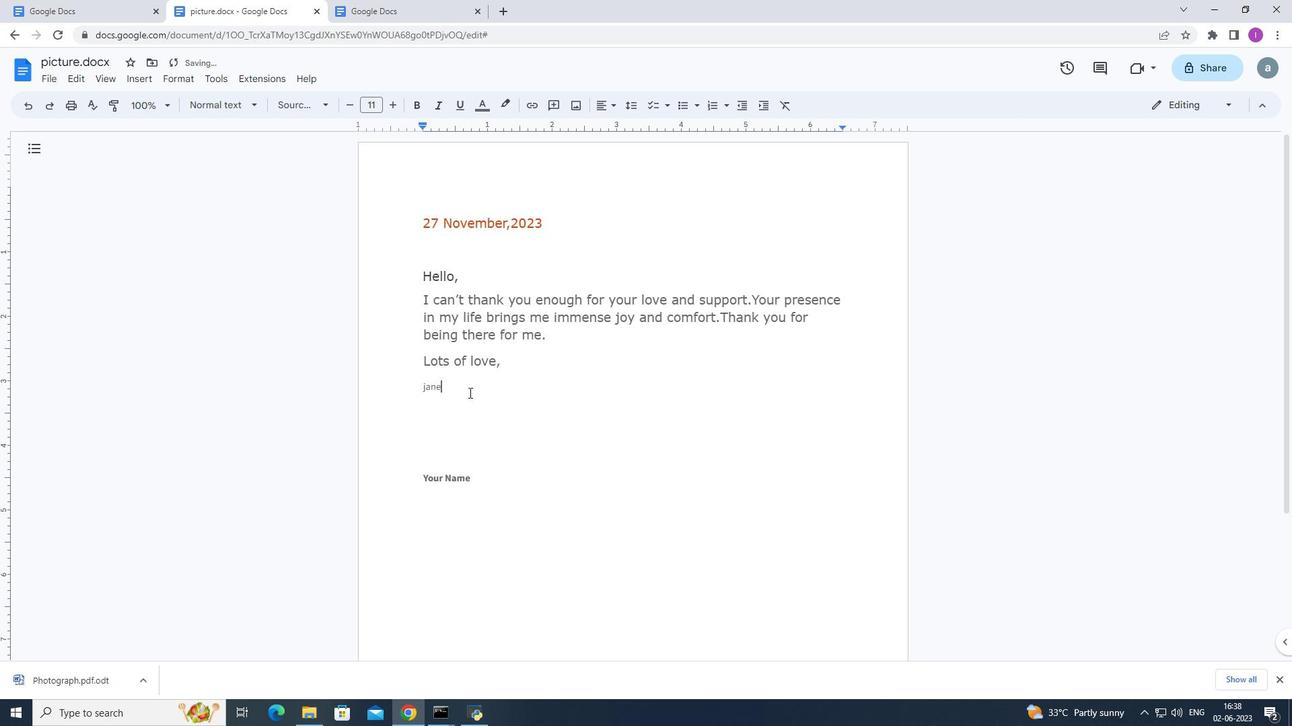 
Action: Mouse moved to (327, 106)
Screenshot: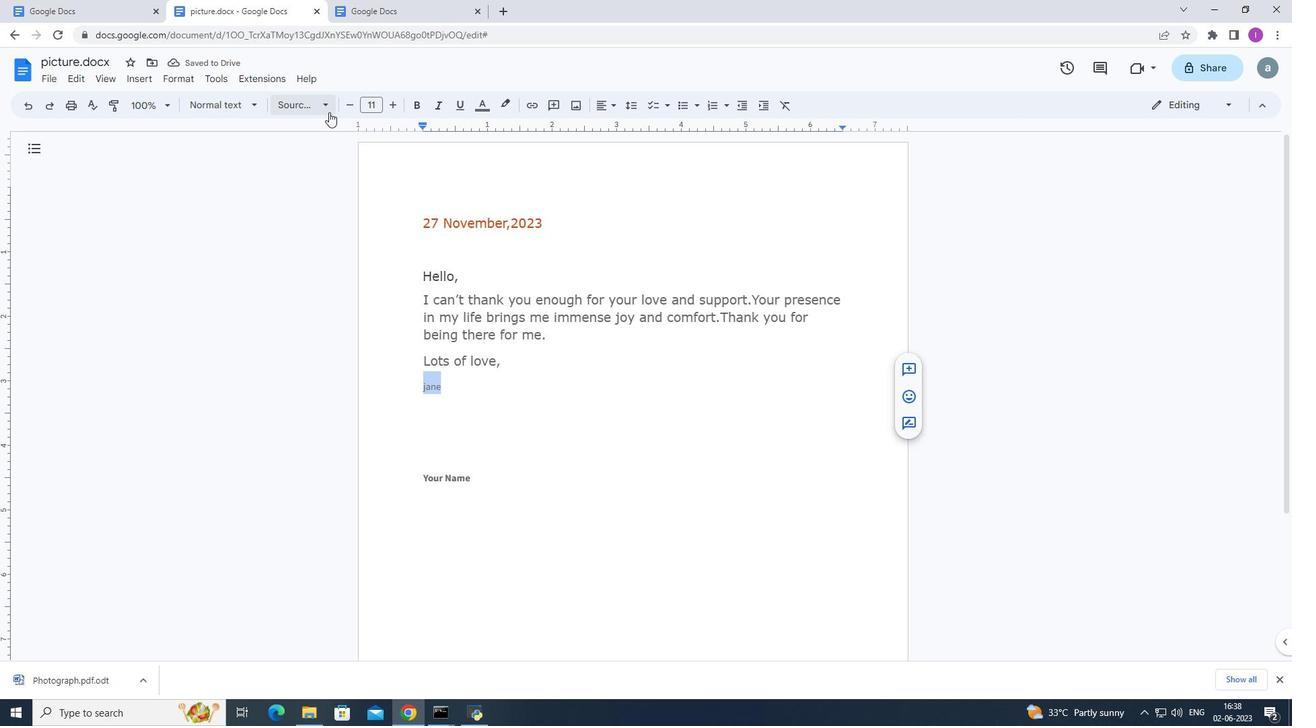 
Action: Mouse pressed left at (327, 106)
Screenshot: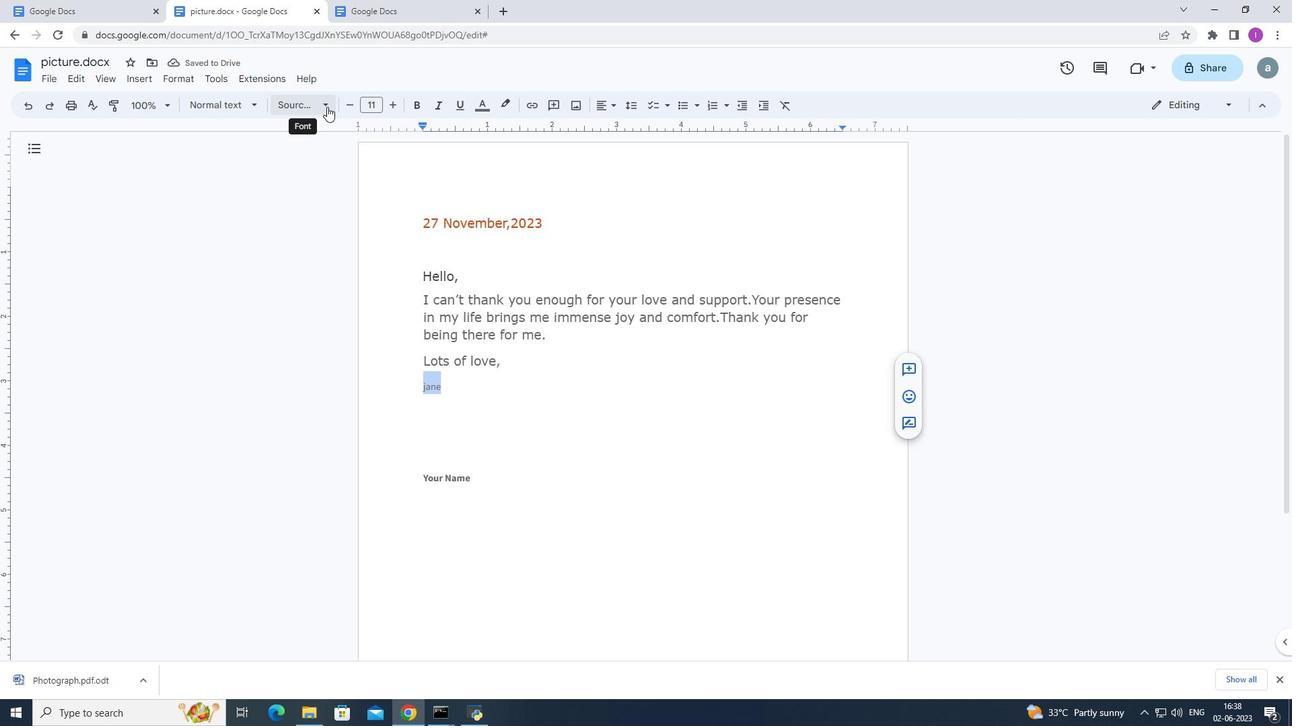 
Action: Mouse moved to (318, 448)
Screenshot: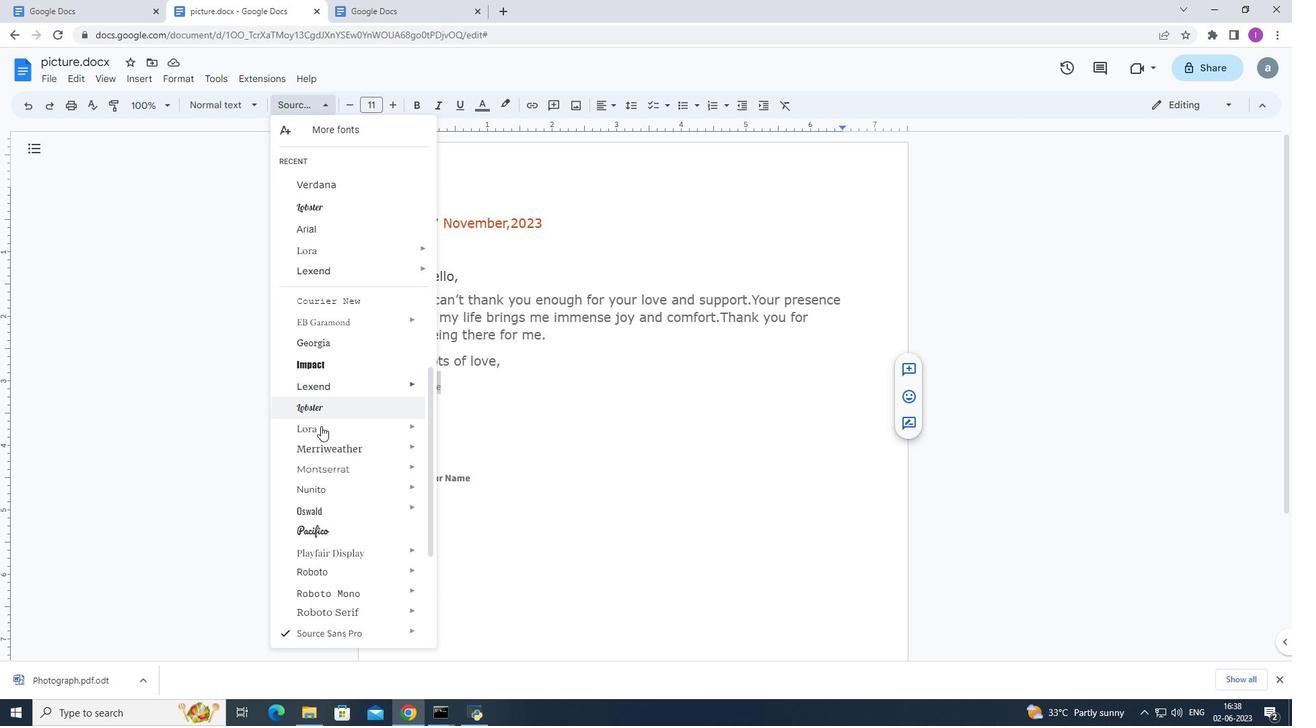 
Action: Mouse scrolled (318, 447) with delta (0, 0)
Screenshot: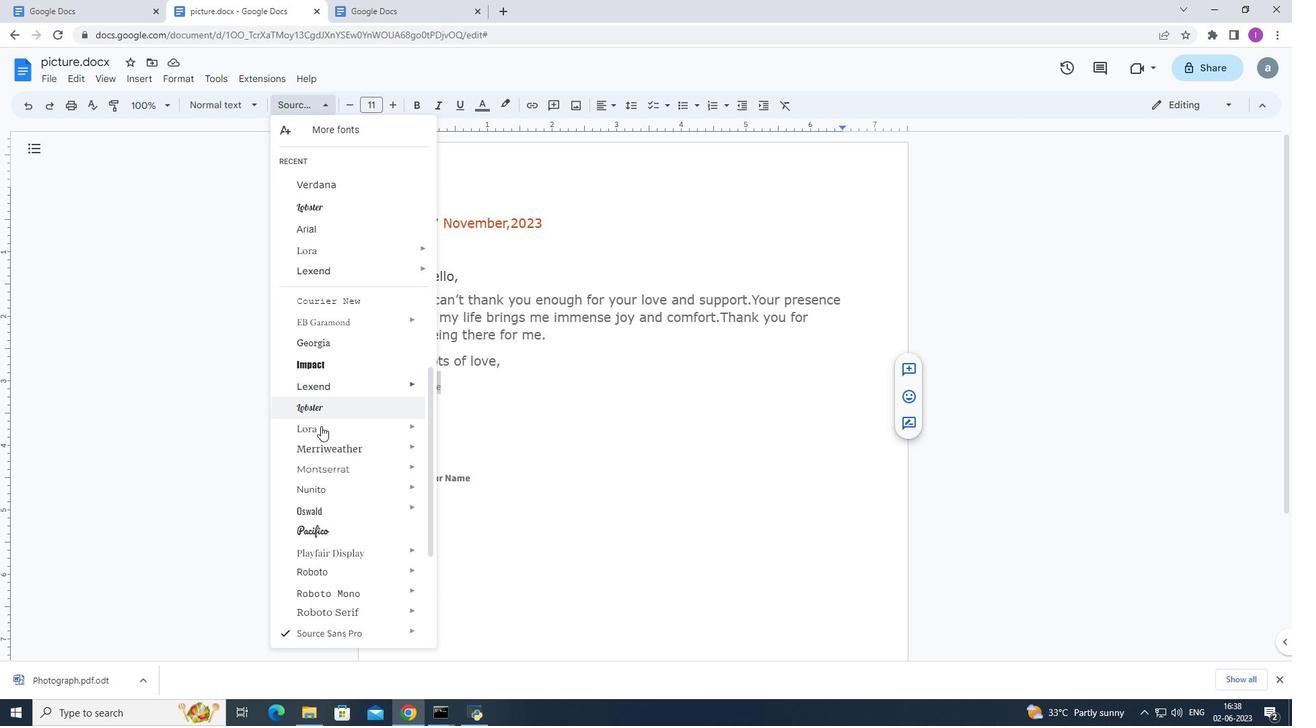 
Action: Mouse moved to (318, 451)
Screenshot: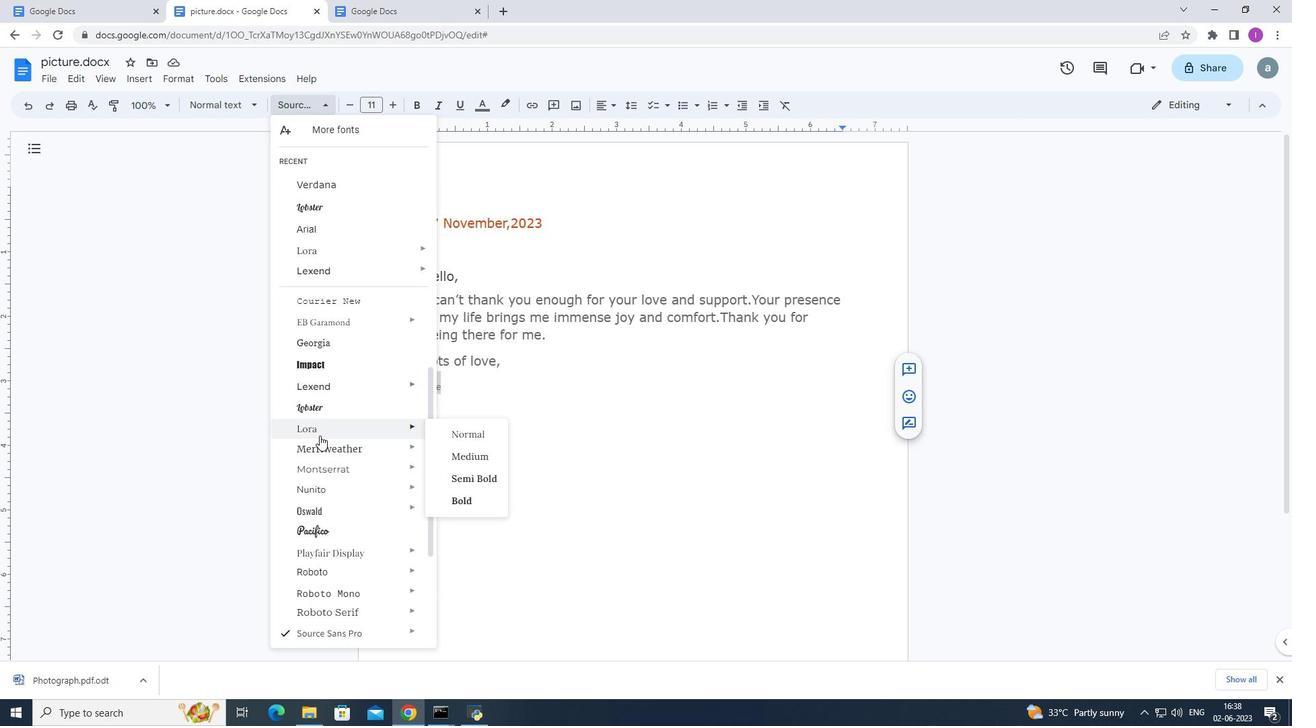 
Action: Mouse scrolled (318, 450) with delta (0, 0)
Screenshot: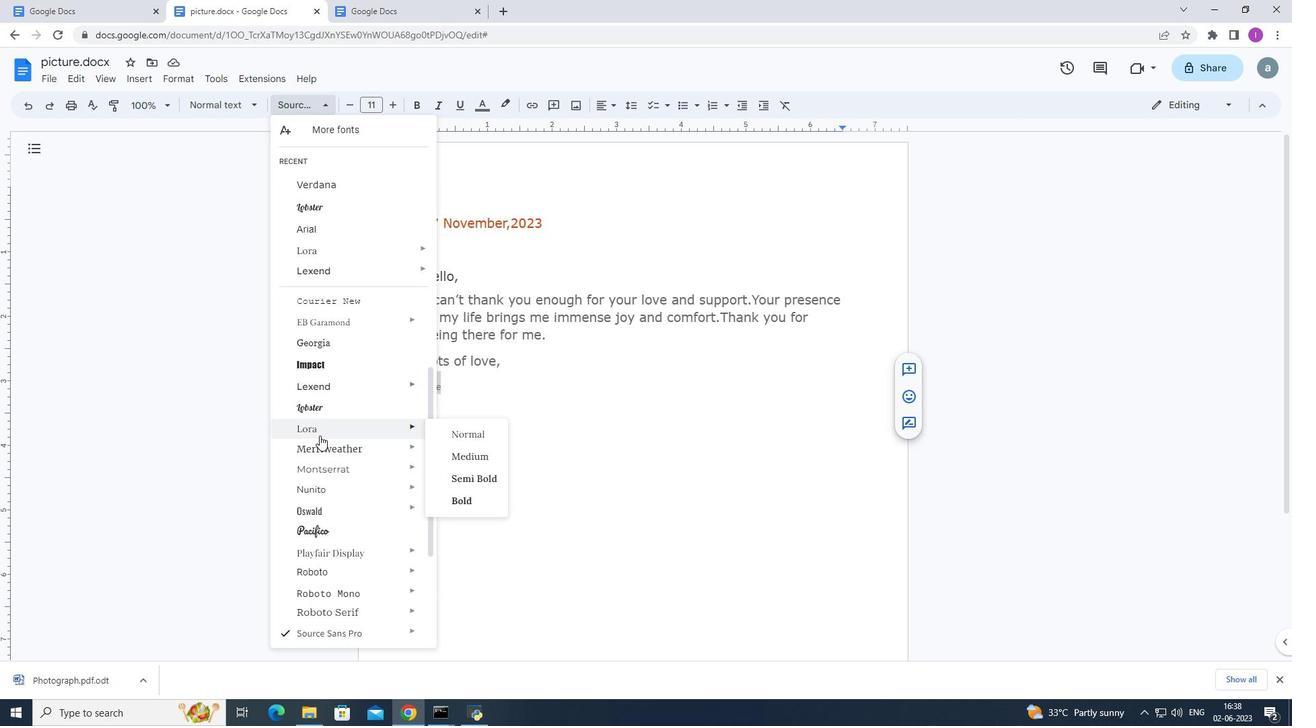 
Action: Mouse moved to (318, 452)
Screenshot: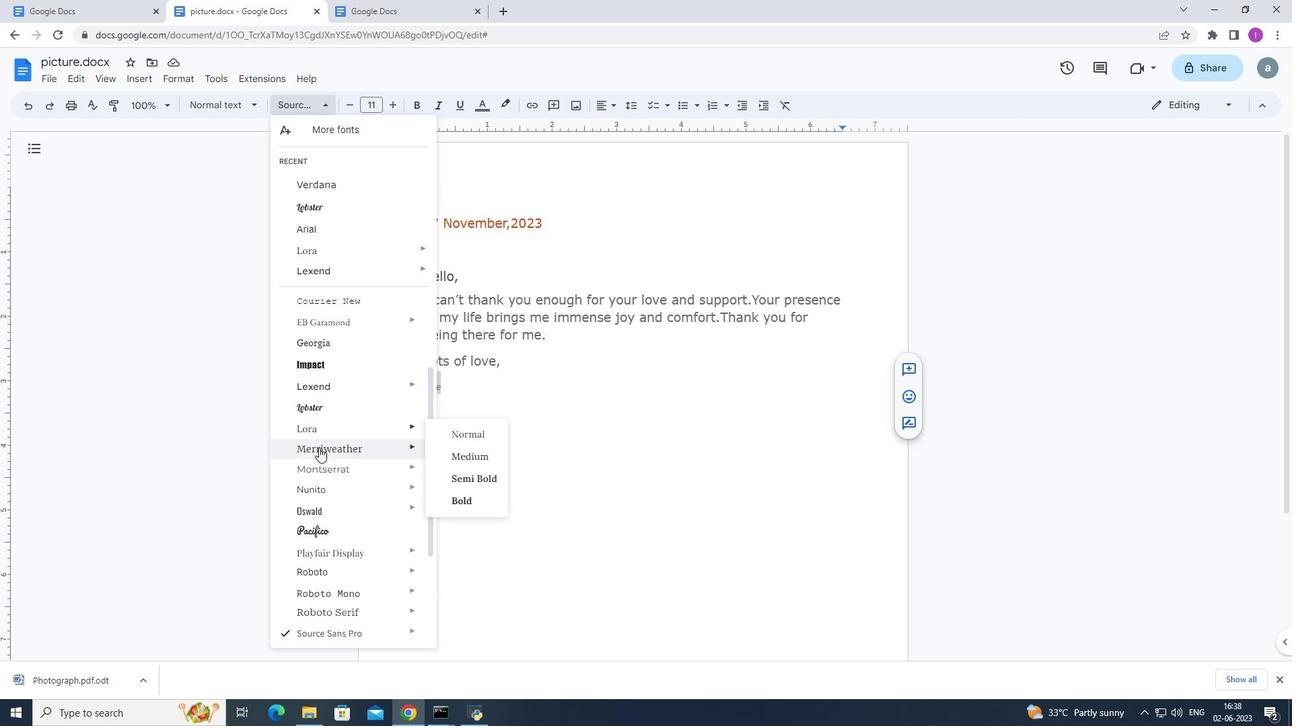 
Action: Mouse scrolled (318, 451) with delta (0, 0)
Screenshot: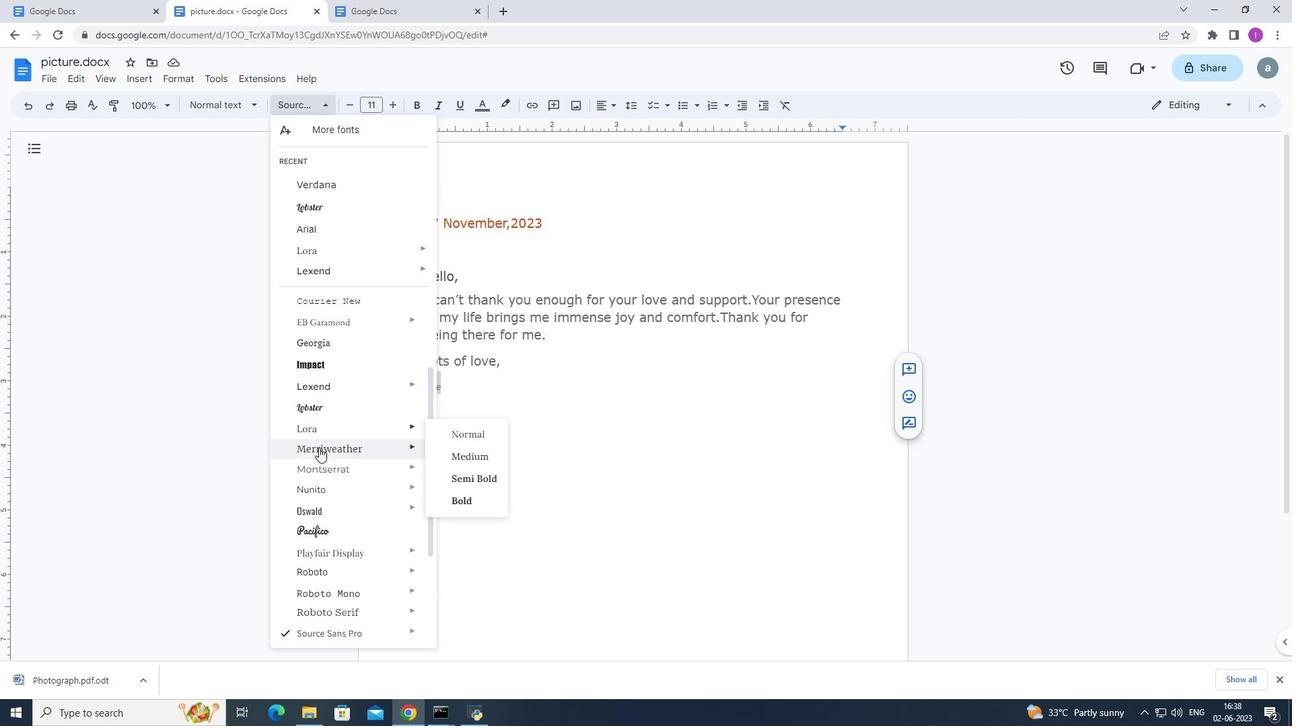 
Action: Mouse moved to (318, 452)
Screenshot: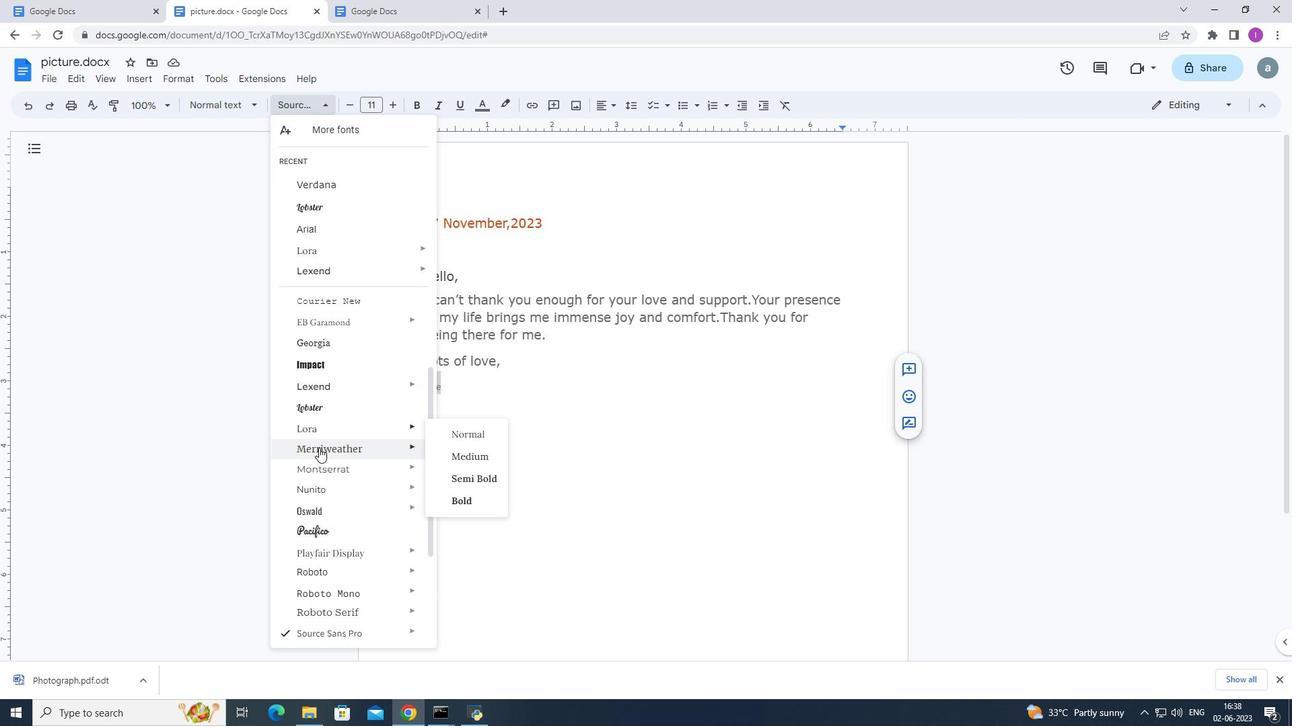 
Action: Mouse scrolled (318, 452) with delta (0, 0)
Screenshot: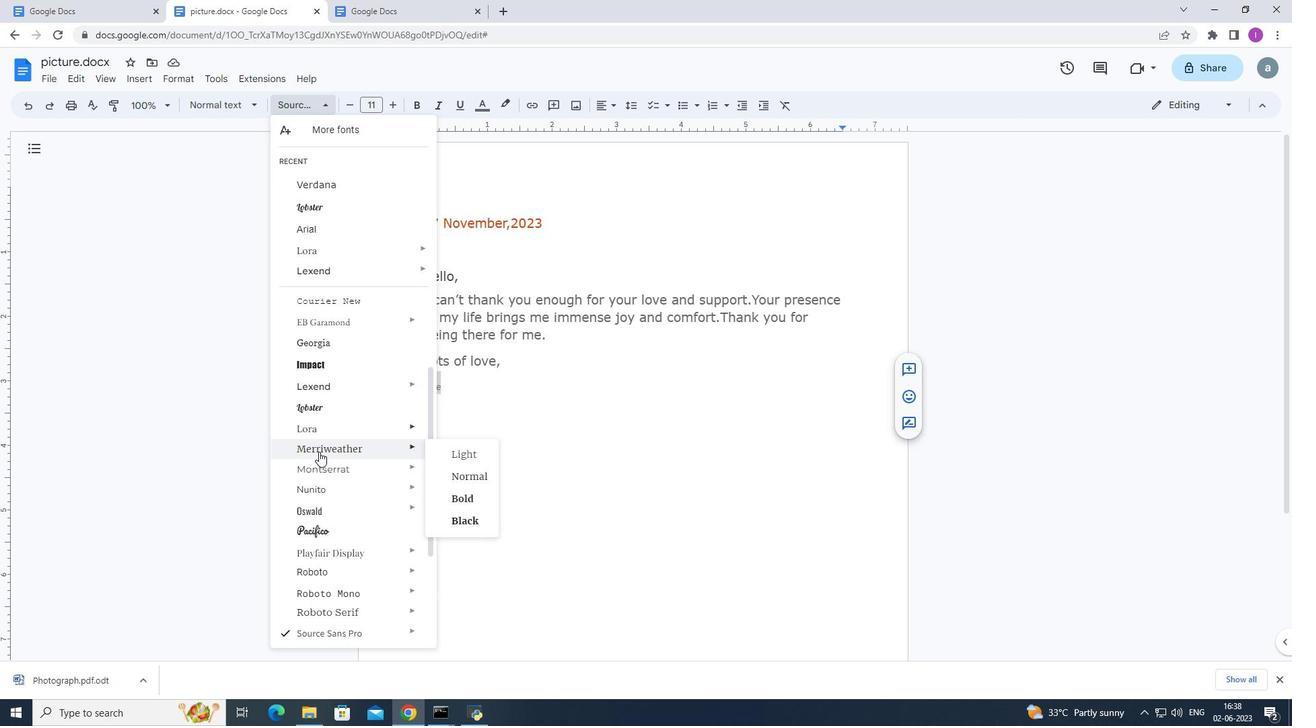 
Action: Mouse moved to (320, 460)
Screenshot: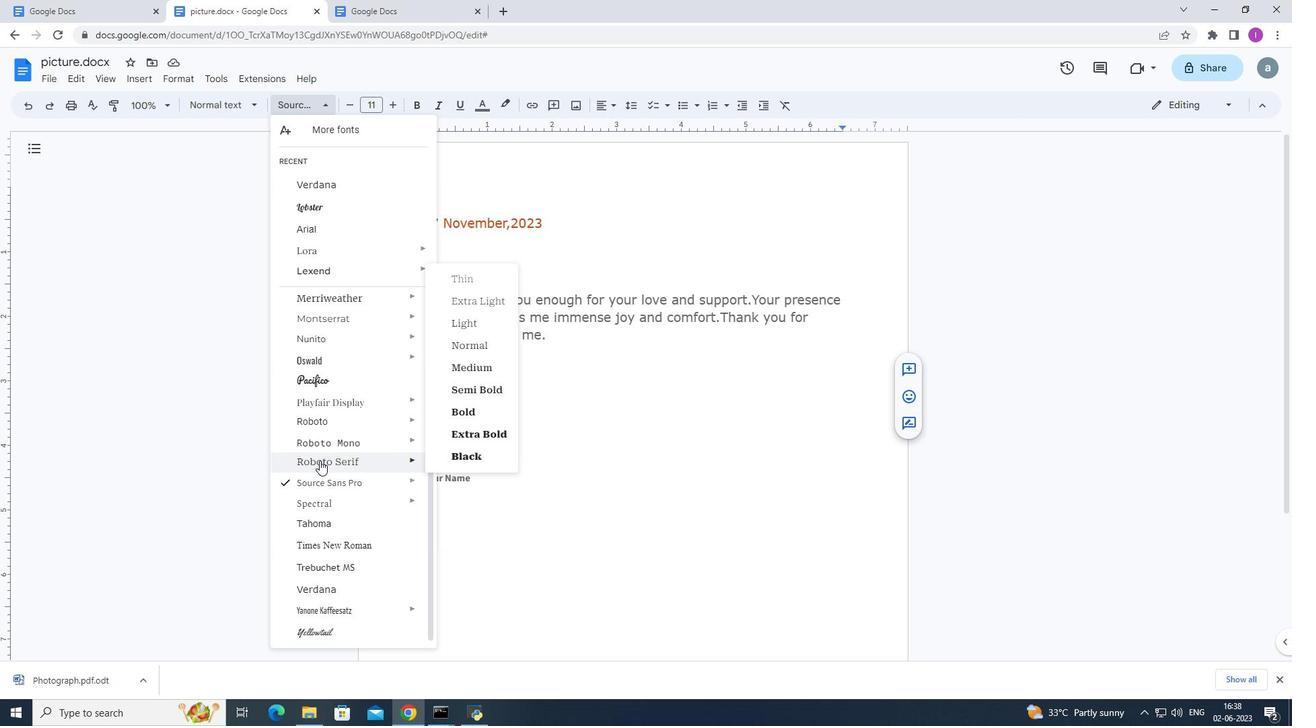 
Action: Mouse scrolled (320, 460) with delta (0, 0)
Screenshot: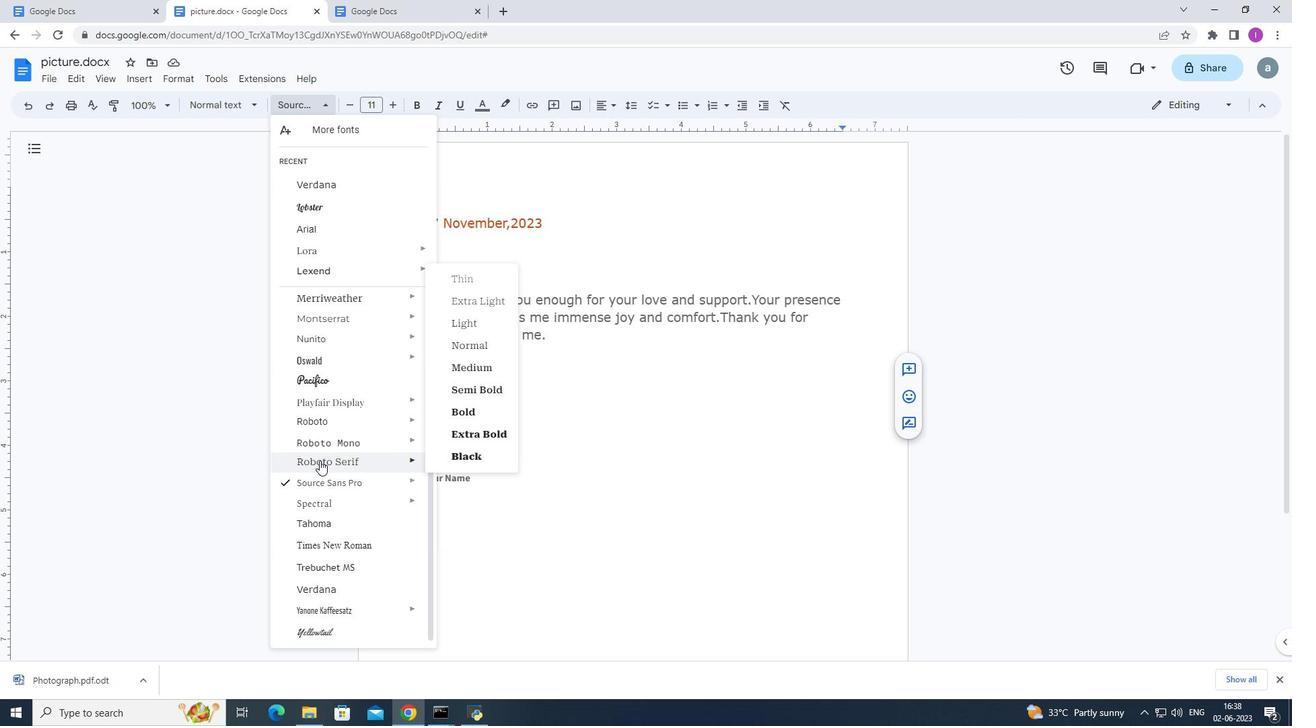 
Action: Mouse moved to (320, 460)
Screenshot: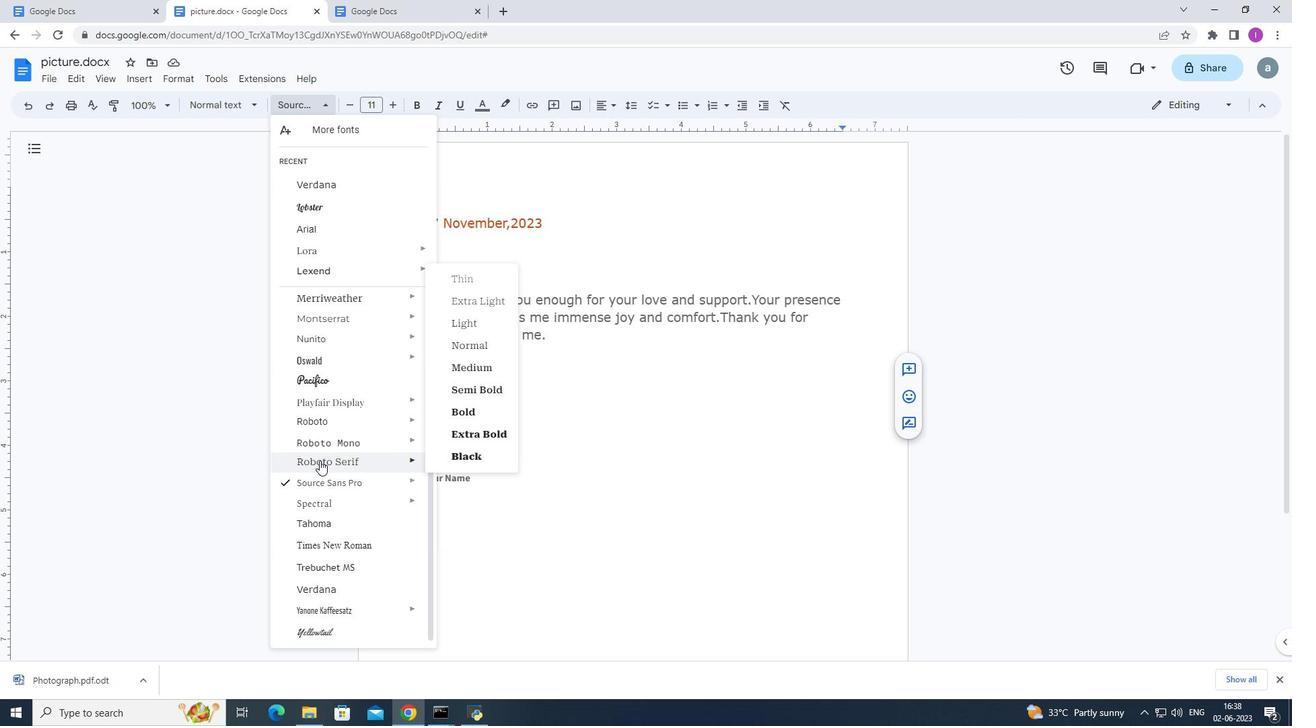 
Action: Mouse scrolled (320, 460) with delta (0, 0)
Screenshot: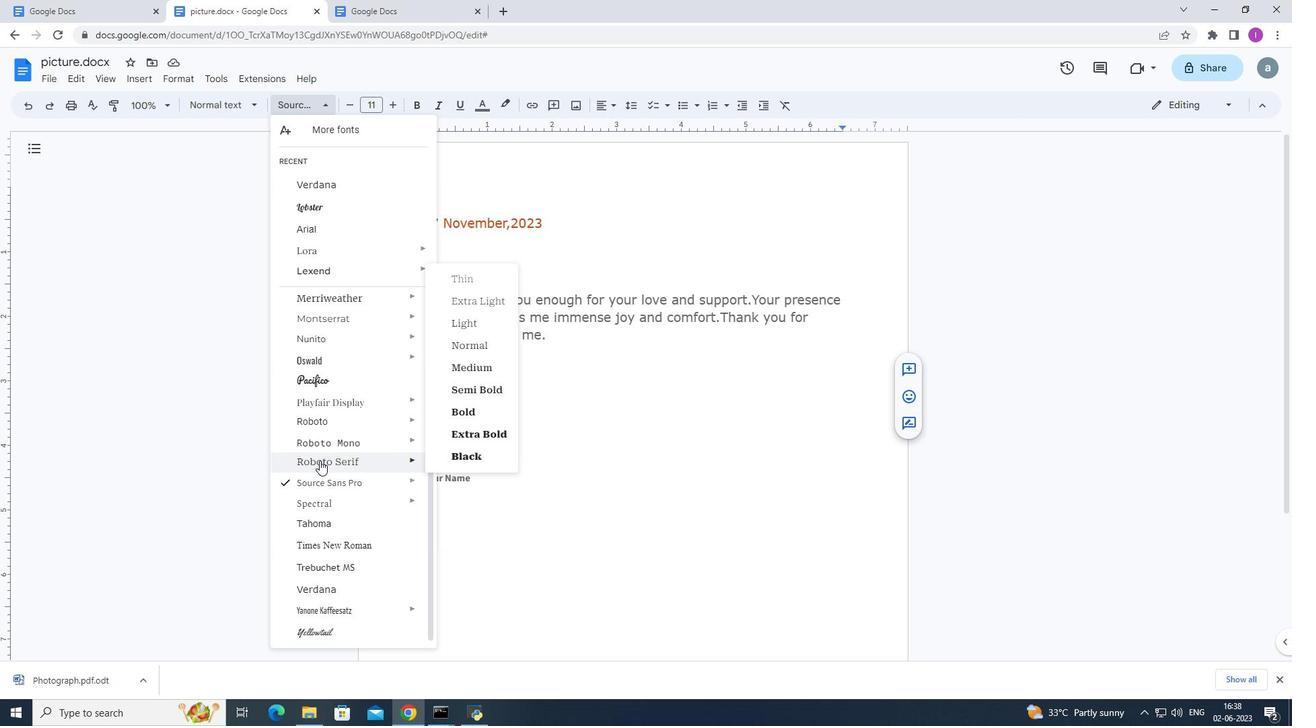 
Action: Mouse moved to (336, 588)
Screenshot: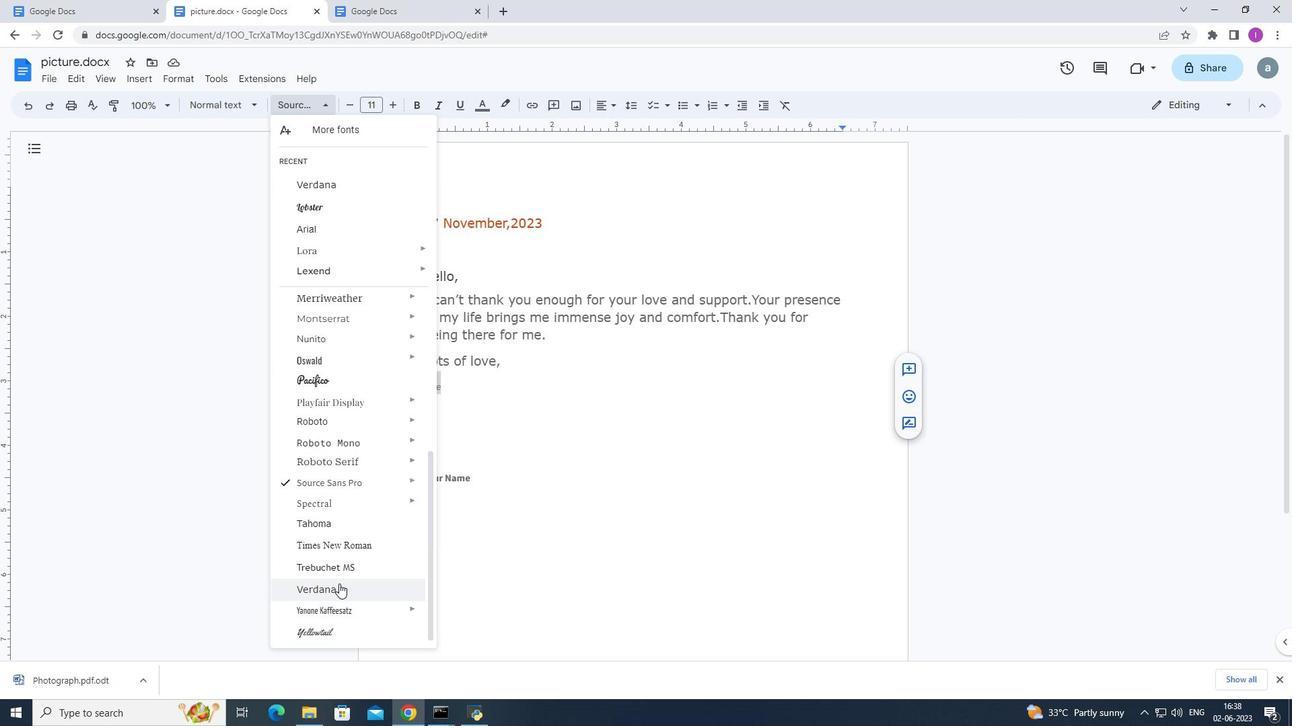 
Action: Mouse pressed left at (336, 588)
Screenshot: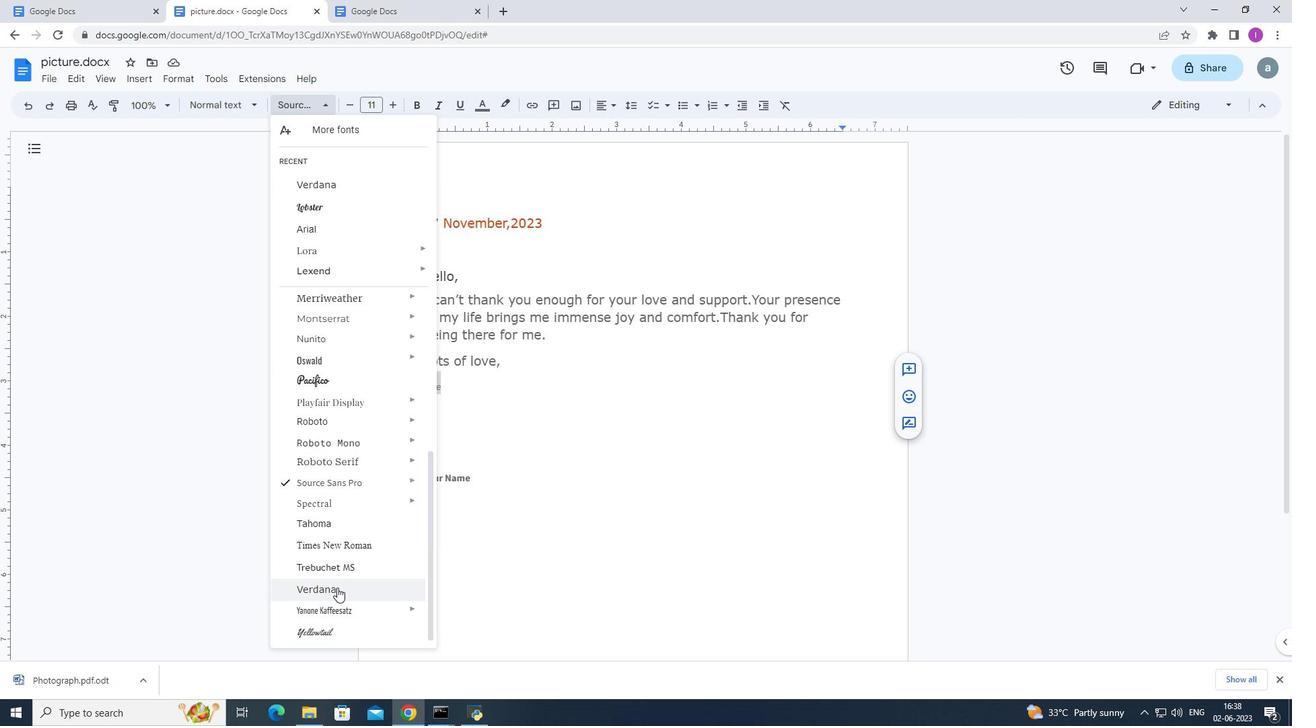 
Action: Mouse moved to (376, 100)
Screenshot: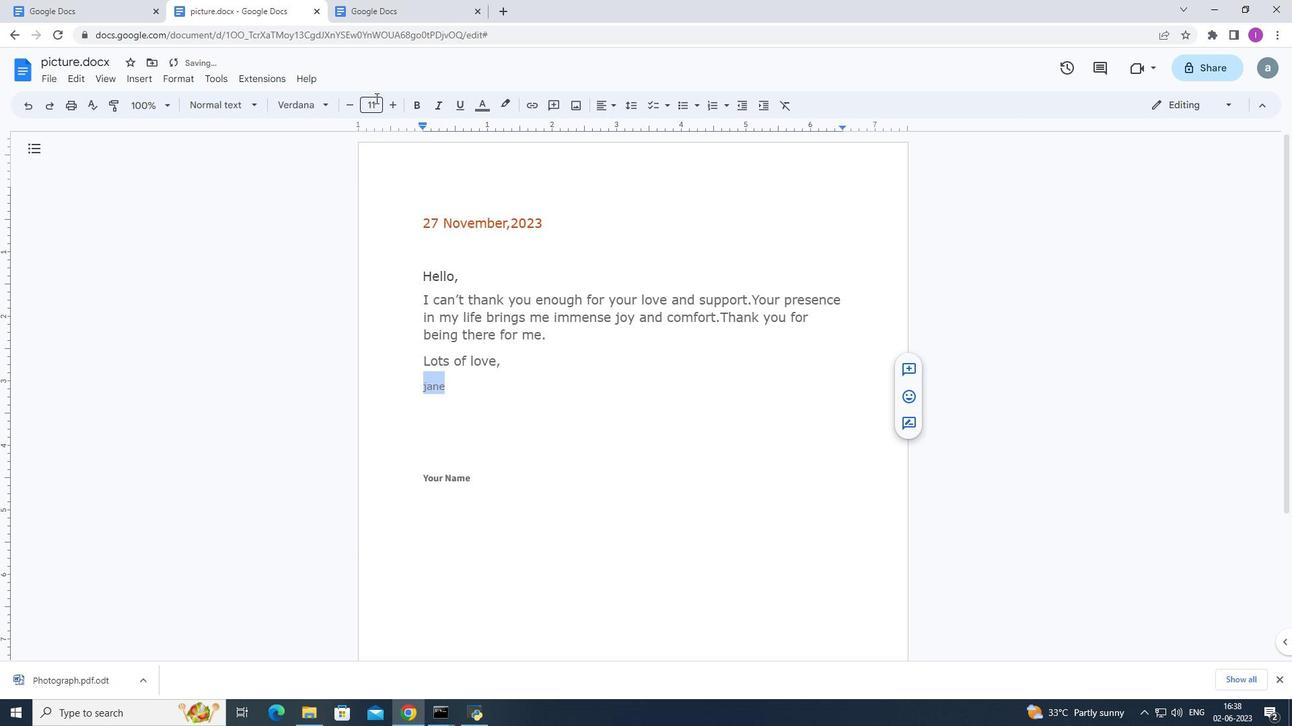 
Action: Mouse pressed left at (376, 100)
Screenshot: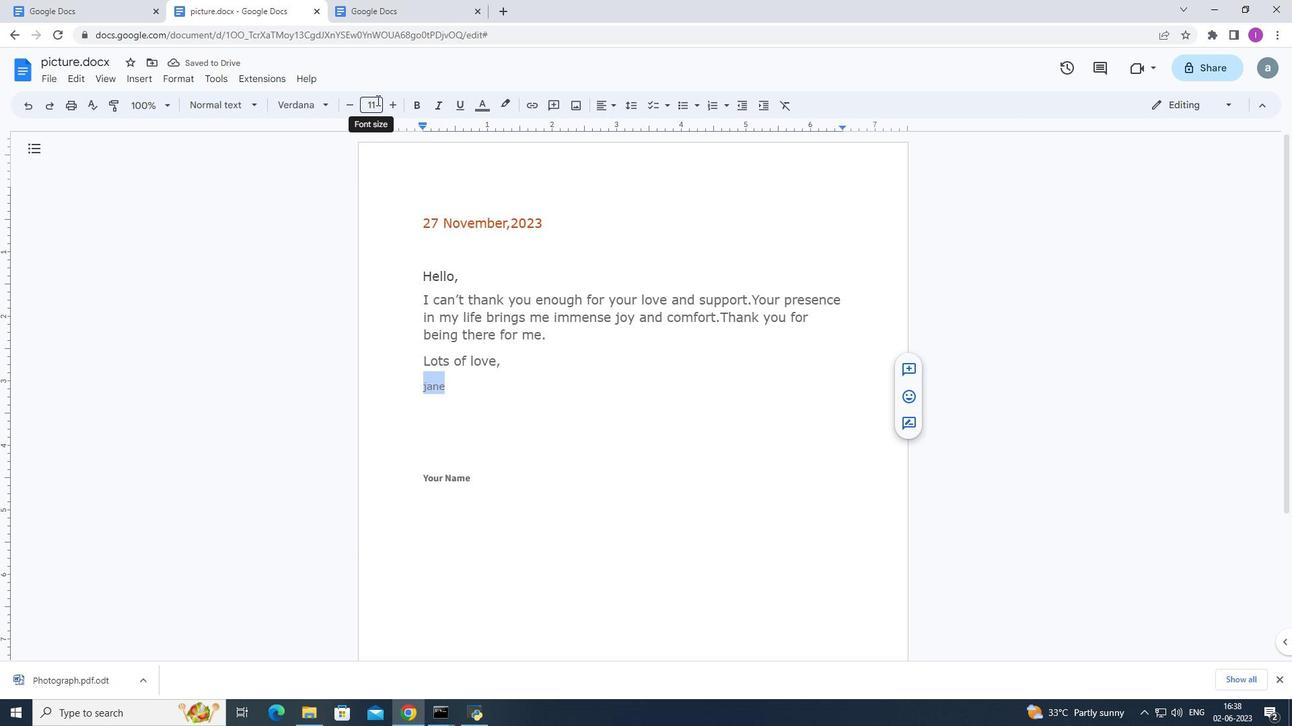 
Action: Mouse moved to (376, 232)
Screenshot: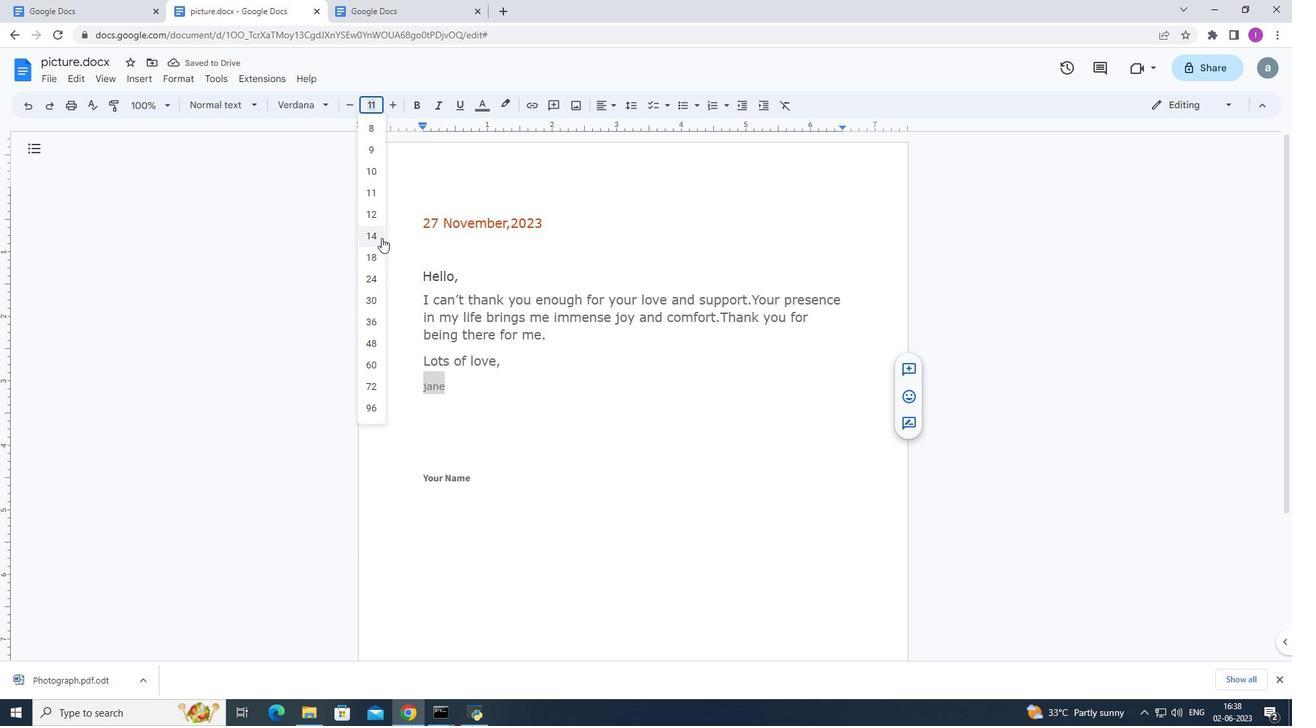 
Action: Mouse pressed left at (376, 232)
Screenshot: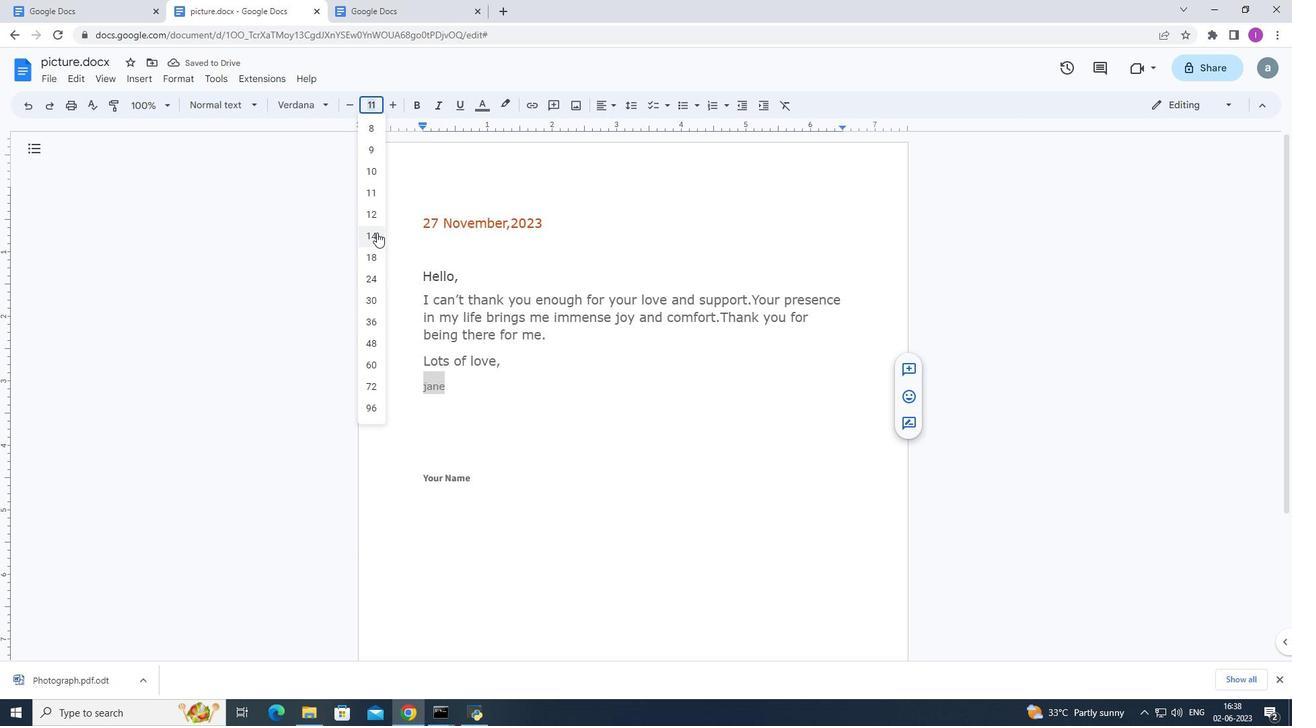 
Action: Mouse moved to (691, 466)
Screenshot: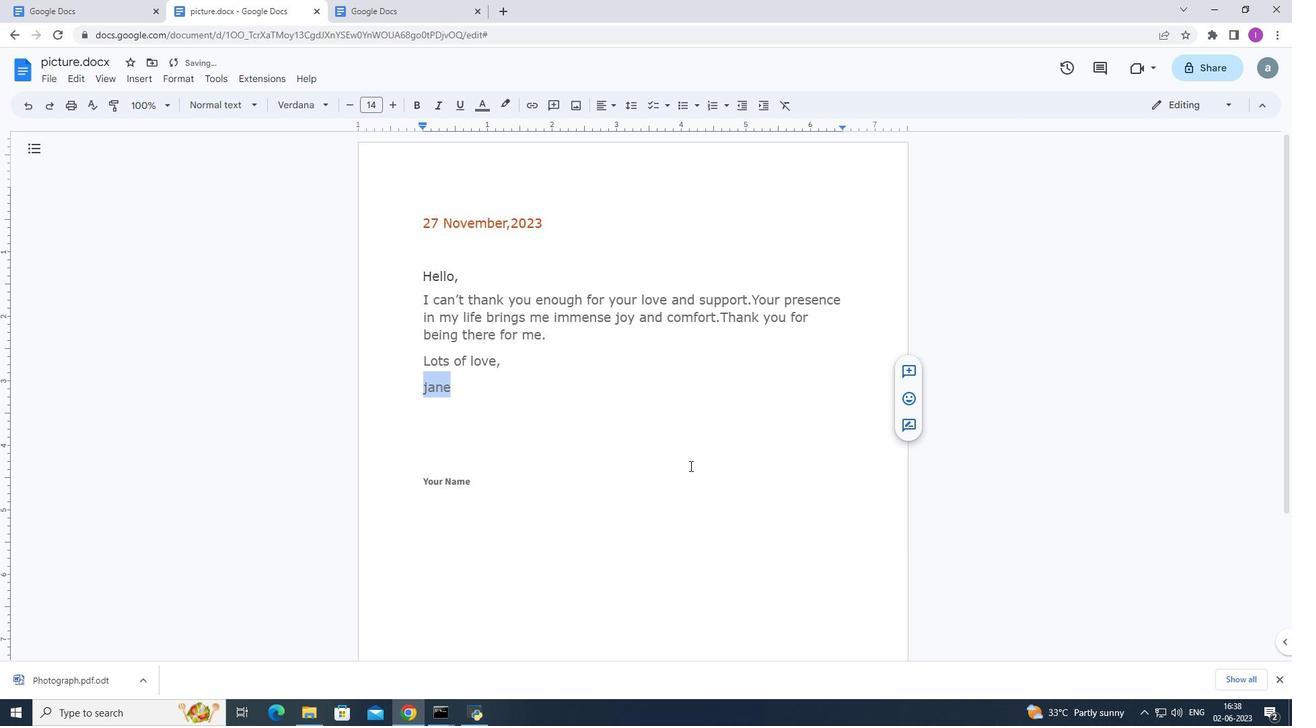 
Action: Mouse pressed left at (691, 466)
Screenshot: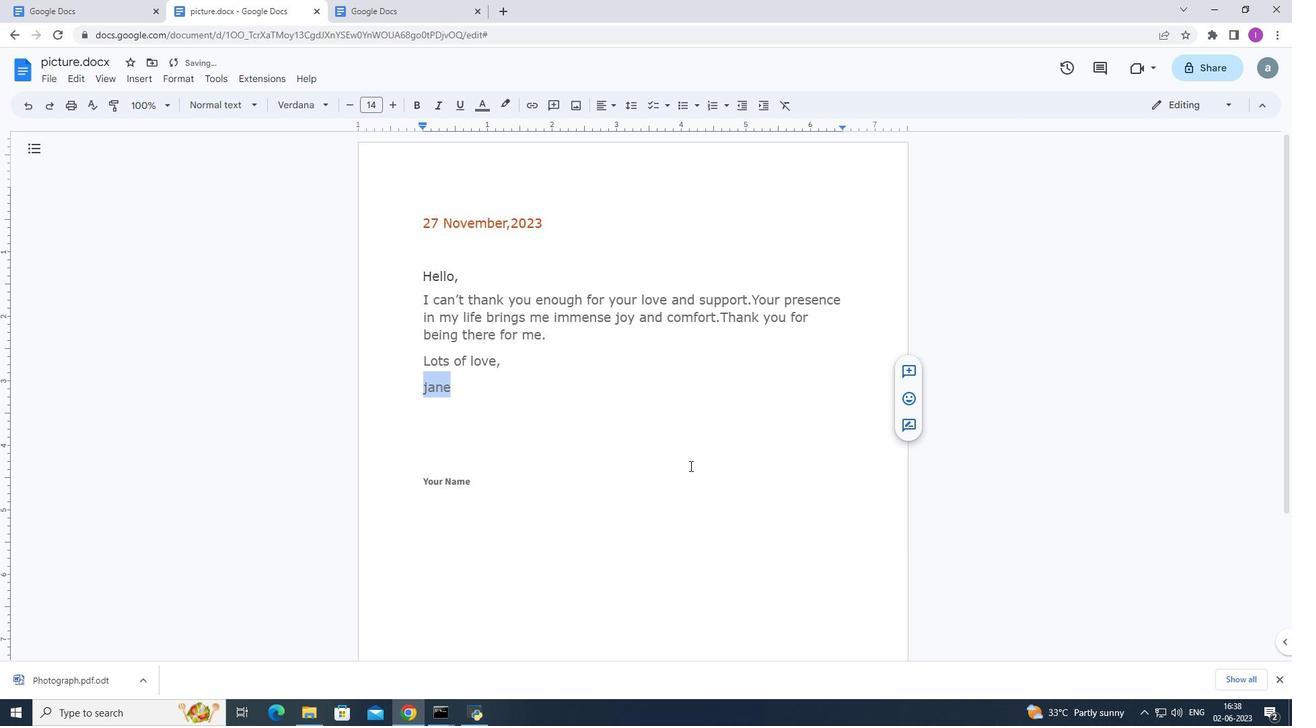 
Action: Mouse moved to (484, 488)
Screenshot: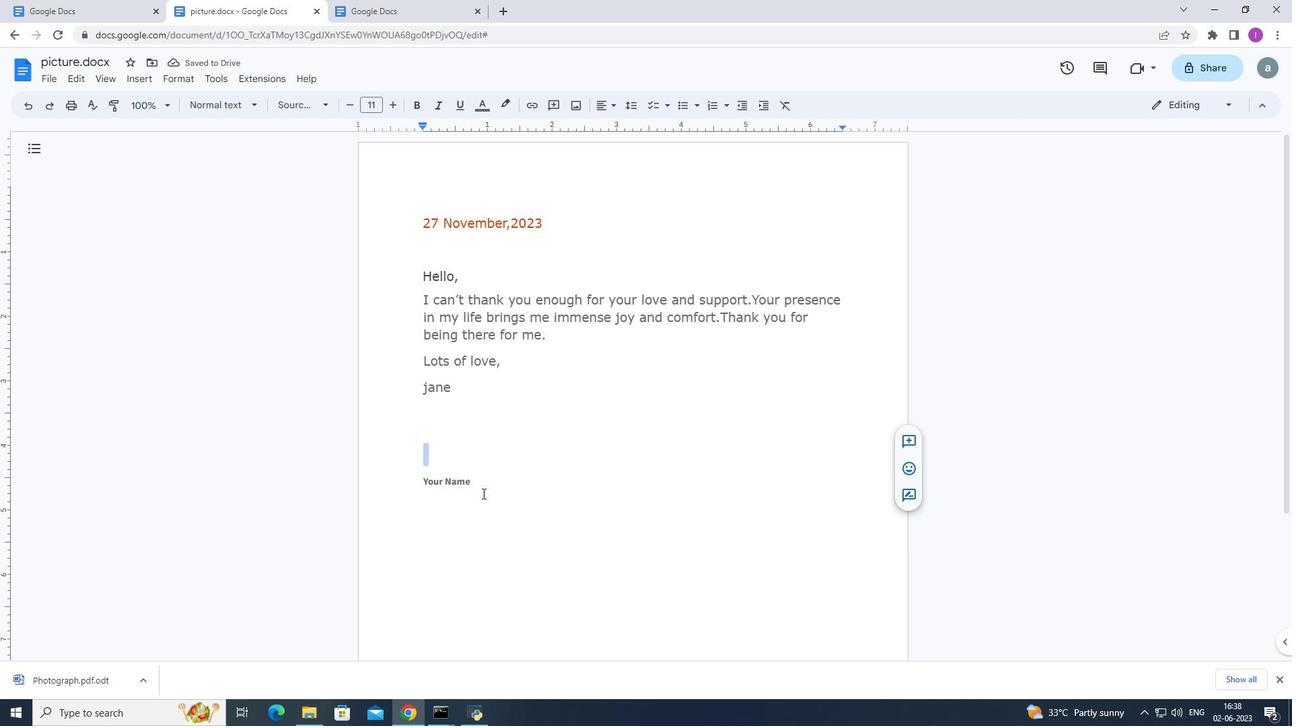 
Action: Mouse pressed left at (484, 488)
Screenshot: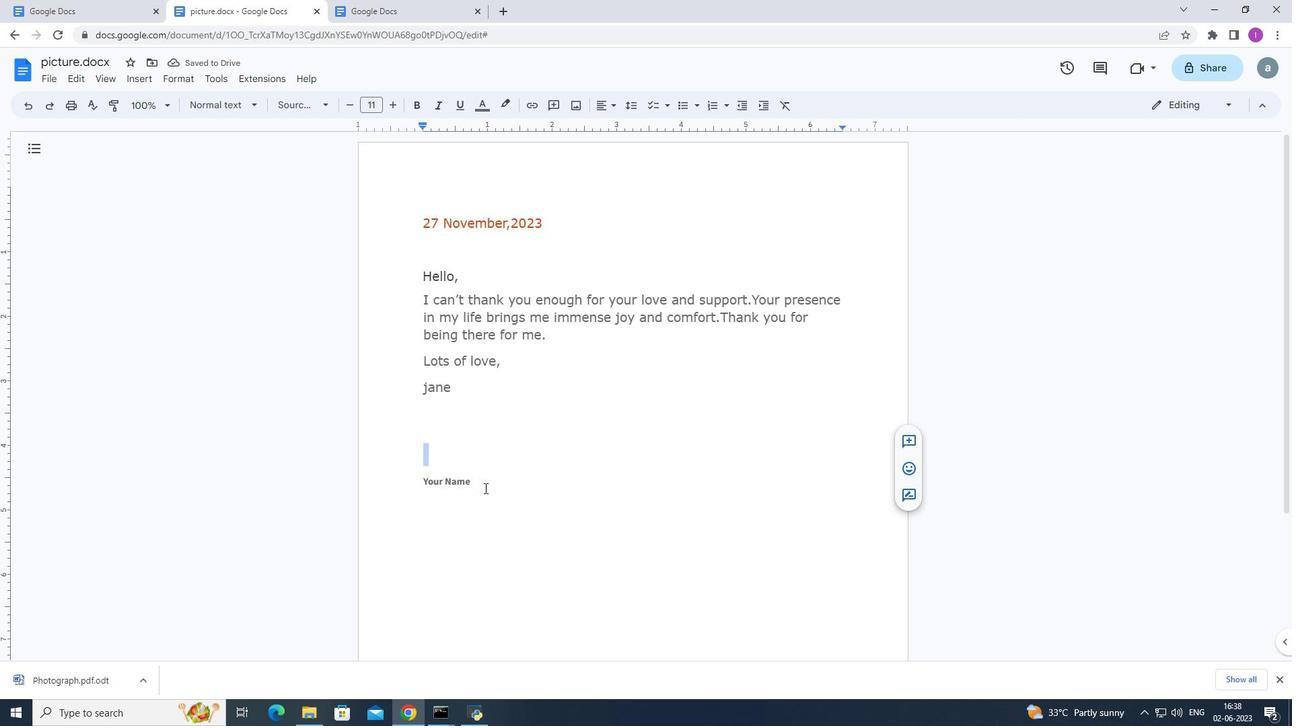 
Action: Mouse moved to (401, 513)
Screenshot: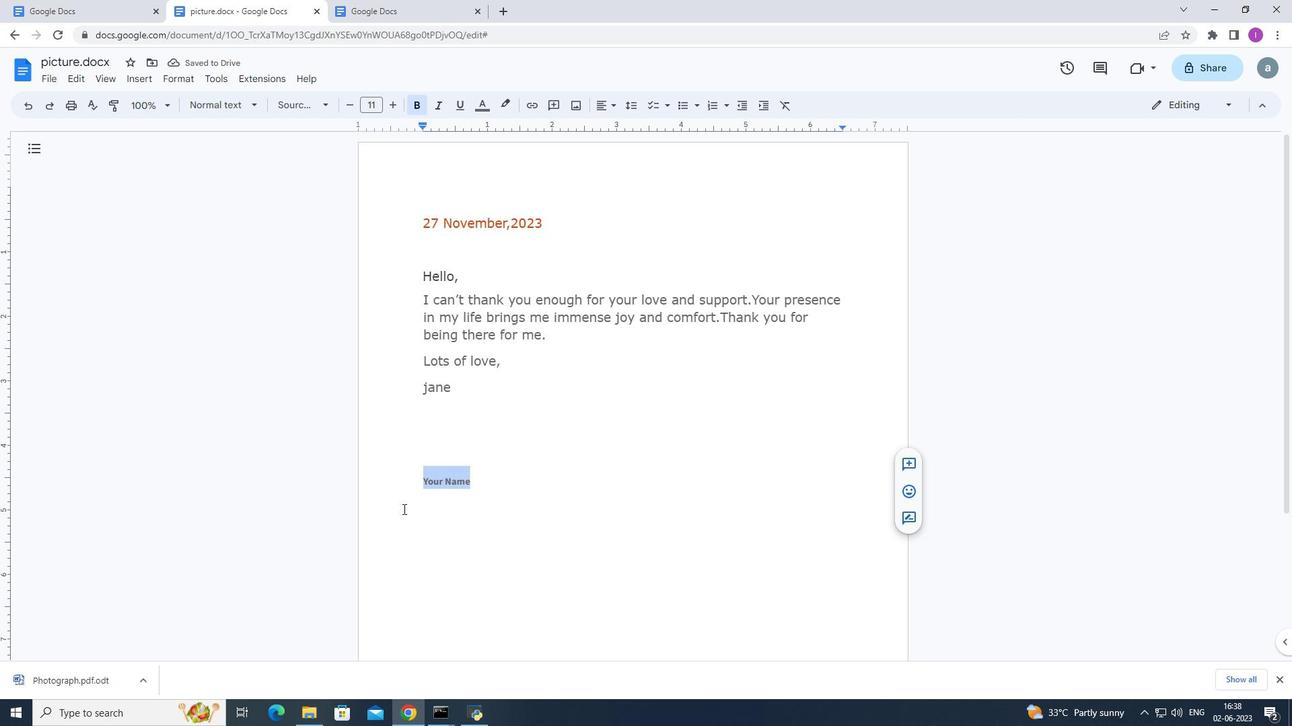 
Action: Key pressed <Key.backspace>
Screenshot: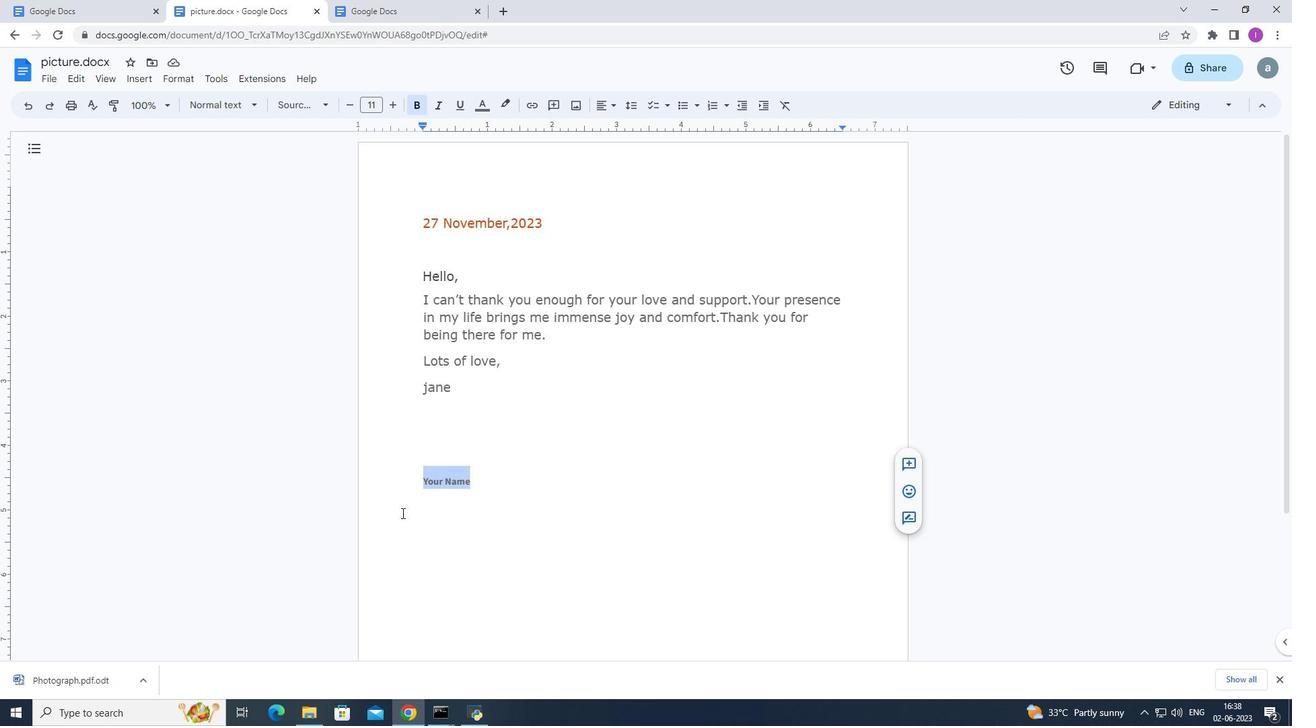 
Action: Mouse moved to (106, 167)
Screenshot: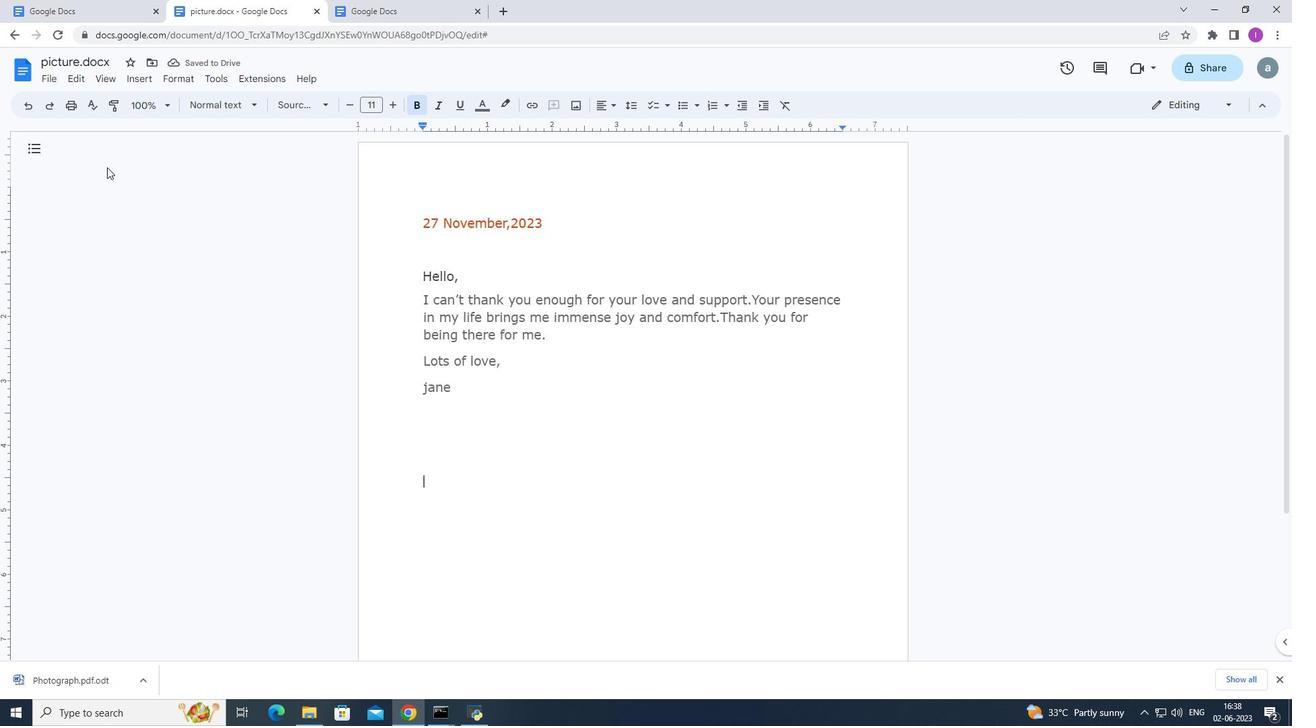 
